 Task: Look for space in Peachtree City, United States from 13th August, 2023 to 17th August, 2023 for 2 adults in price range Rs.10000 to Rs.16000. Place can be entire place with 2 bedrooms having 2 beds and 1 bathroom. Property type can be house, flat, guest house. Amenities needed are: wifi. Booking option can be shelf check-in. Required host language is English.
Action: Mouse moved to (618, 126)
Screenshot: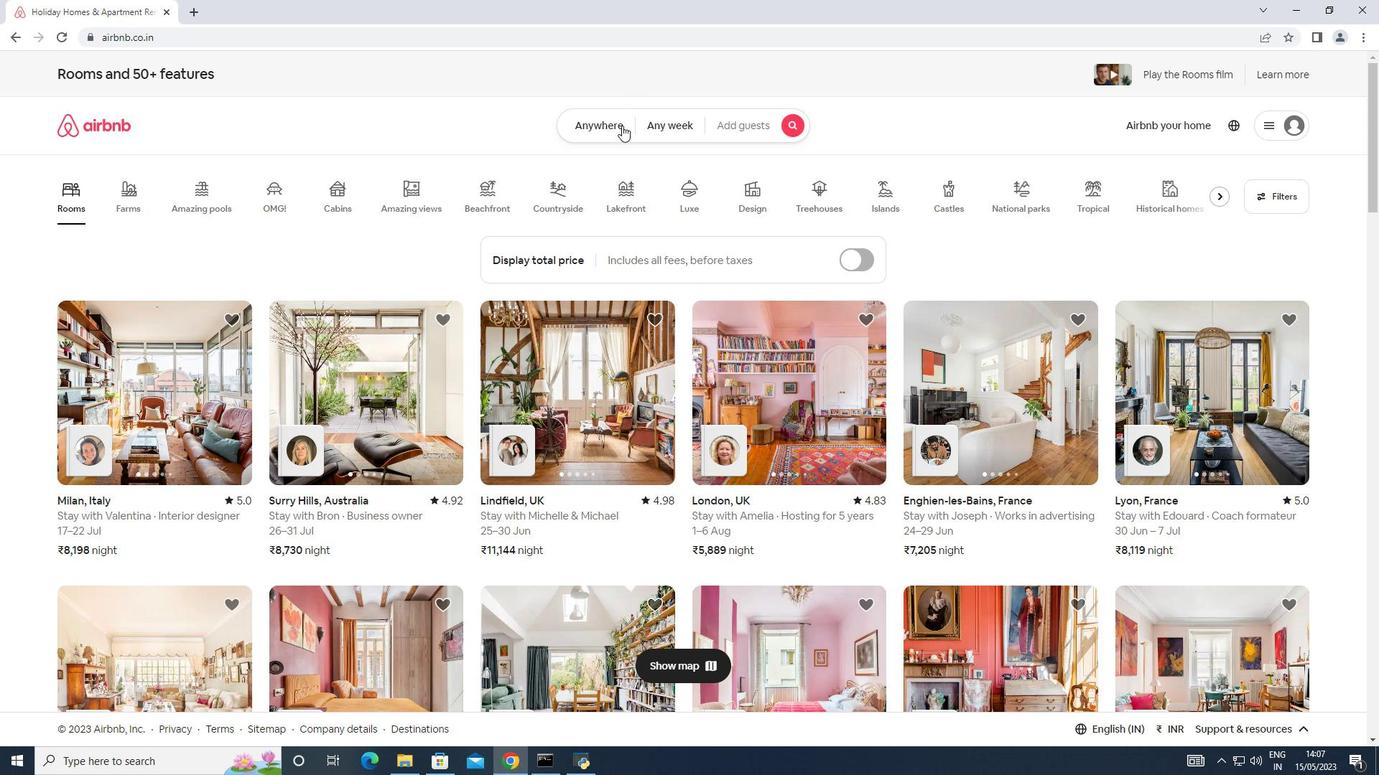 
Action: Mouse pressed left at (618, 126)
Screenshot: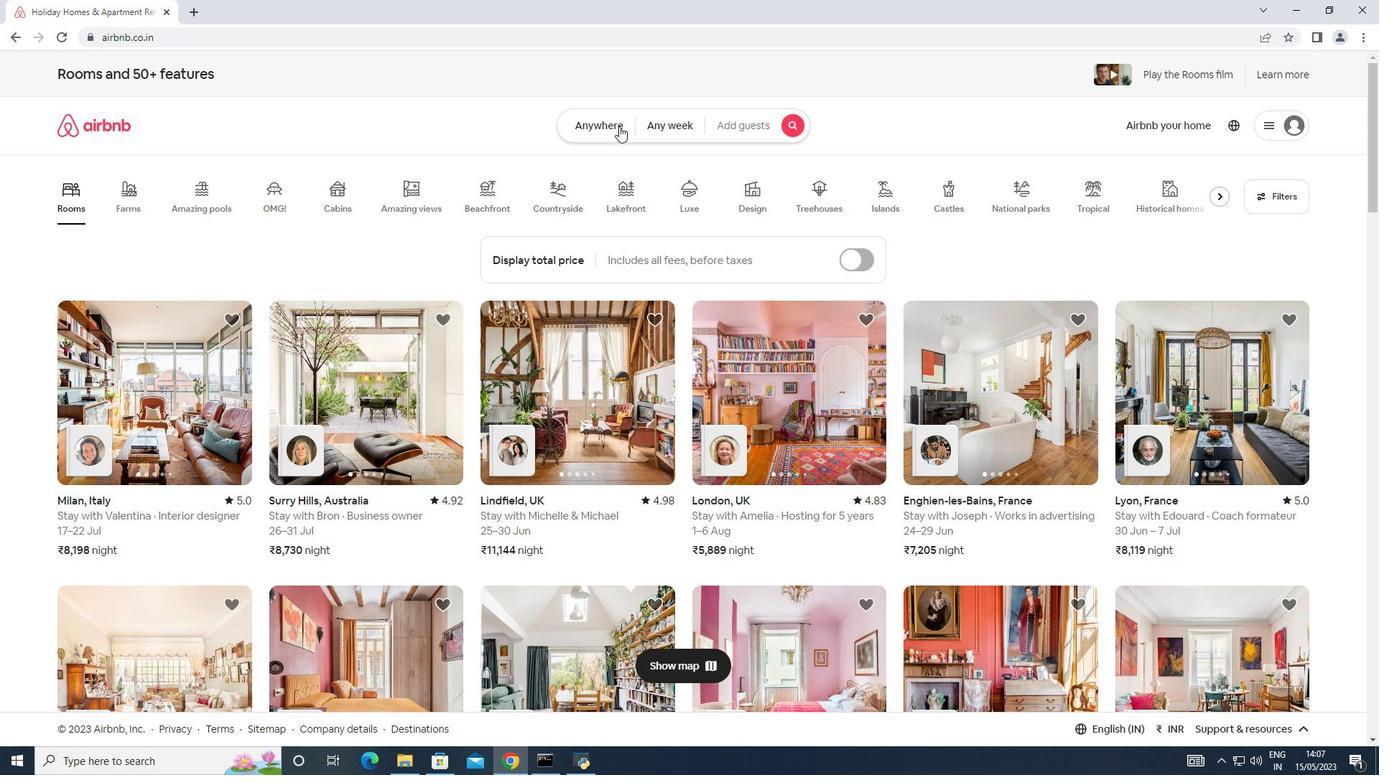 
Action: Mouse moved to (583, 178)
Screenshot: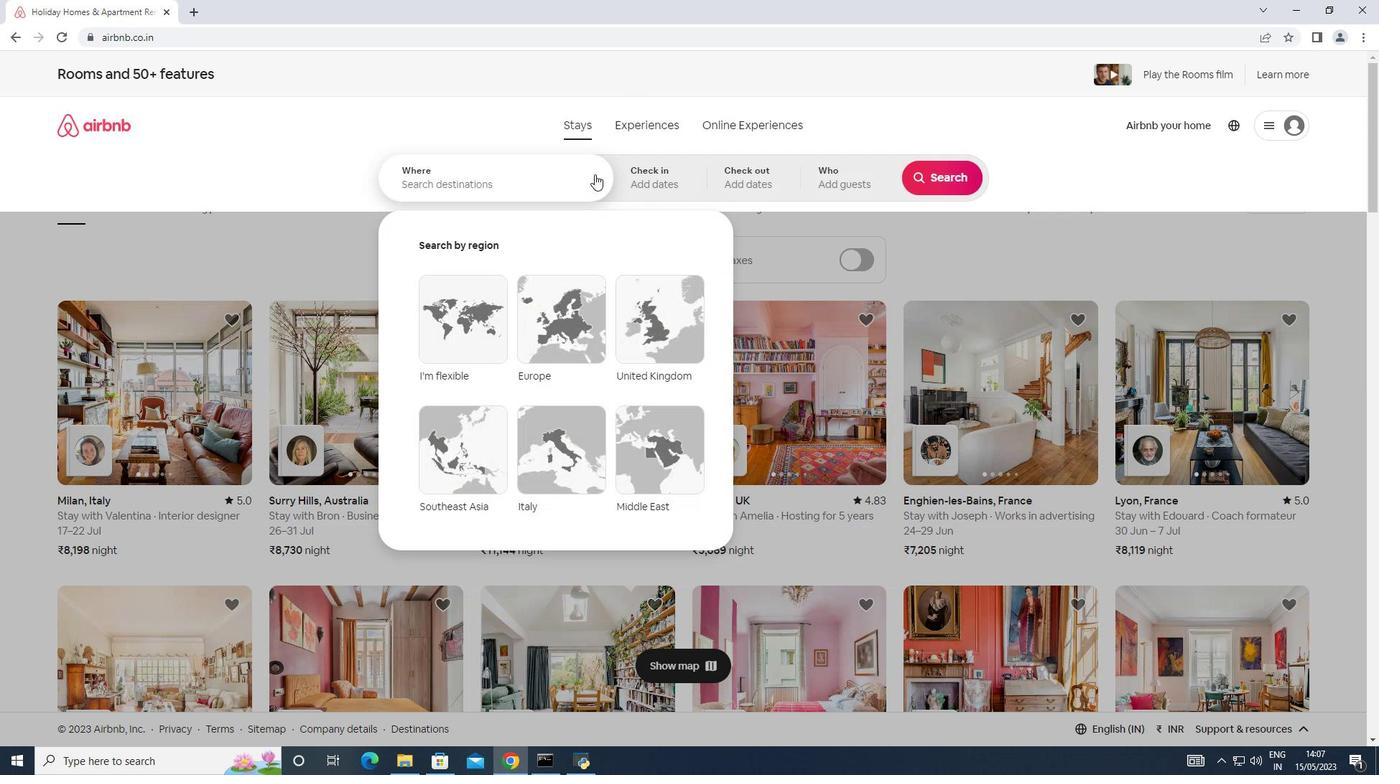 
Action: Mouse pressed left at (583, 178)
Screenshot: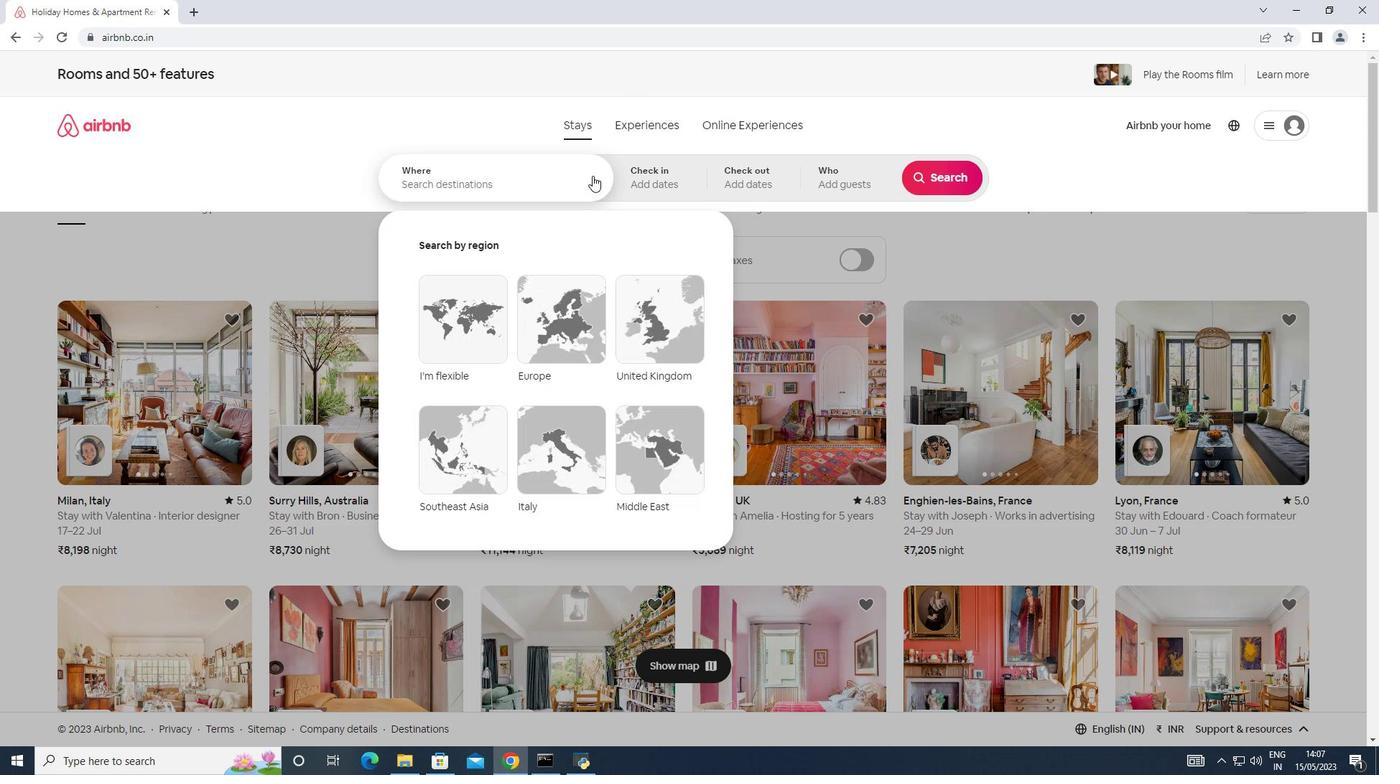 
Action: Key pressed <Key.shift><Key.shift><Key.shift><Key.shift><Key.shift><Key.shift_r>Peachtree<Key.space><Key.shift><Key.shift><Key.shift><Key.shift><Key.shift><Key.shift><Key.shift>City,<Key.shift_r>United<Key.space><Key.shift>States
Screenshot: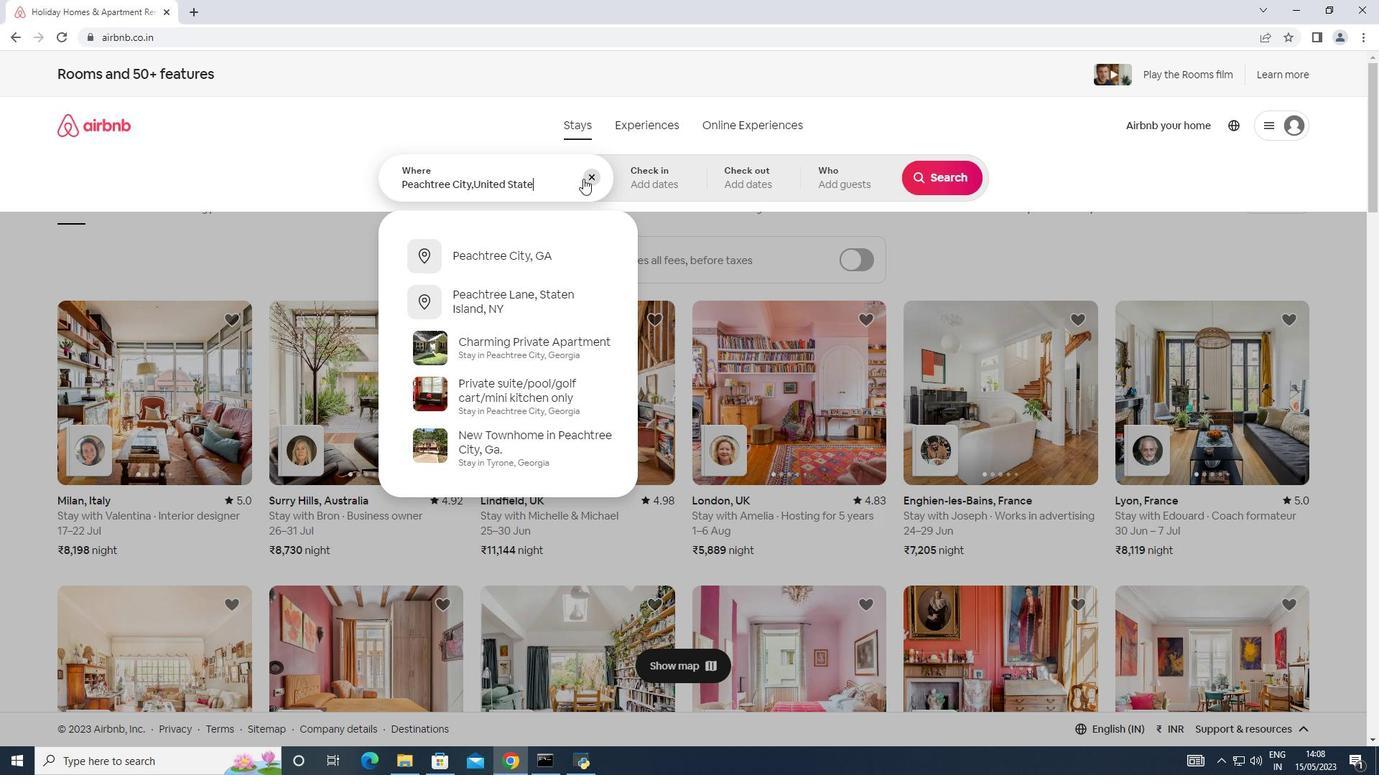 
Action: Mouse moved to (657, 183)
Screenshot: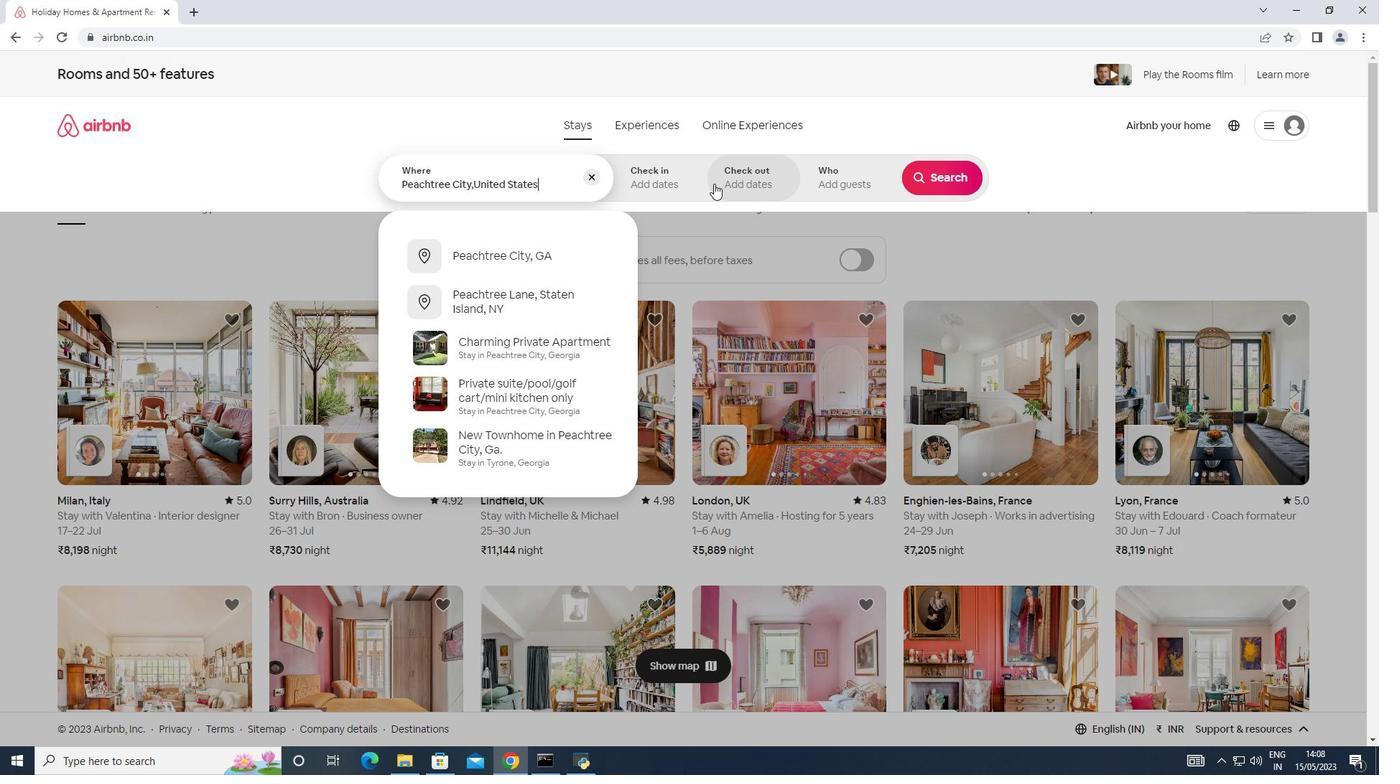 
Action: Mouse pressed left at (657, 183)
Screenshot: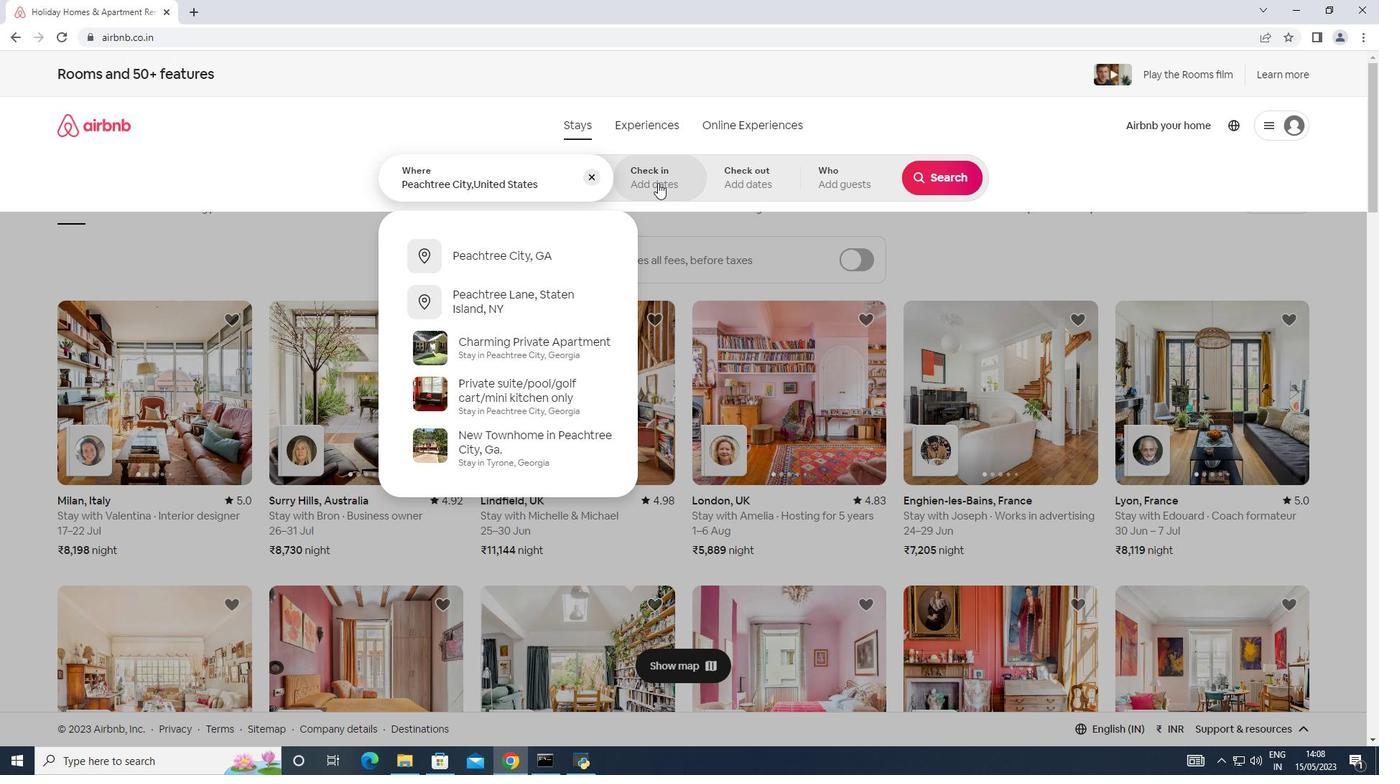 
Action: Mouse moved to (947, 290)
Screenshot: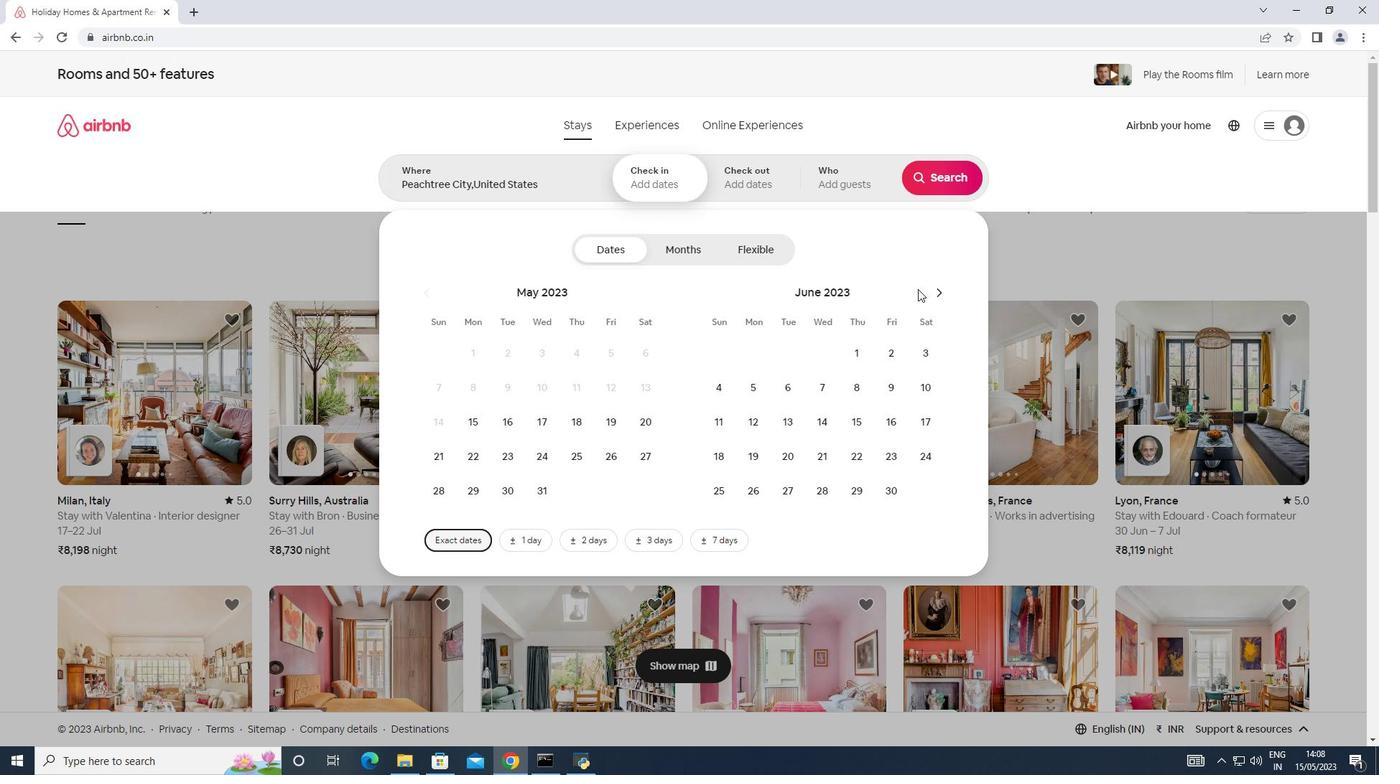 
Action: Mouse pressed left at (947, 290)
Screenshot: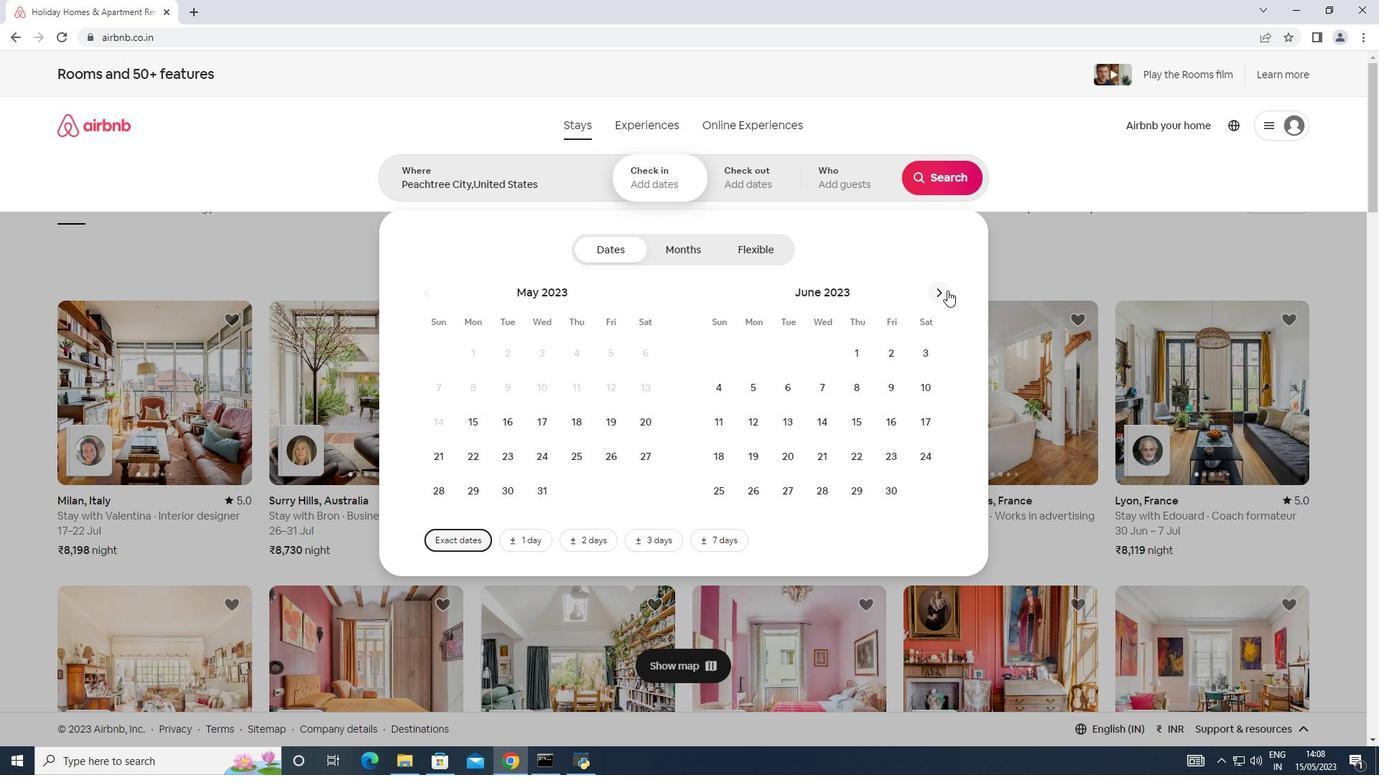 
Action: Mouse pressed left at (947, 290)
Screenshot: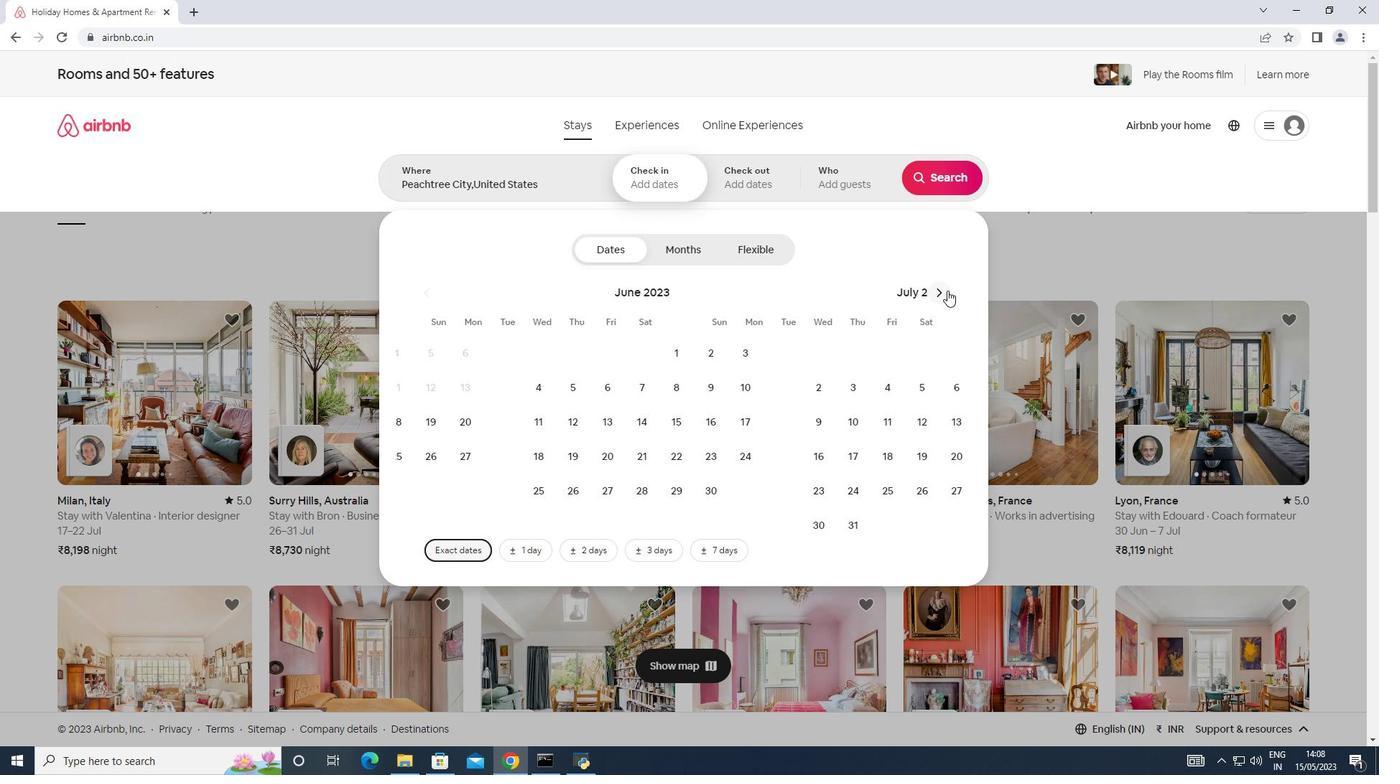 
Action: Mouse moved to (714, 417)
Screenshot: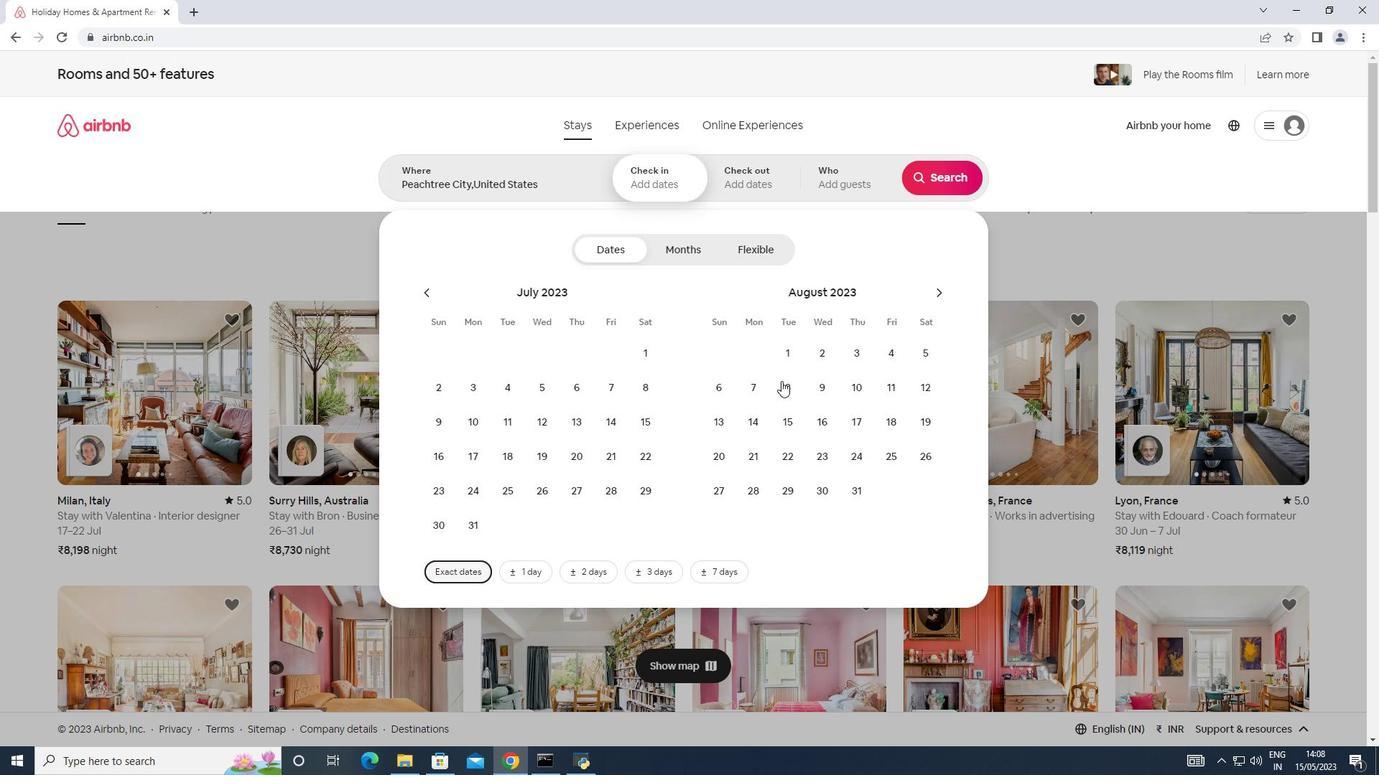 
Action: Mouse pressed left at (714, 417)
Screenshot: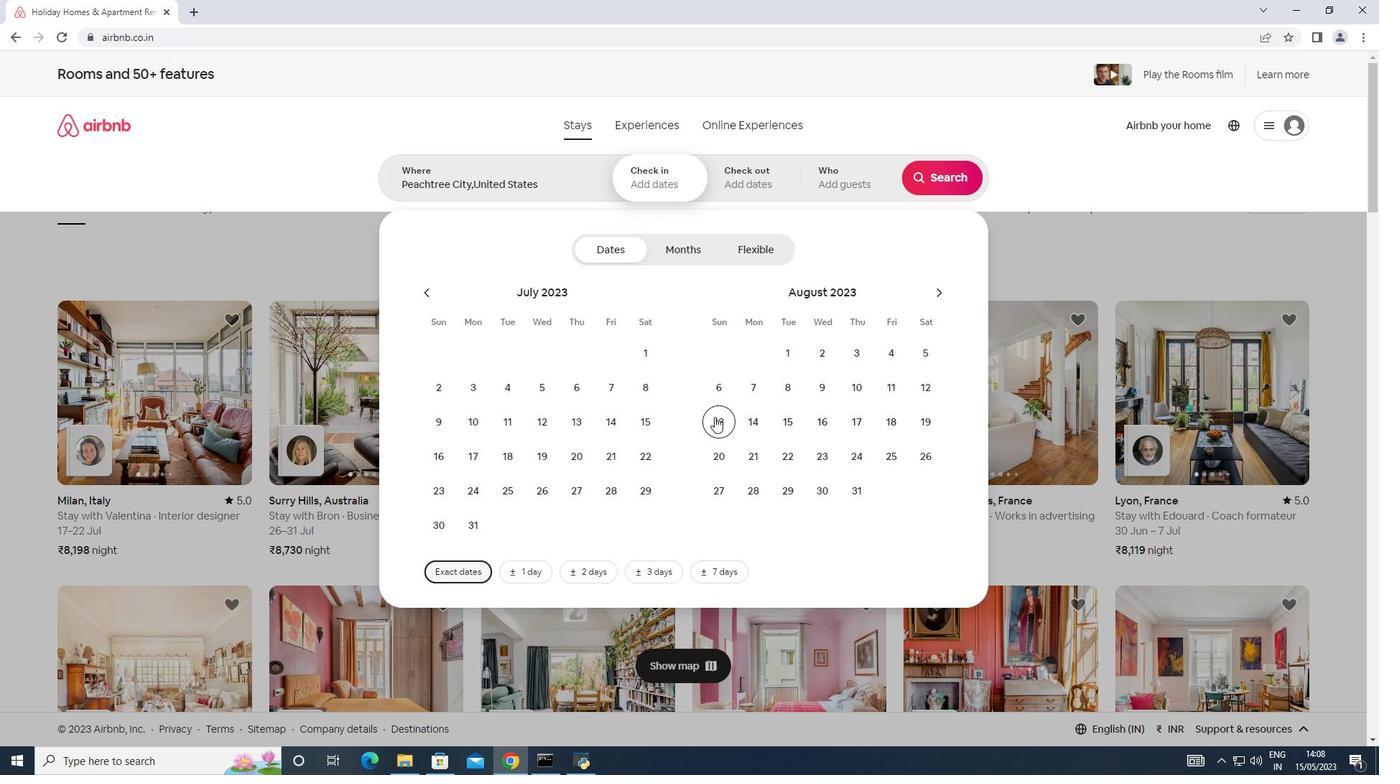 
Action: Mouse moved to (849, 425)
Screenshot: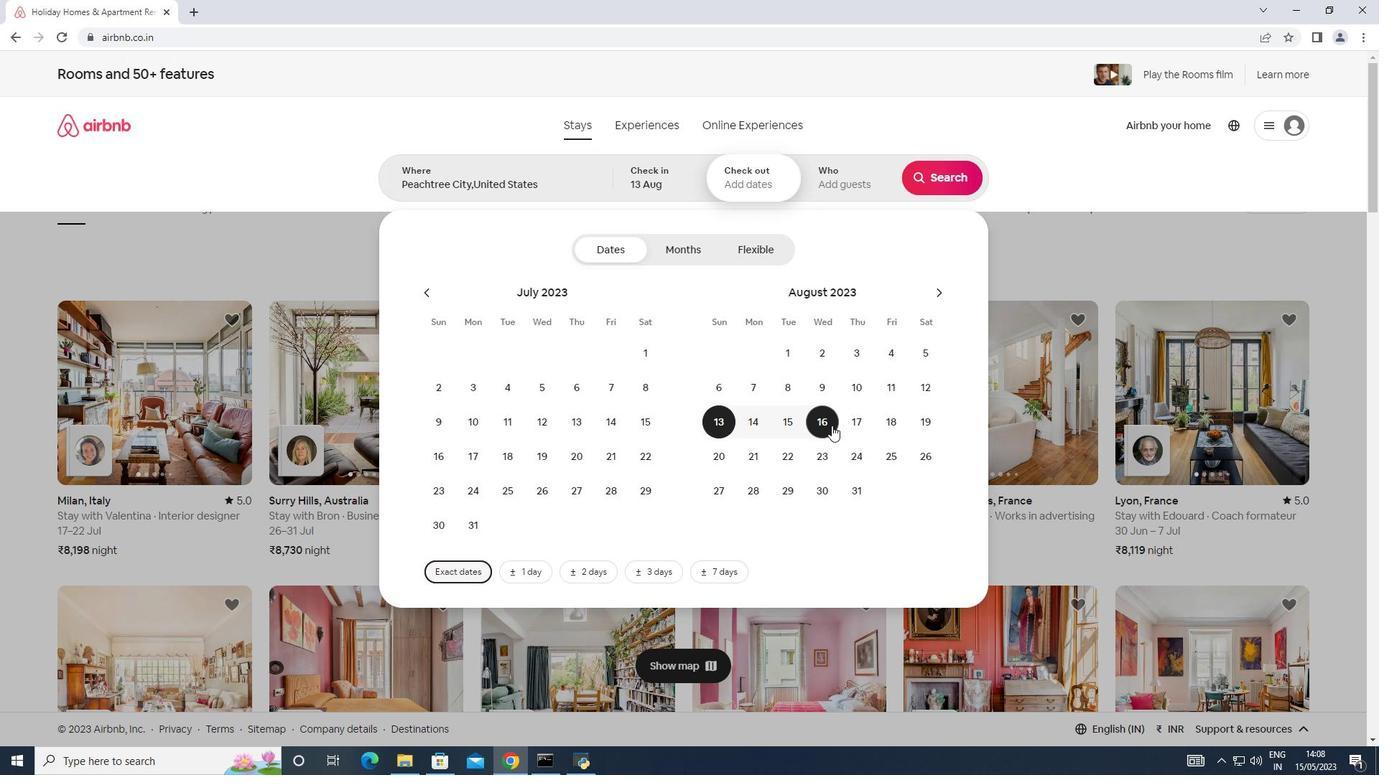 
Action: Mouse pressed left at (849, 425)
Screenshot: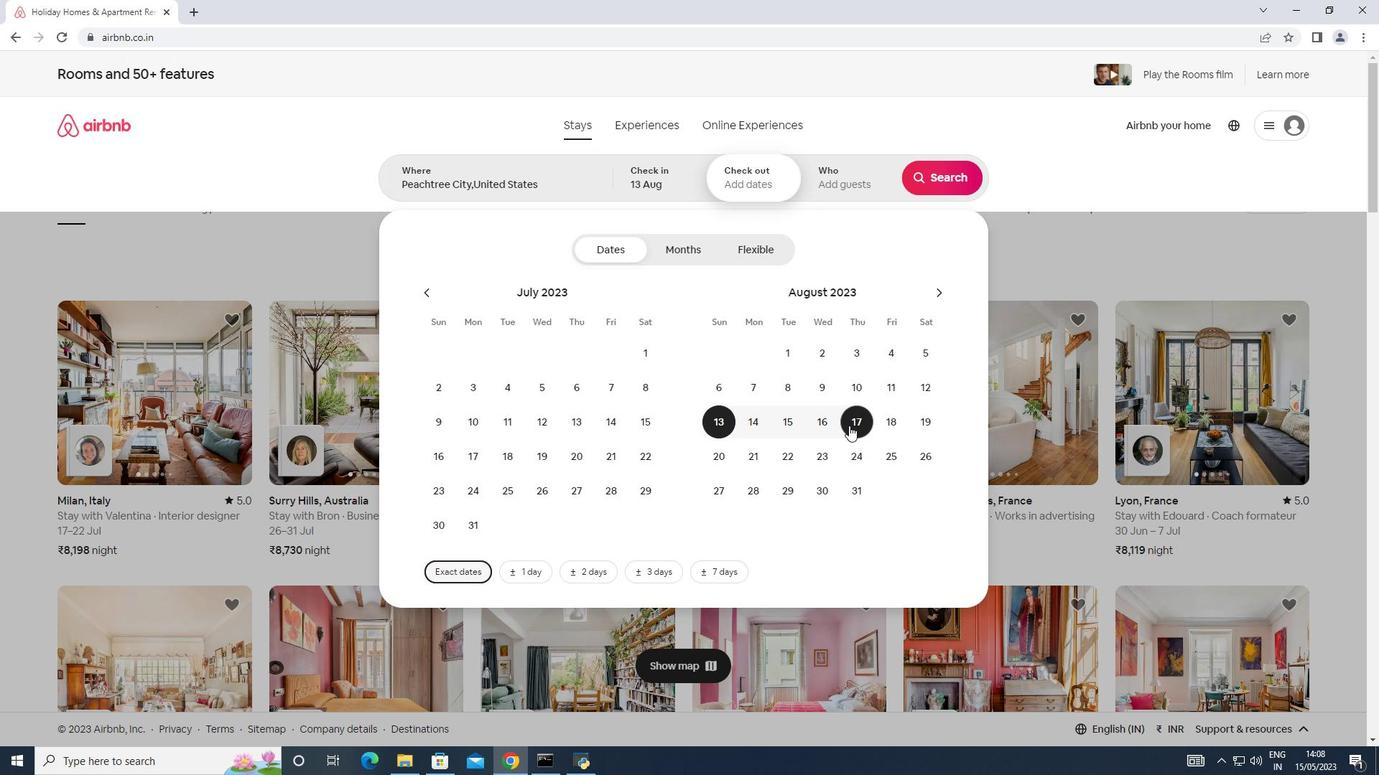 
Action: Mouse moved to (872, 170)
Screenshot: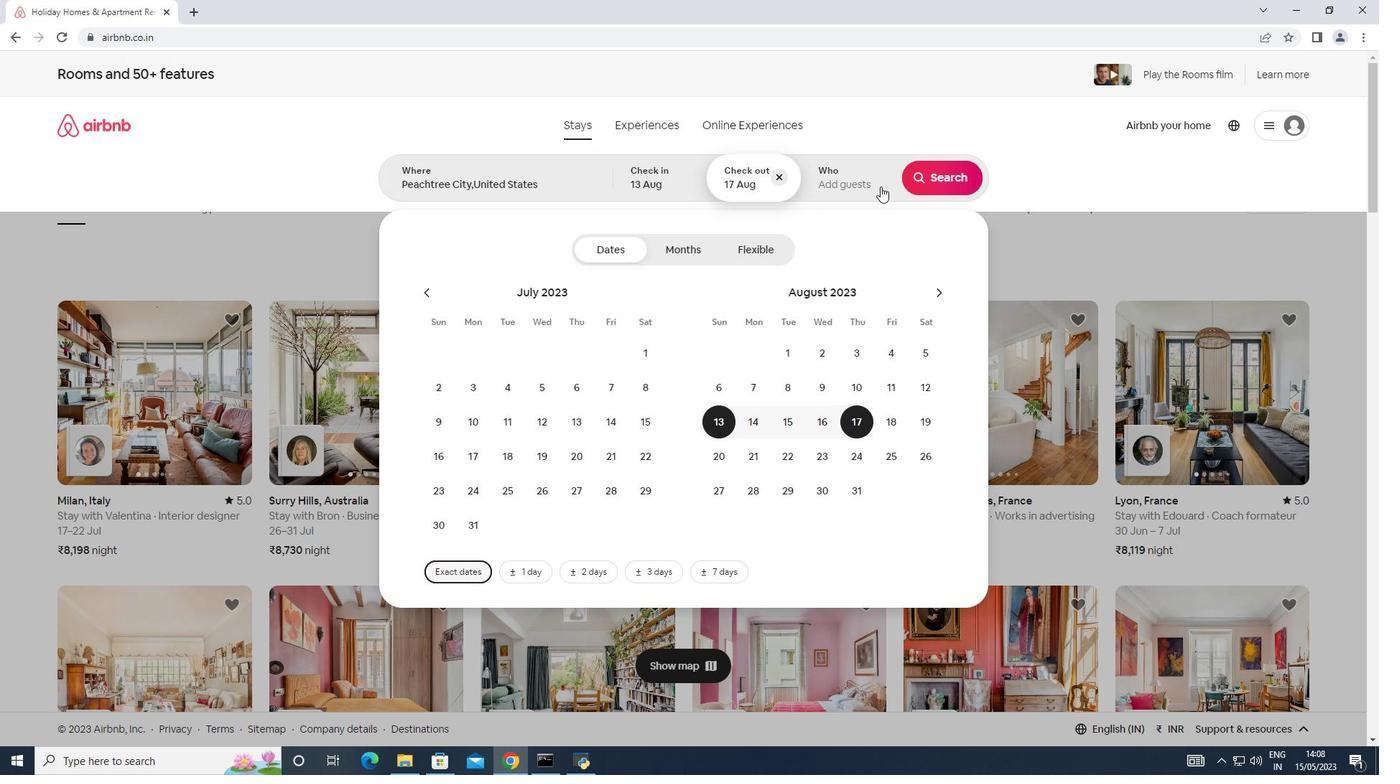 
Action: Mouse pressed left at (872, 170)
Screenshot: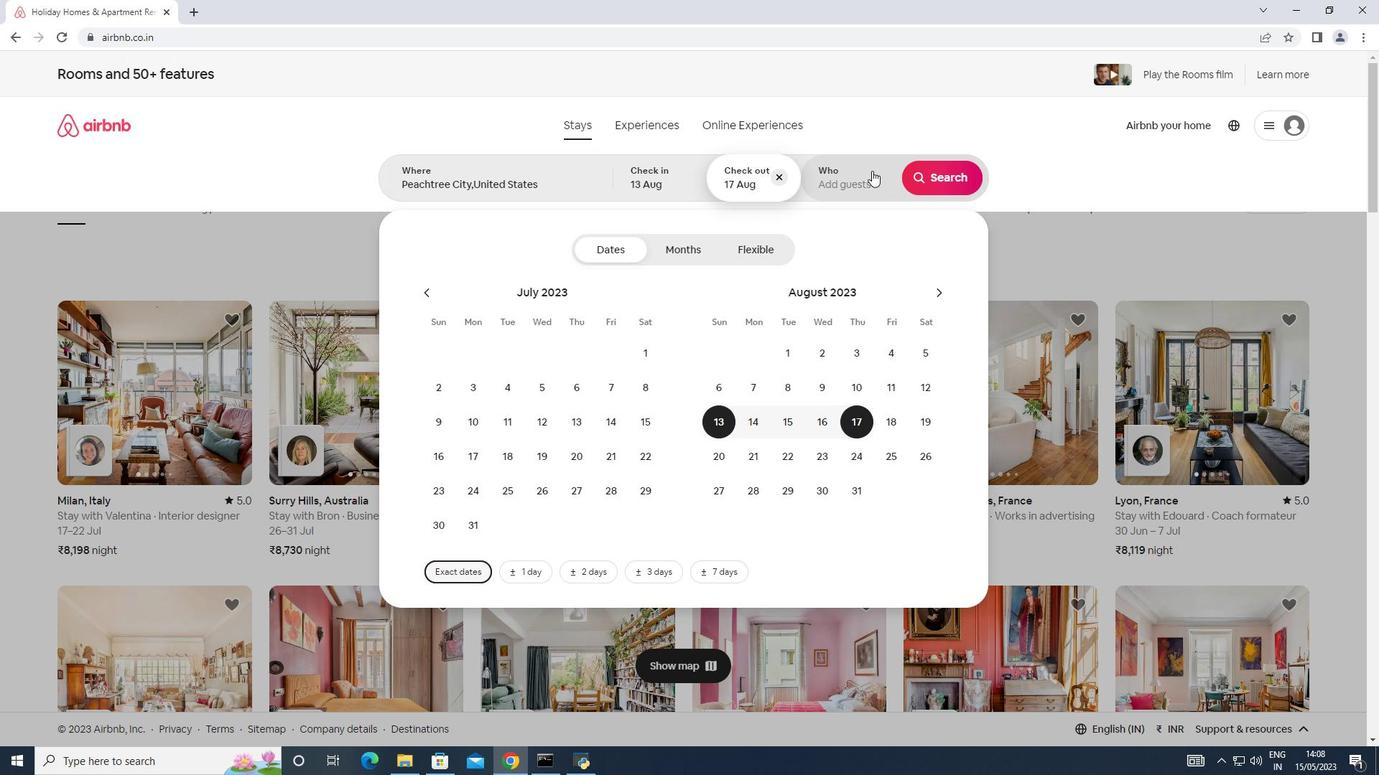
Action: Mouse moved to (944, 260)
Screenshot: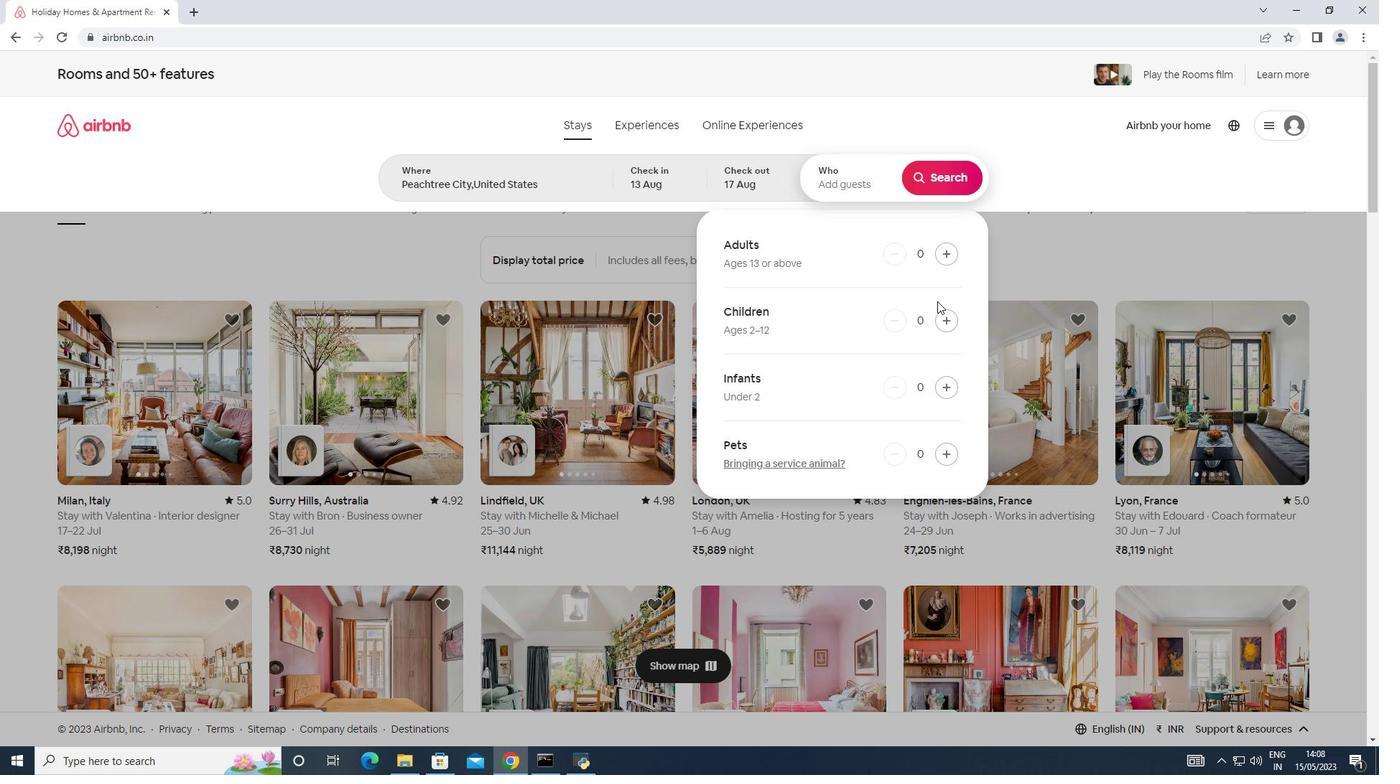 
Action: Mouse pressed left at (944, 260)
Screenshot: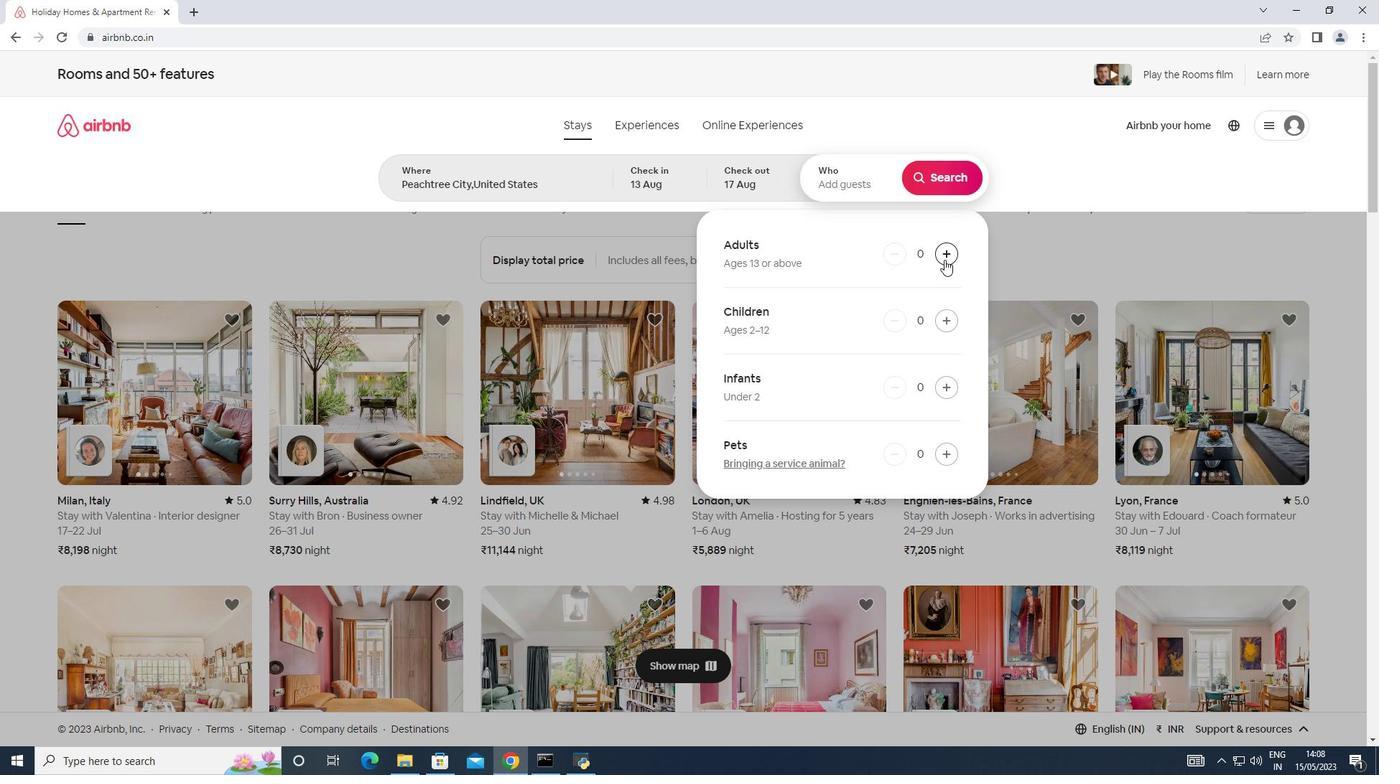 
Action: Mouse pressed left at (944, 260)
Screenshot: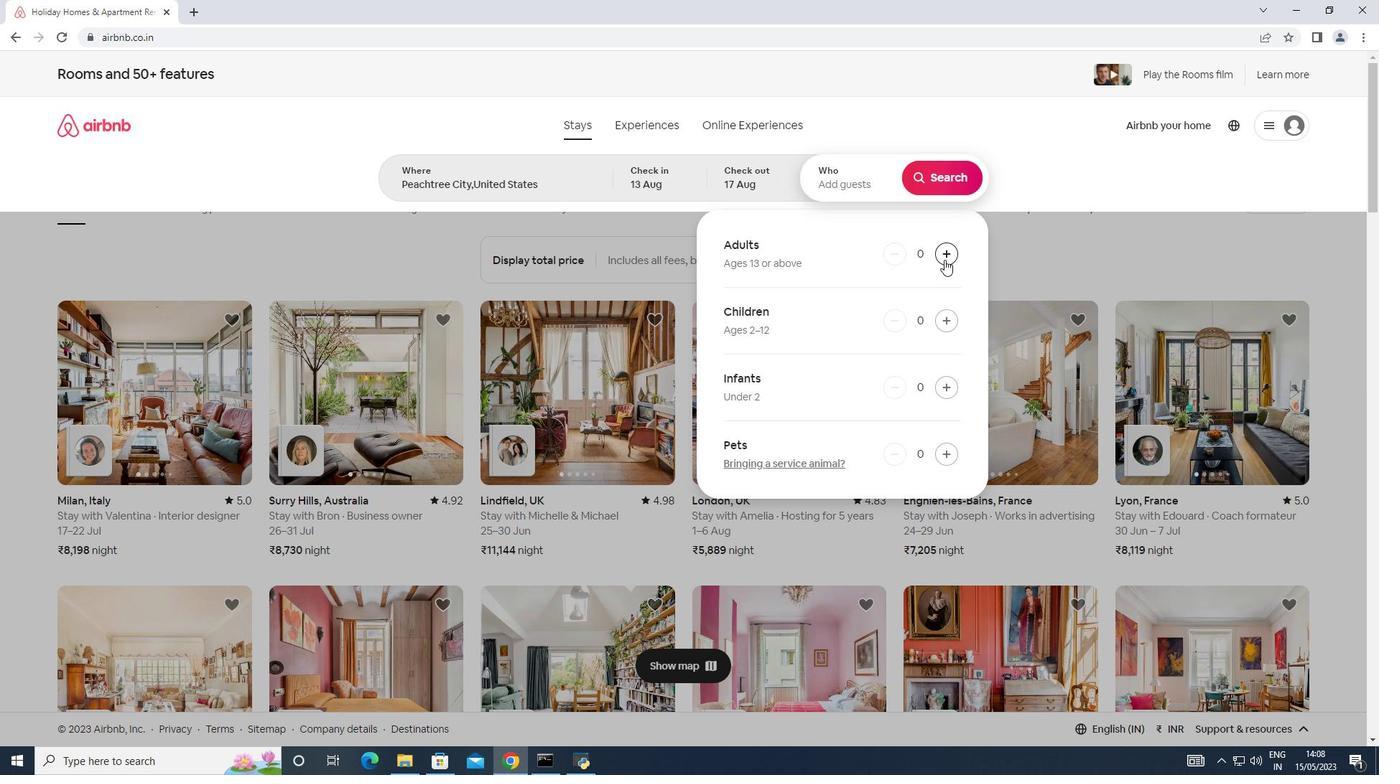 
Action: Mouse moved to (960, 182)
Screenshot: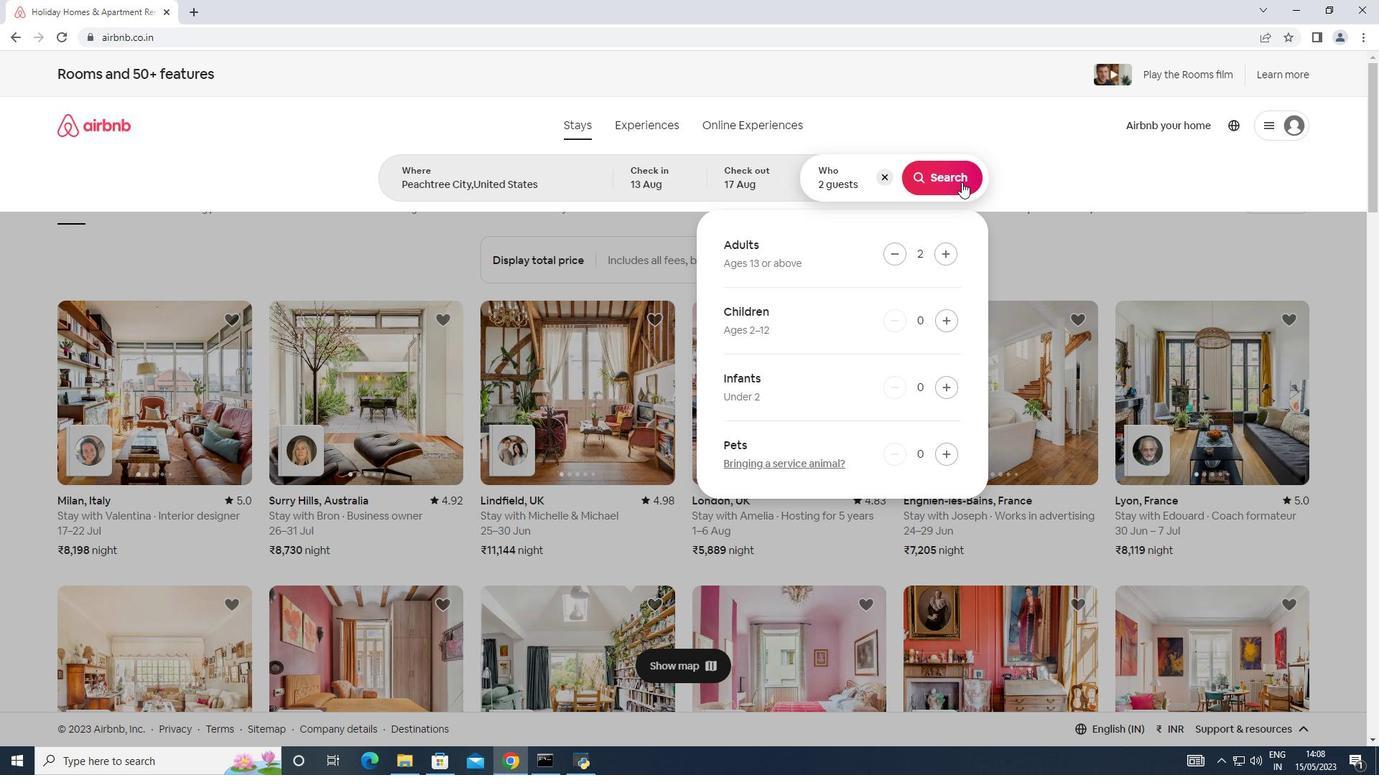 
Action: Mouse pressed left at (960, 182)
Screenshot: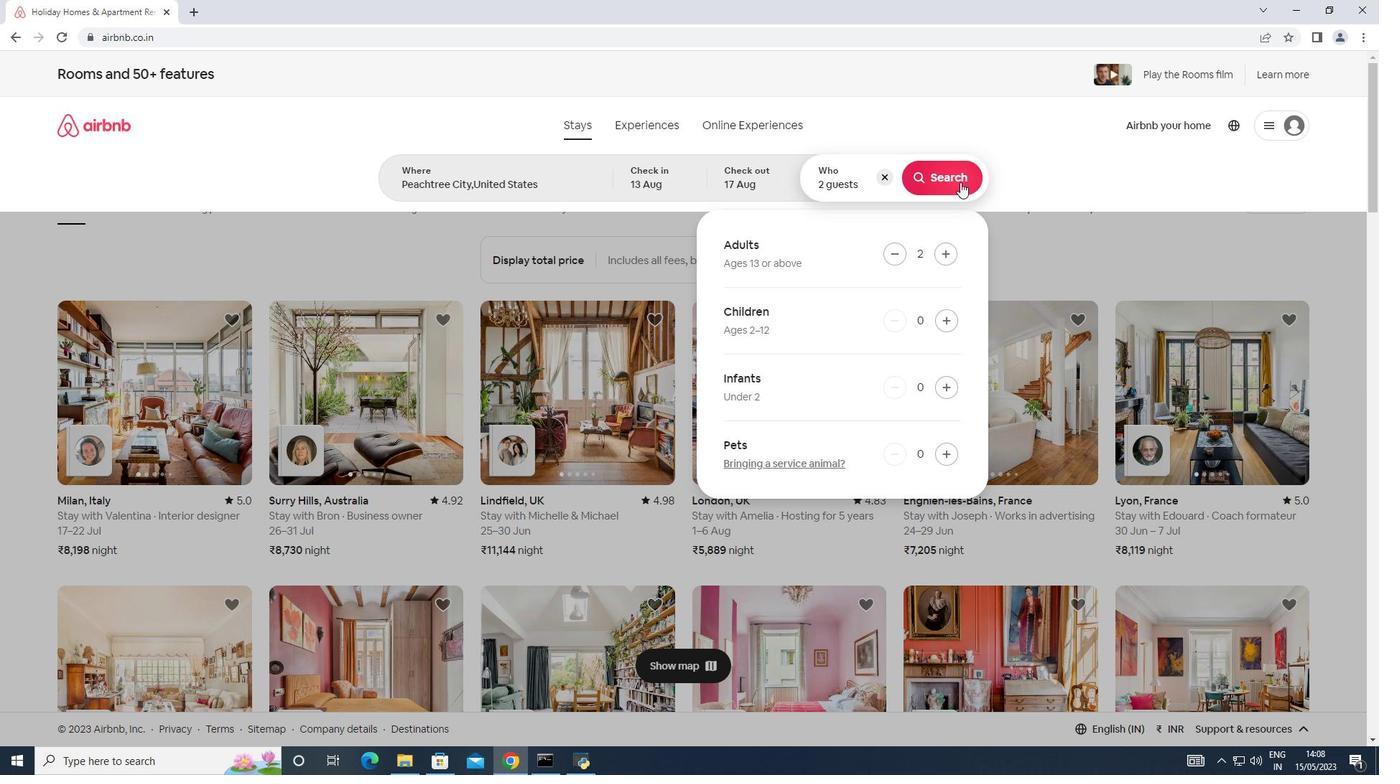 
Action: Mouse moved to (1328, 146)
Screenshot: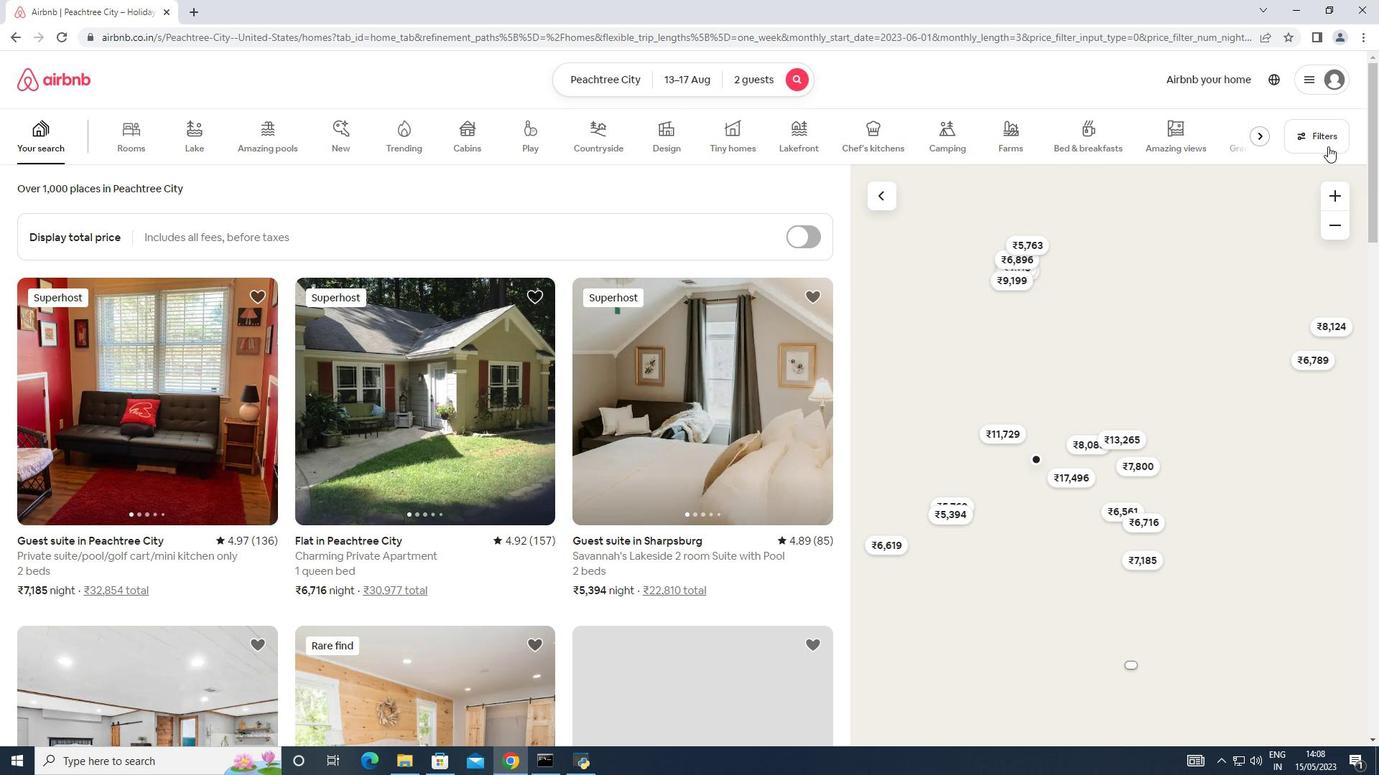 
Action: Mouse pressed left at (1328, 146)
Screenshot: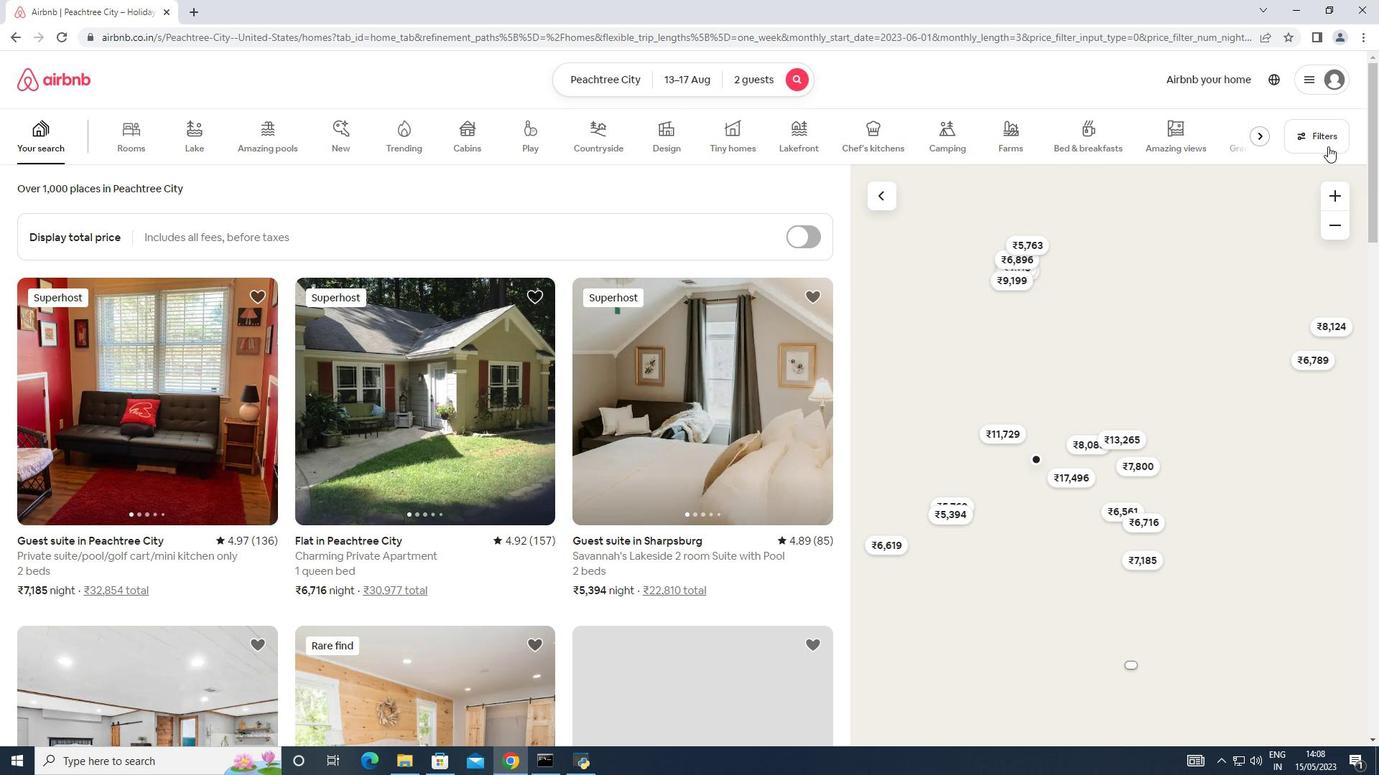
Action: Mouse moved to (513, 495)
Screenshot: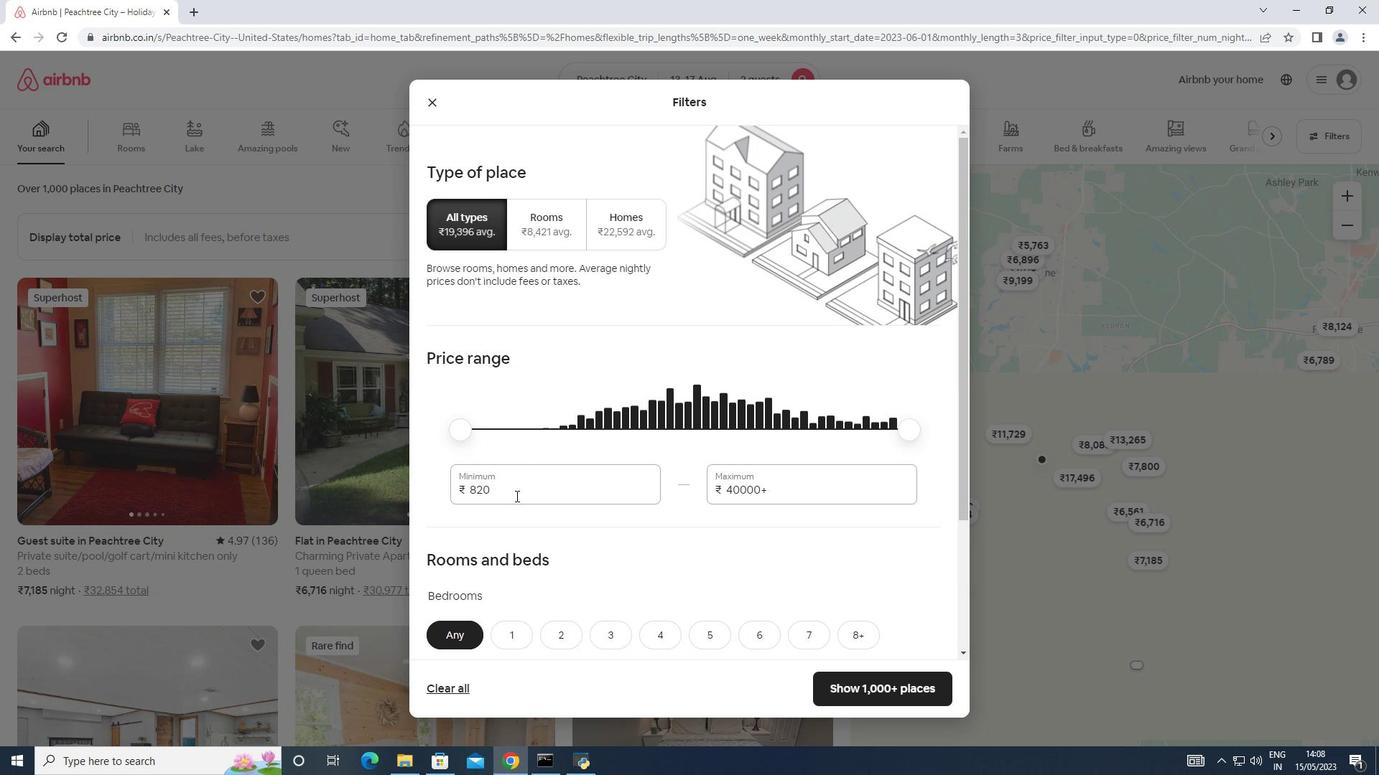 
Action: Mouse pressed left at (513, 495)
Screenshot: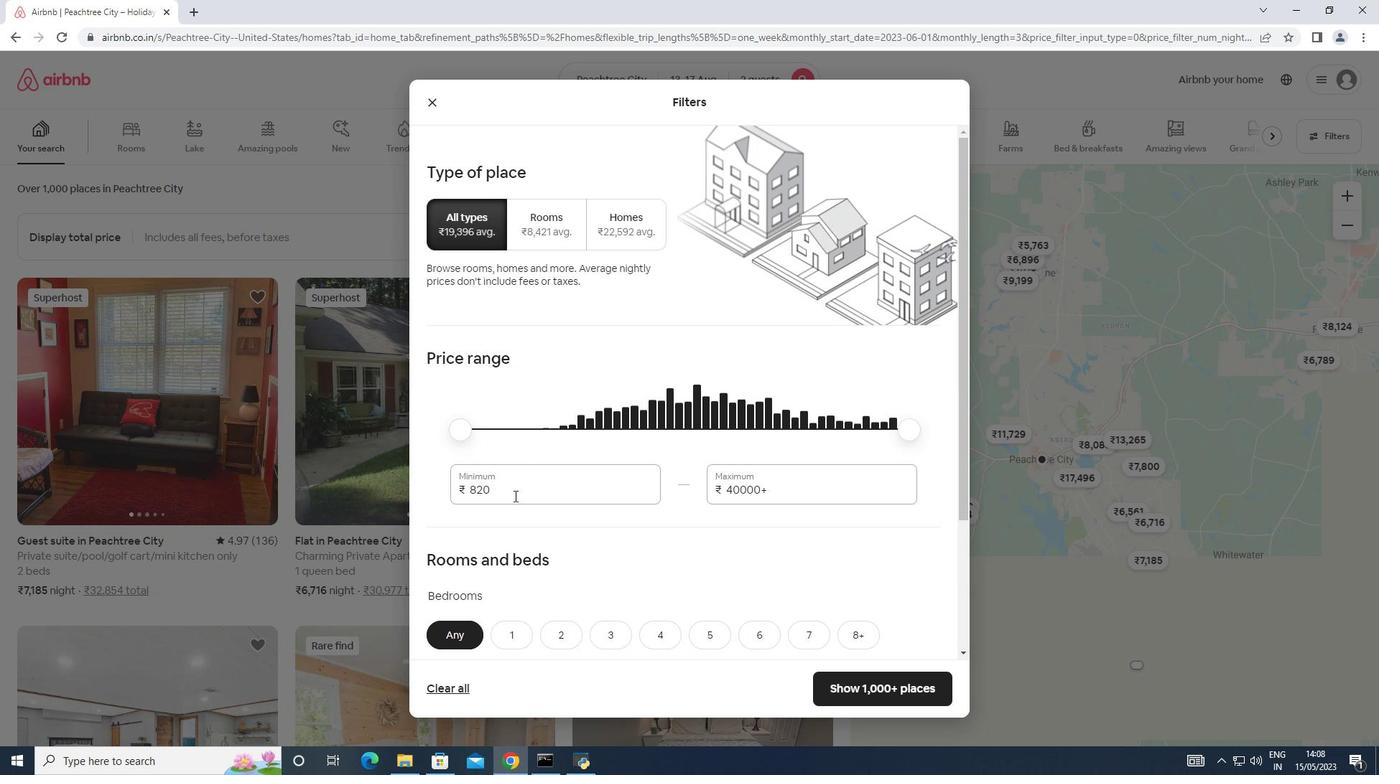
Action: Mouse moved to (456, 489)
Screenshot: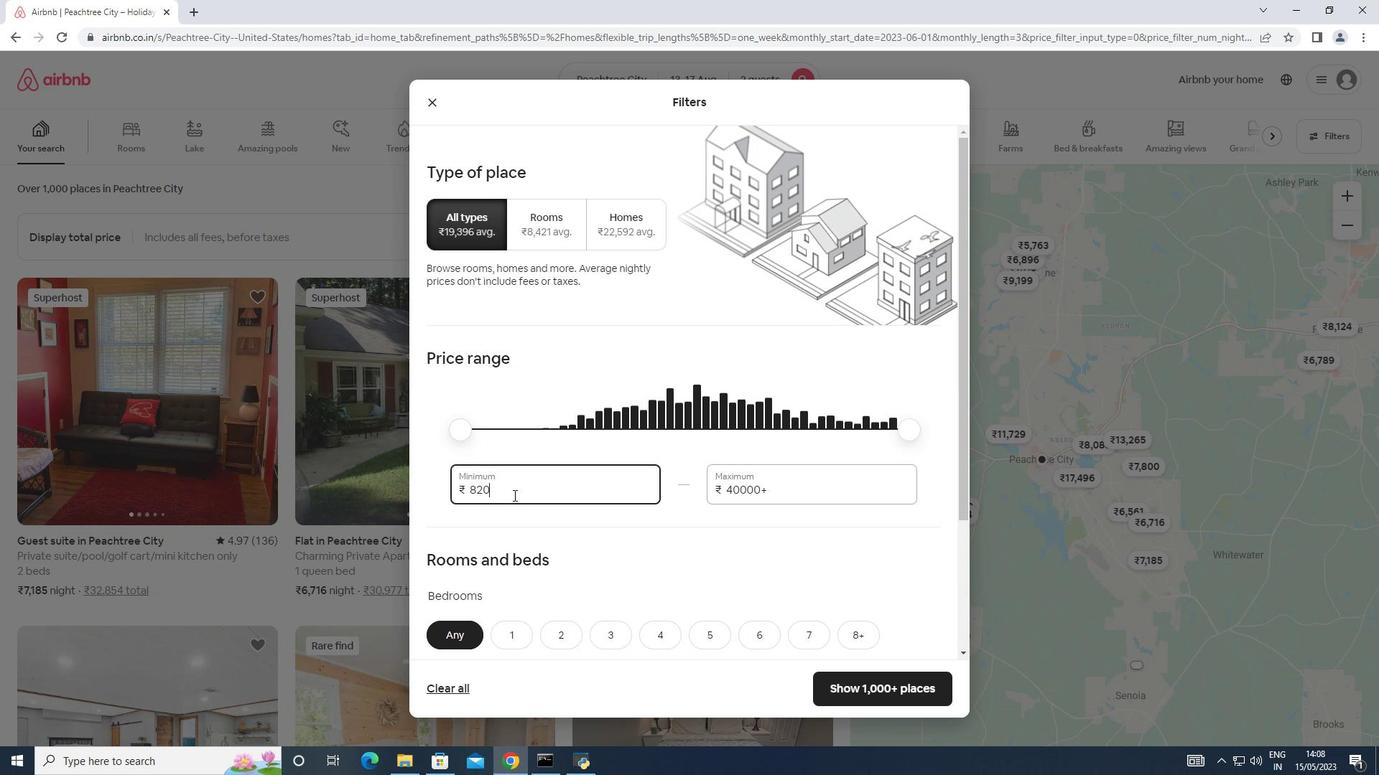 
Action: Key pressed 10000
Screenshot: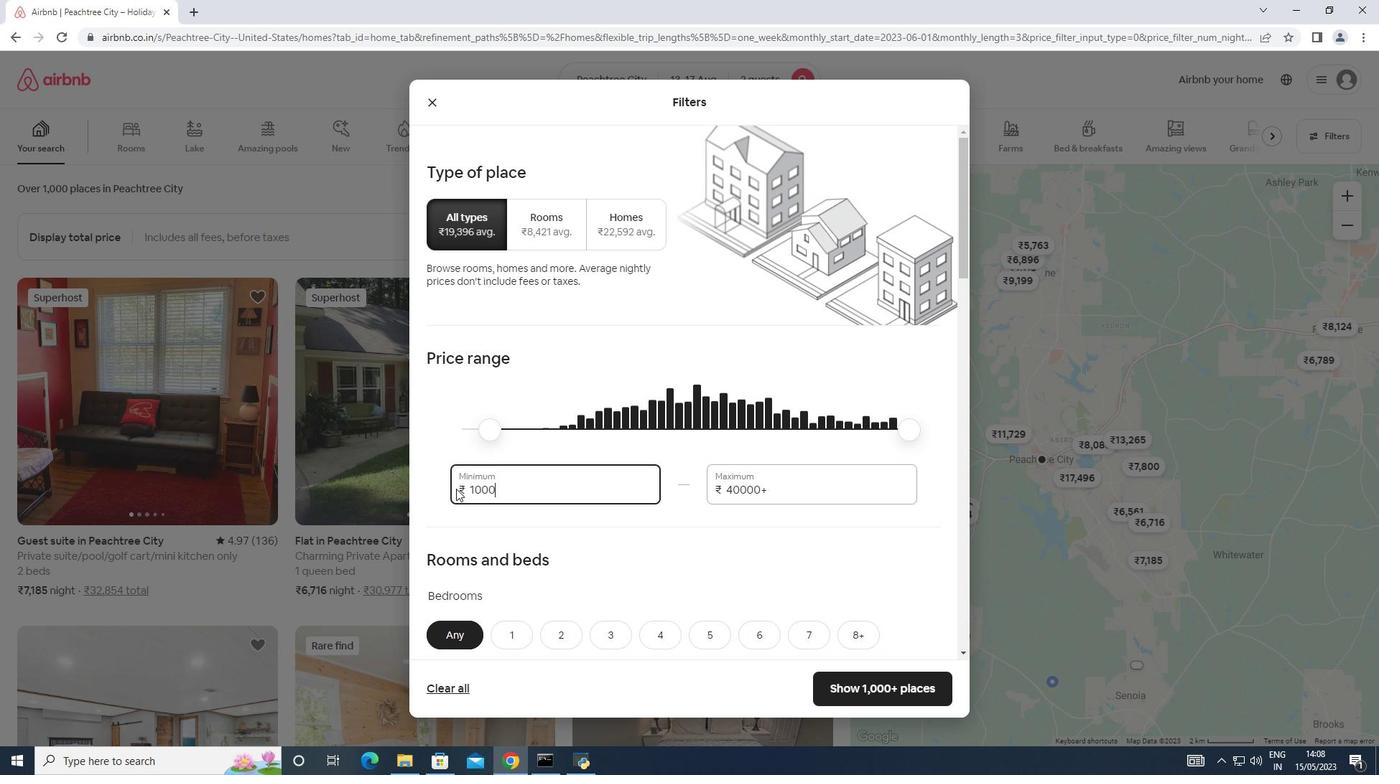 
Action: Mouse moved to (768, 494)
Screenshot: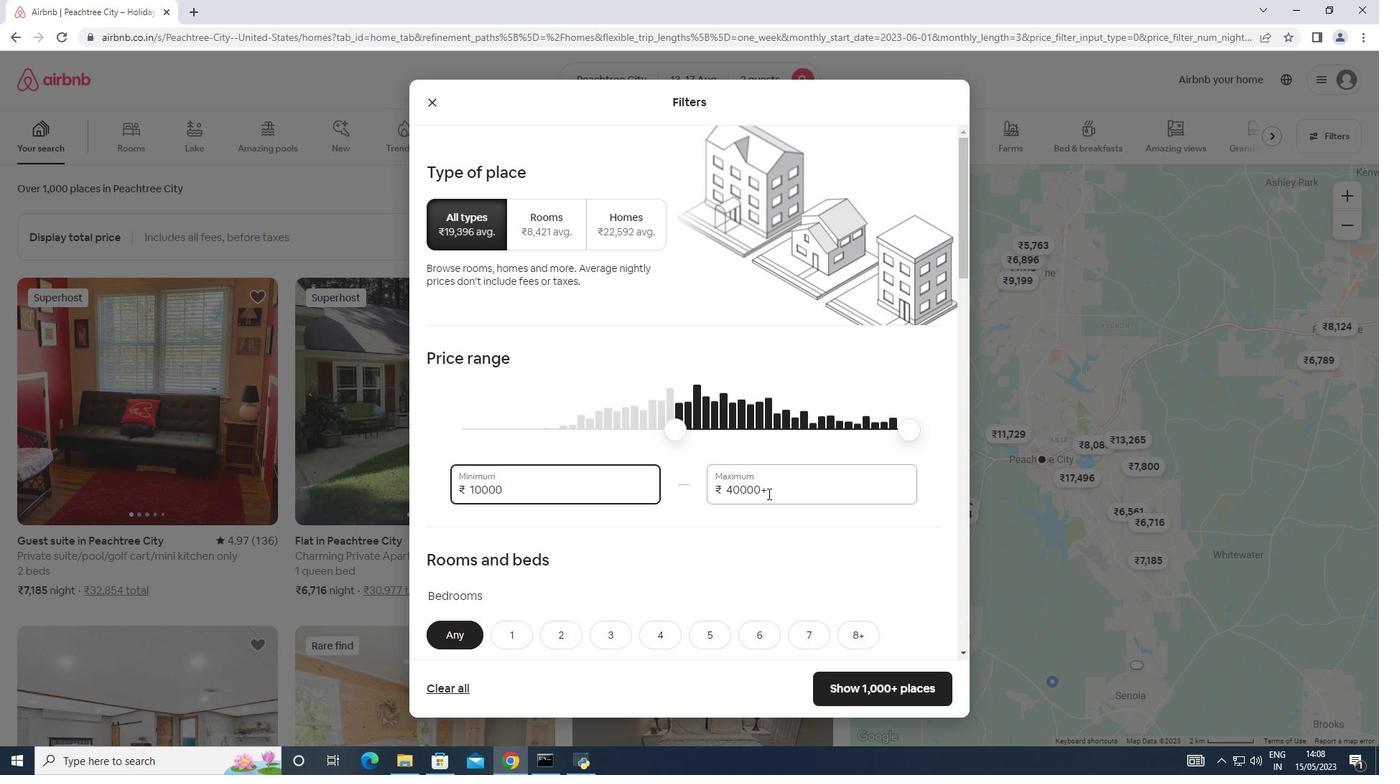 
Action: Mouse pressed left at (768, 494)
Screenshot: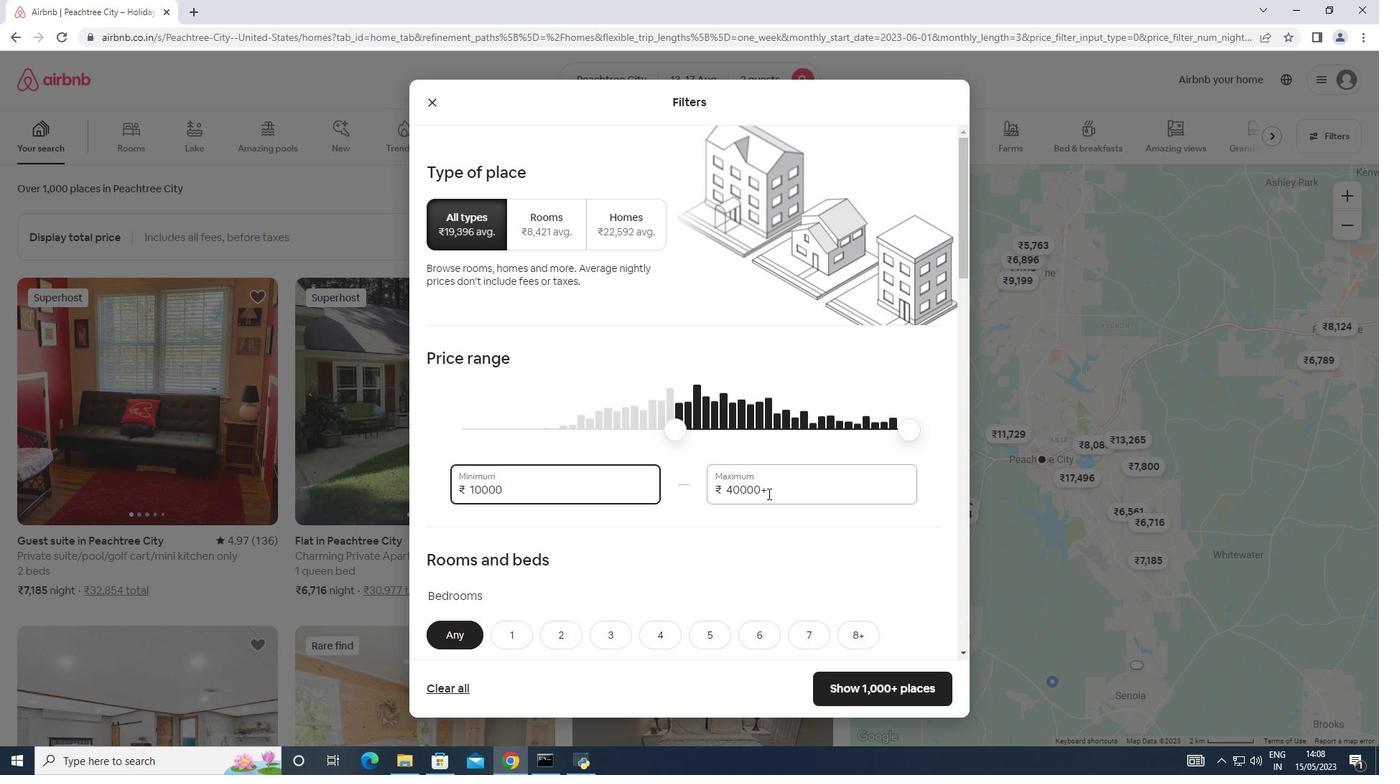 
Action: Mouse moved to (708, 481)
Screenshot: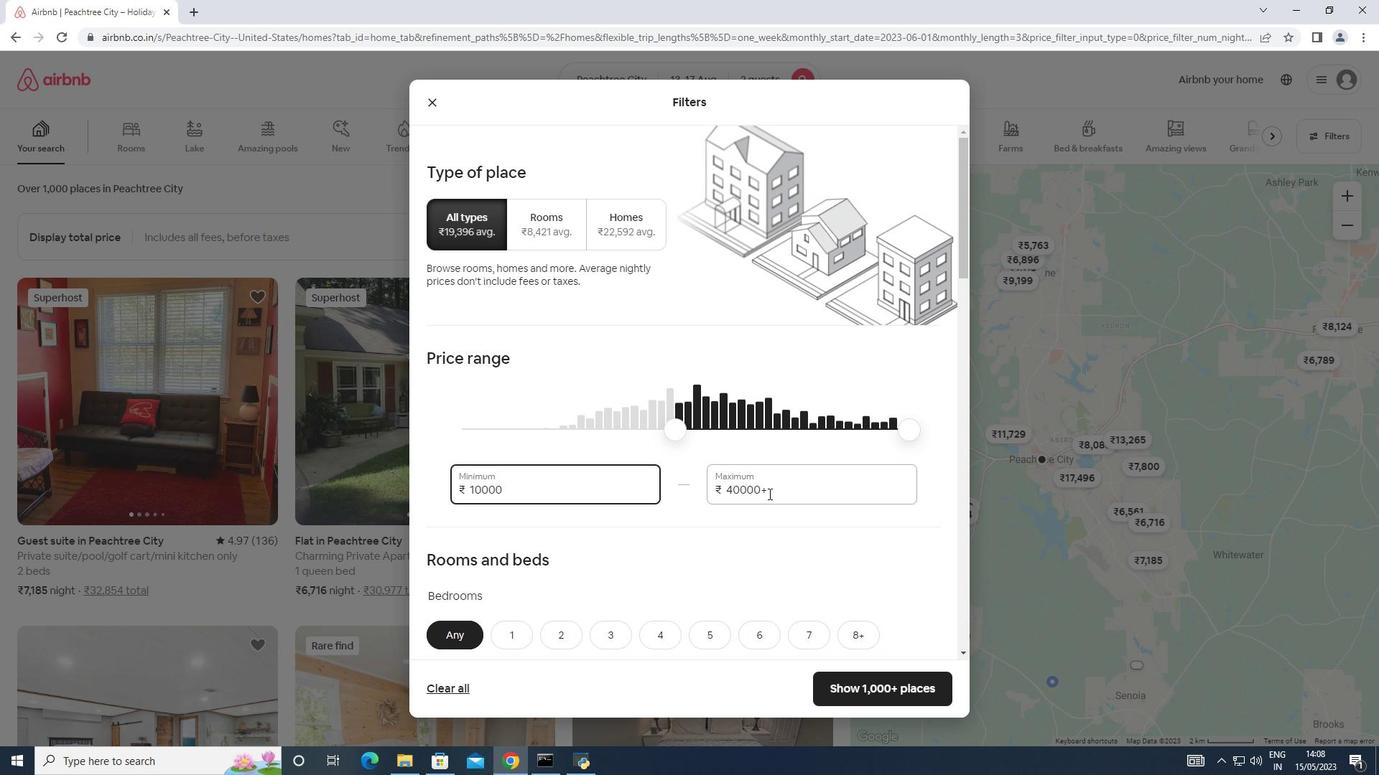 
Action: Key pressed 16000
Screenshot: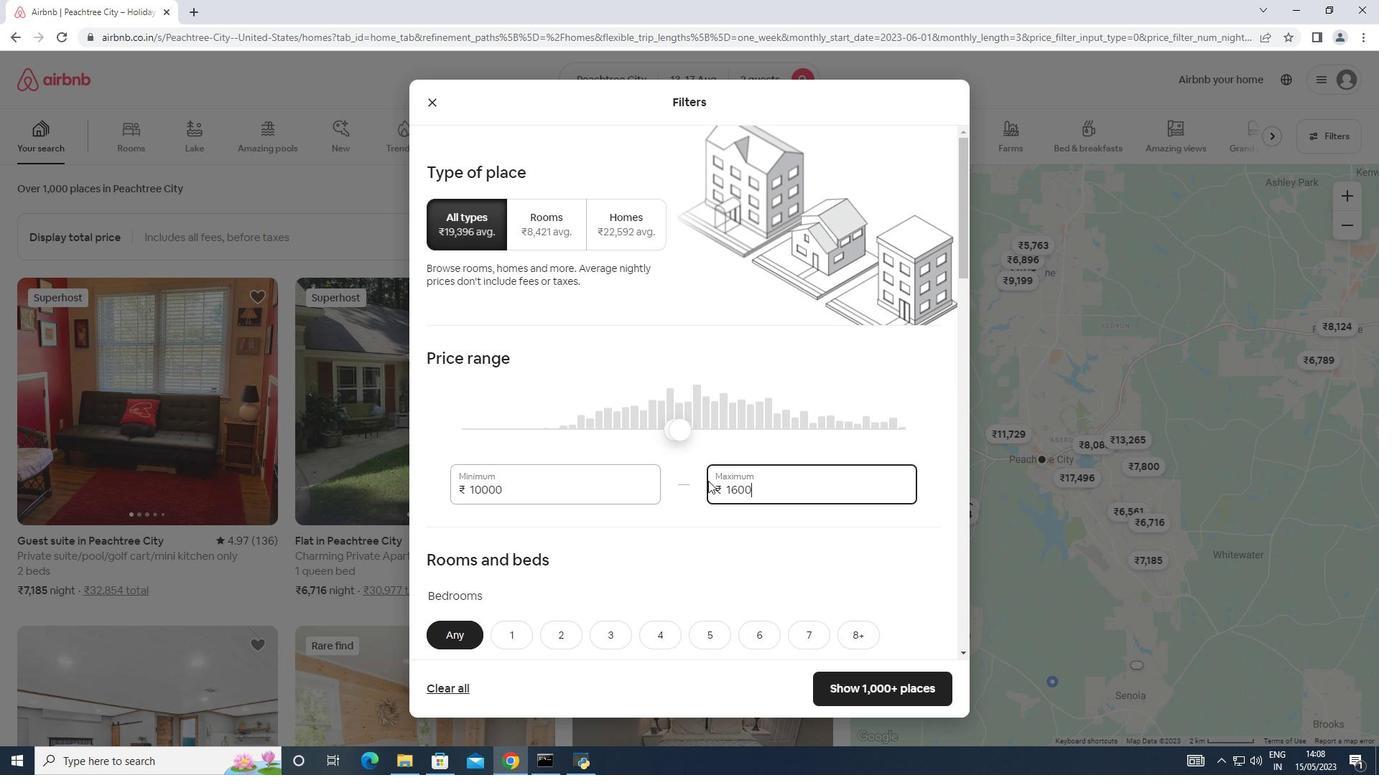 
Action: Mouse moved to (732, 494)
Screenshot: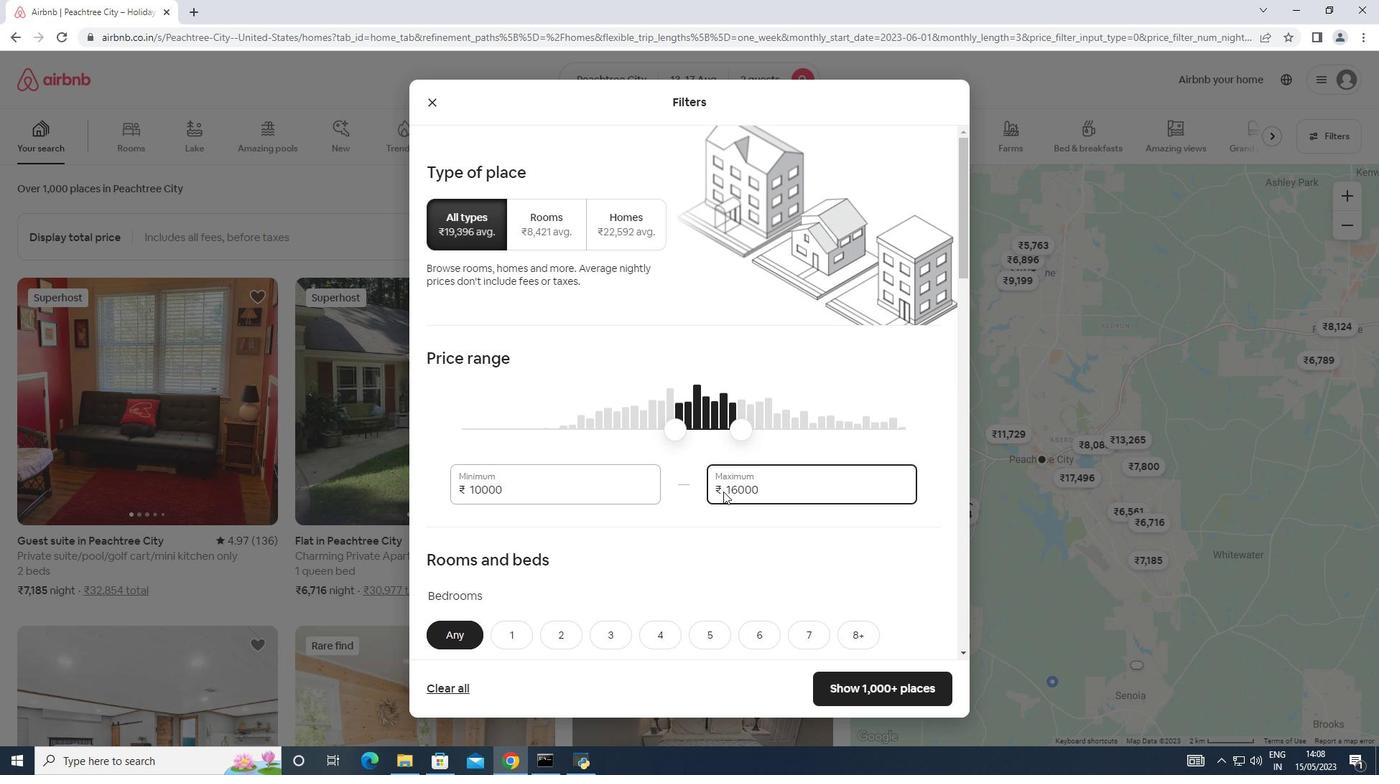 
Action: Mouse scrolled (732, 494) with delta (0, 0)
Screenshot: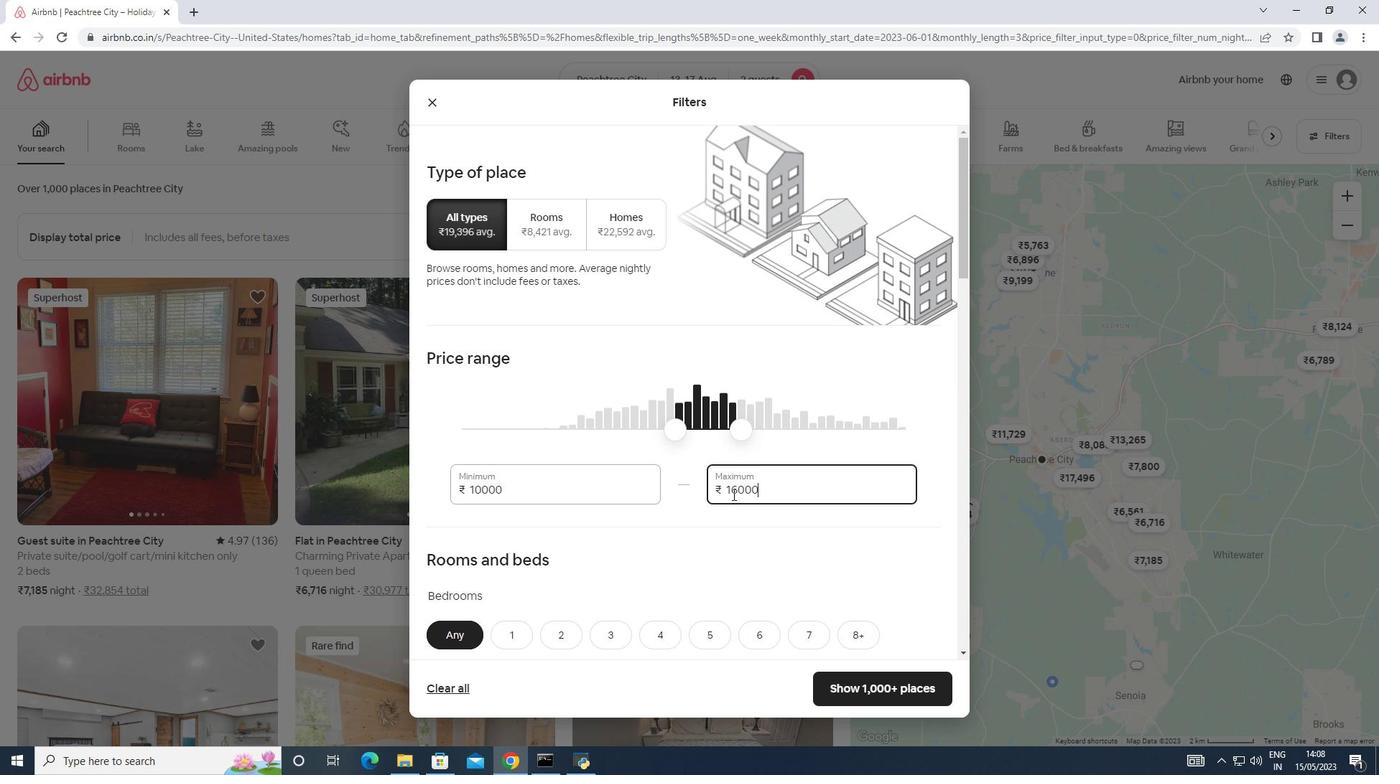 
Action: Mouse moved to (734, 494)
Screenshot: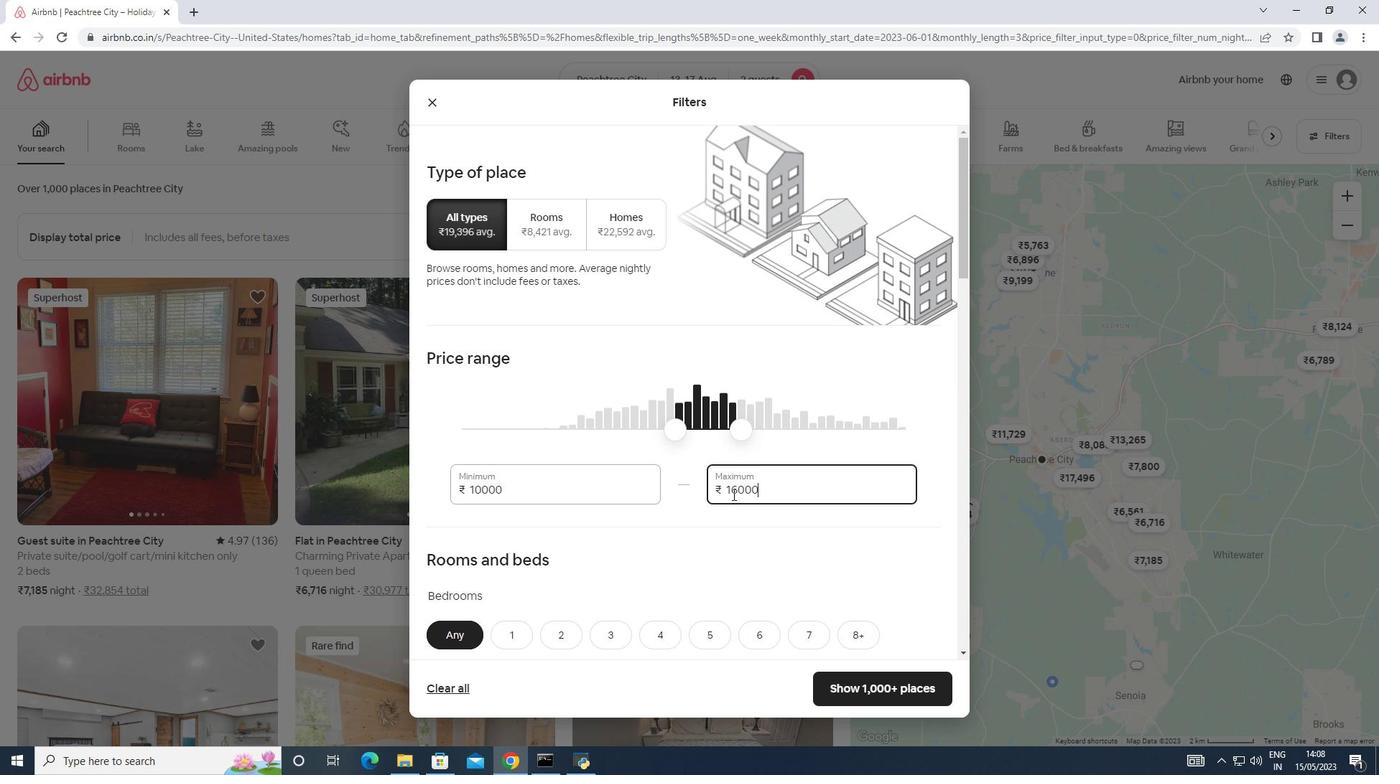 
Action: Mouse scrolled (734, 494) with delta (0, 0)
Screenshot: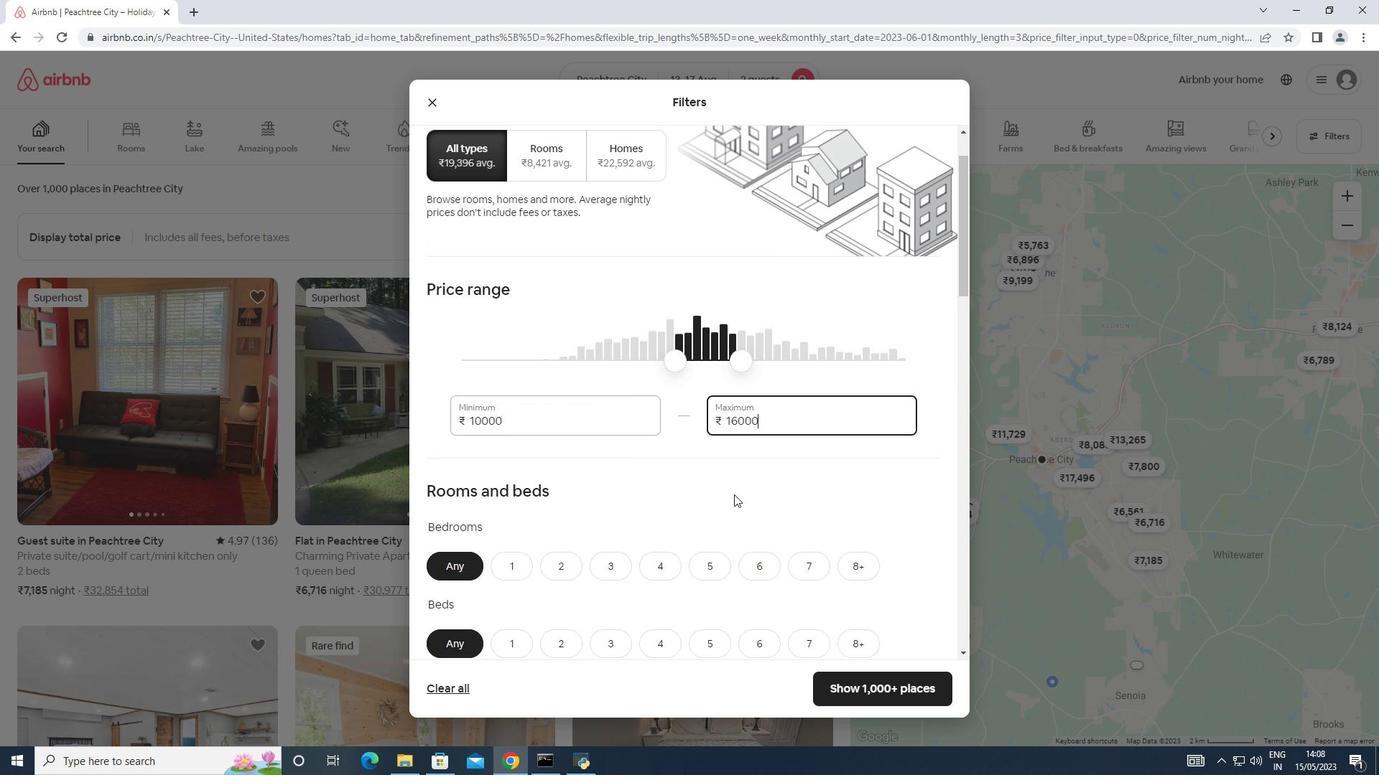 
Action: Mouse scrolled (734, 494) with delta (0, 0)
Screenshot: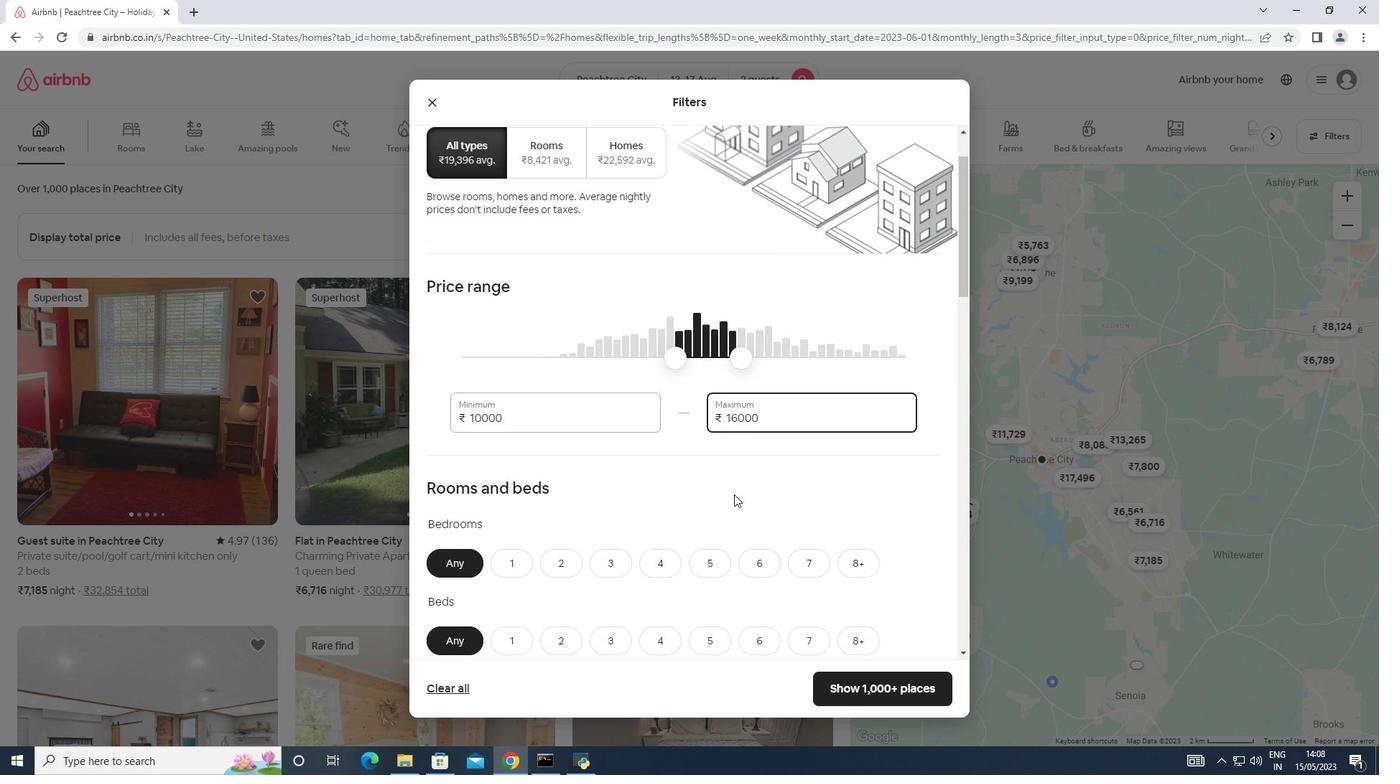 
Action: Mouse scrolled (734, 494) with delta (0, 0)
Screenshot: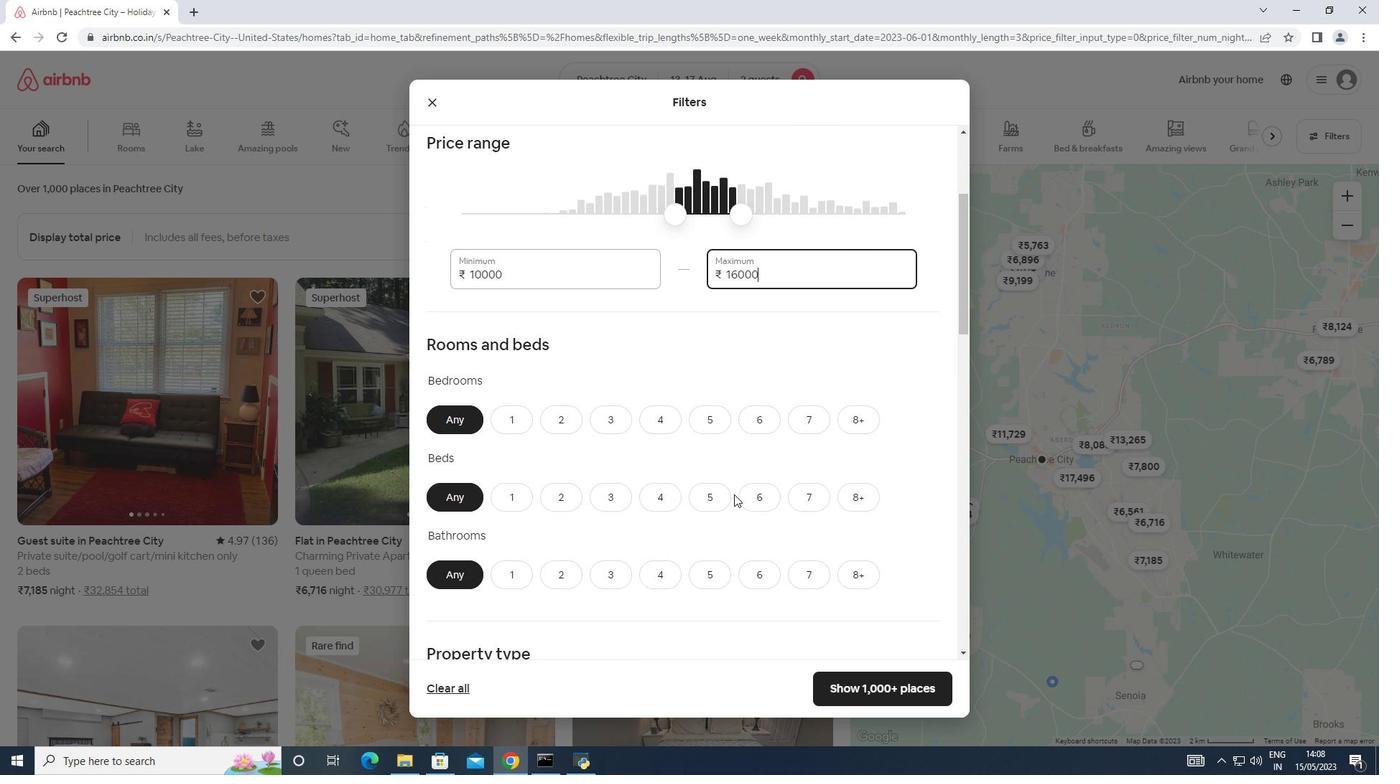 
Action: Mouse moved to (566, 339)
Screenshot: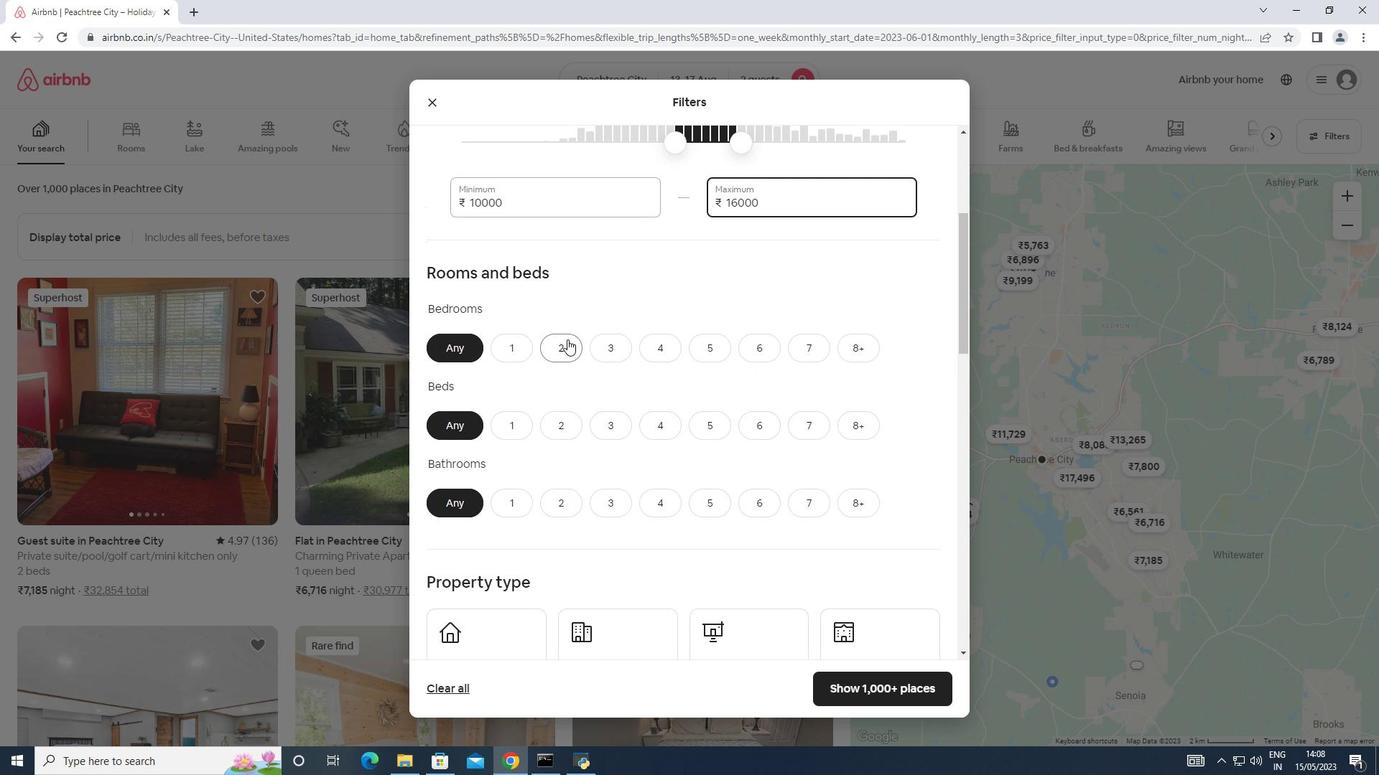 
Action: Mouse pressed left at (566, 339)
Screenshot: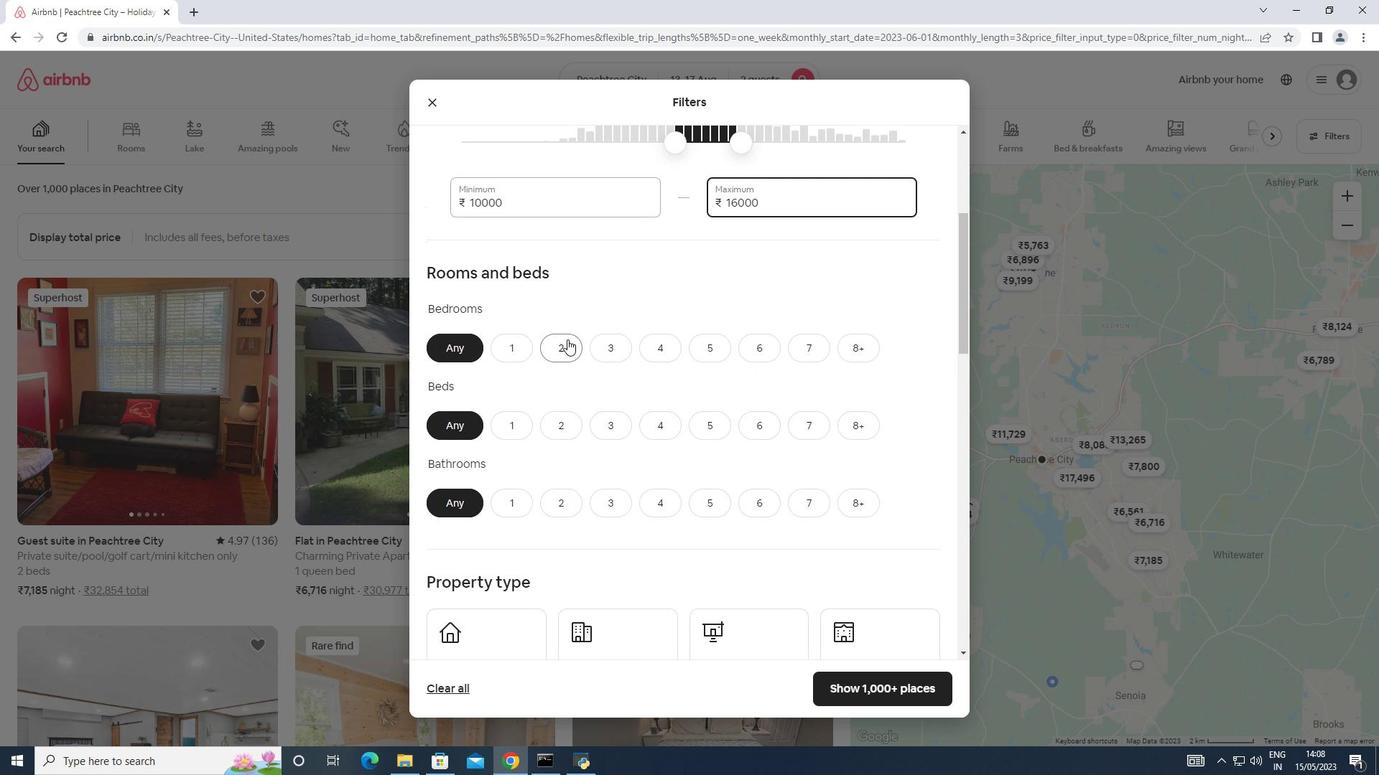 
Action: Mouse moved to (561, 431)
Screenshot: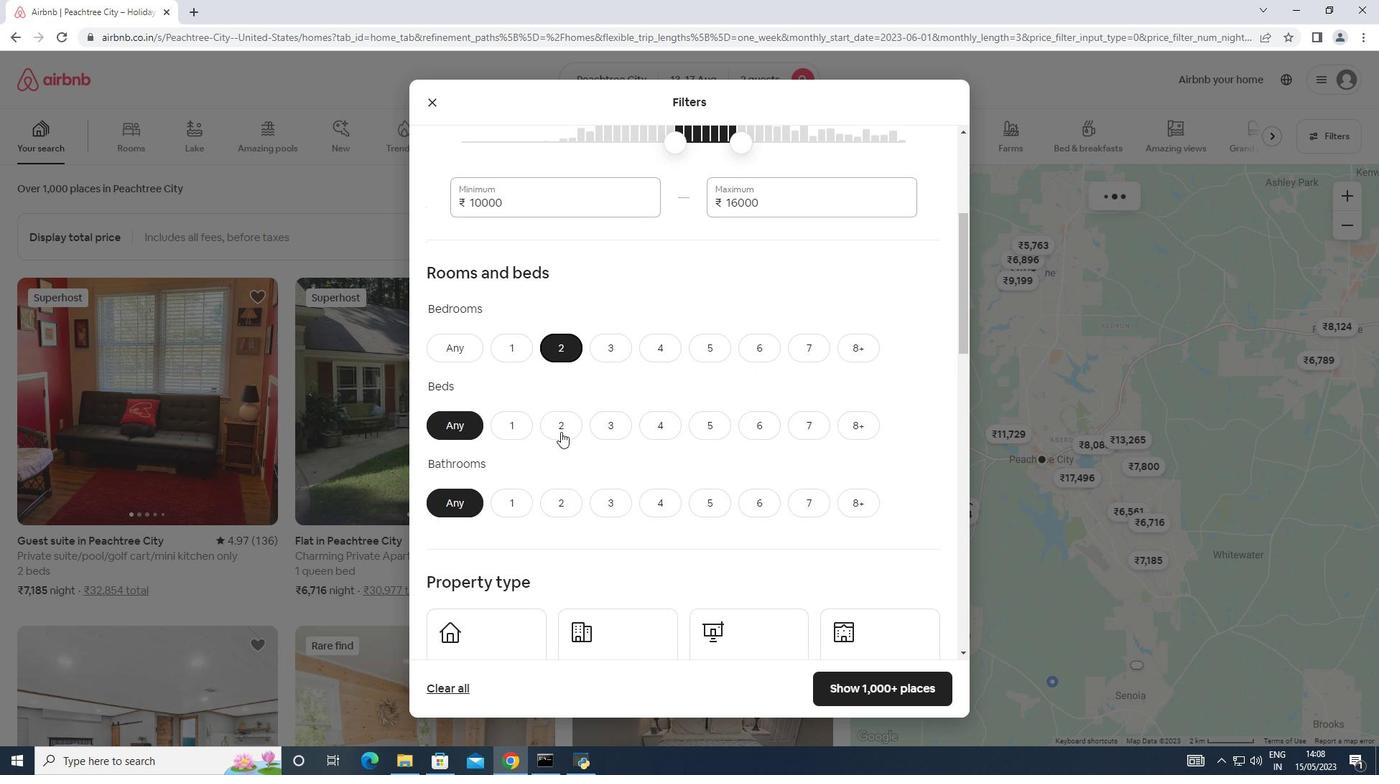 
Action: Mouse pressed left at (561, 431)
Screenshot: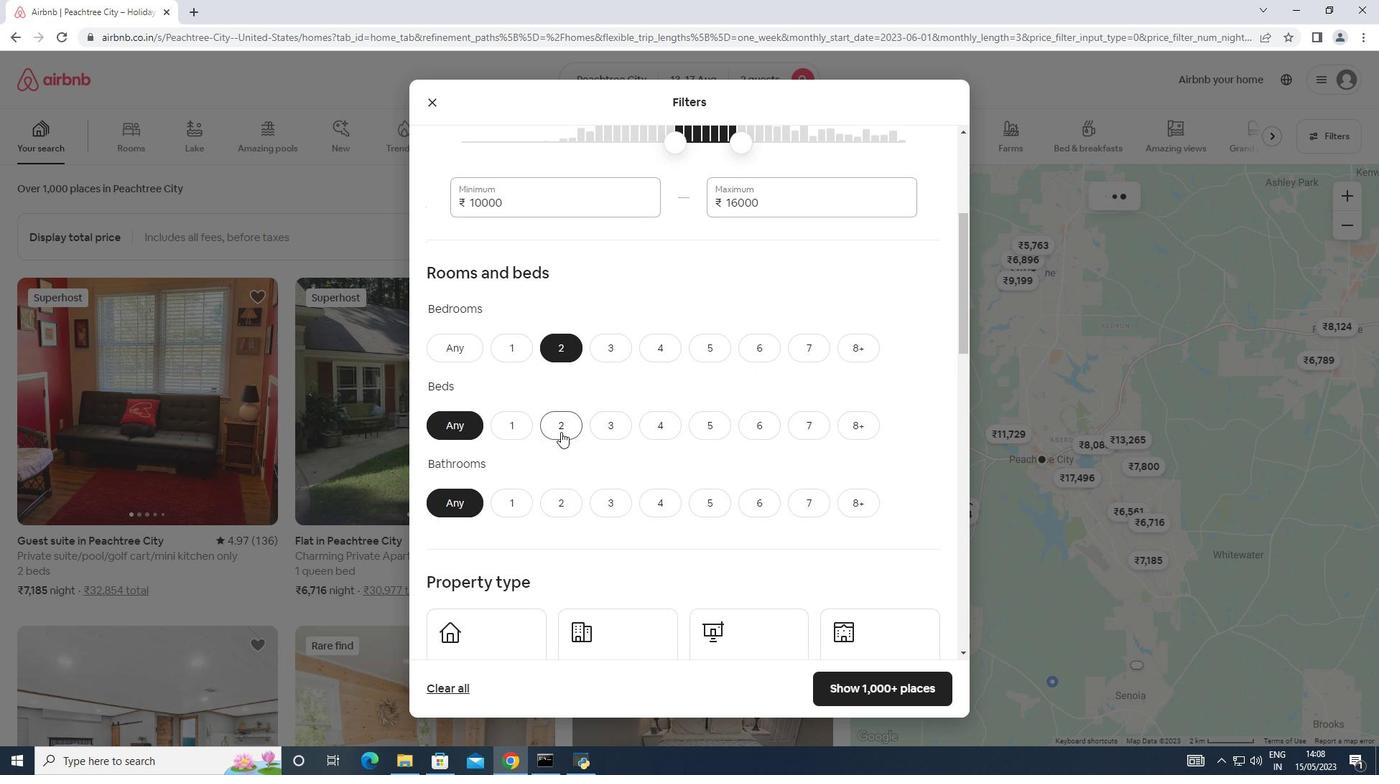 
Action: Mouse moved to (501, 496)
Screenshot: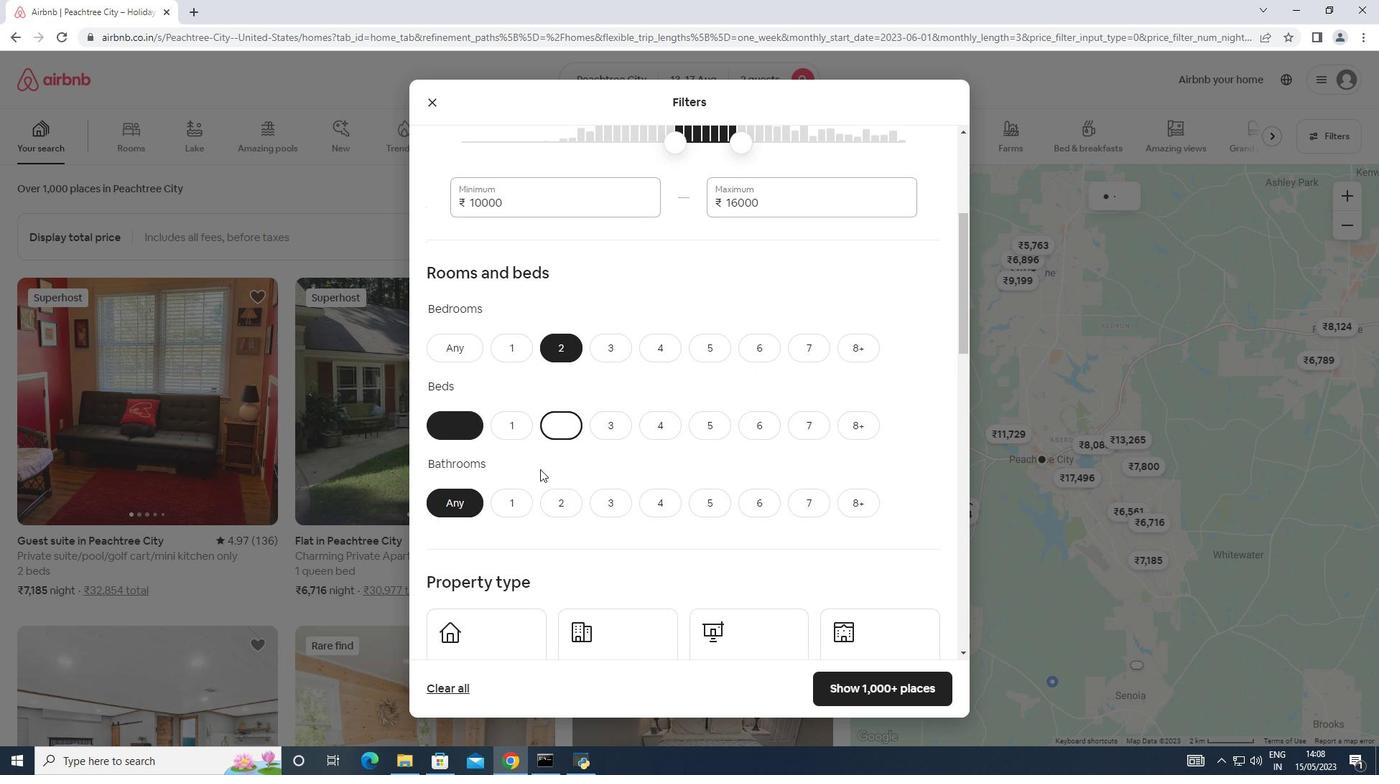 
Action: Mouse pressed left at (501, 496)
Screenshot: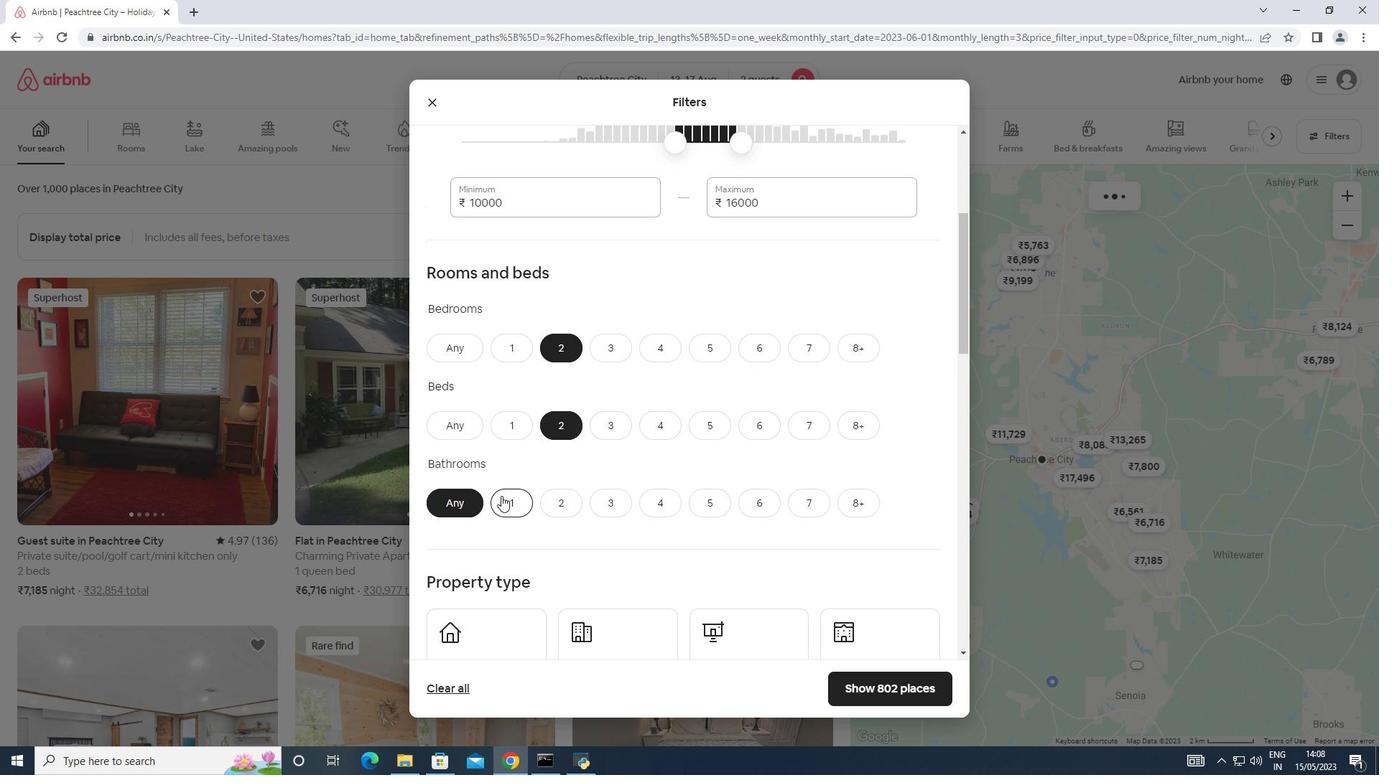 
Action: Mouse moved to (581, 467)
Screenshot: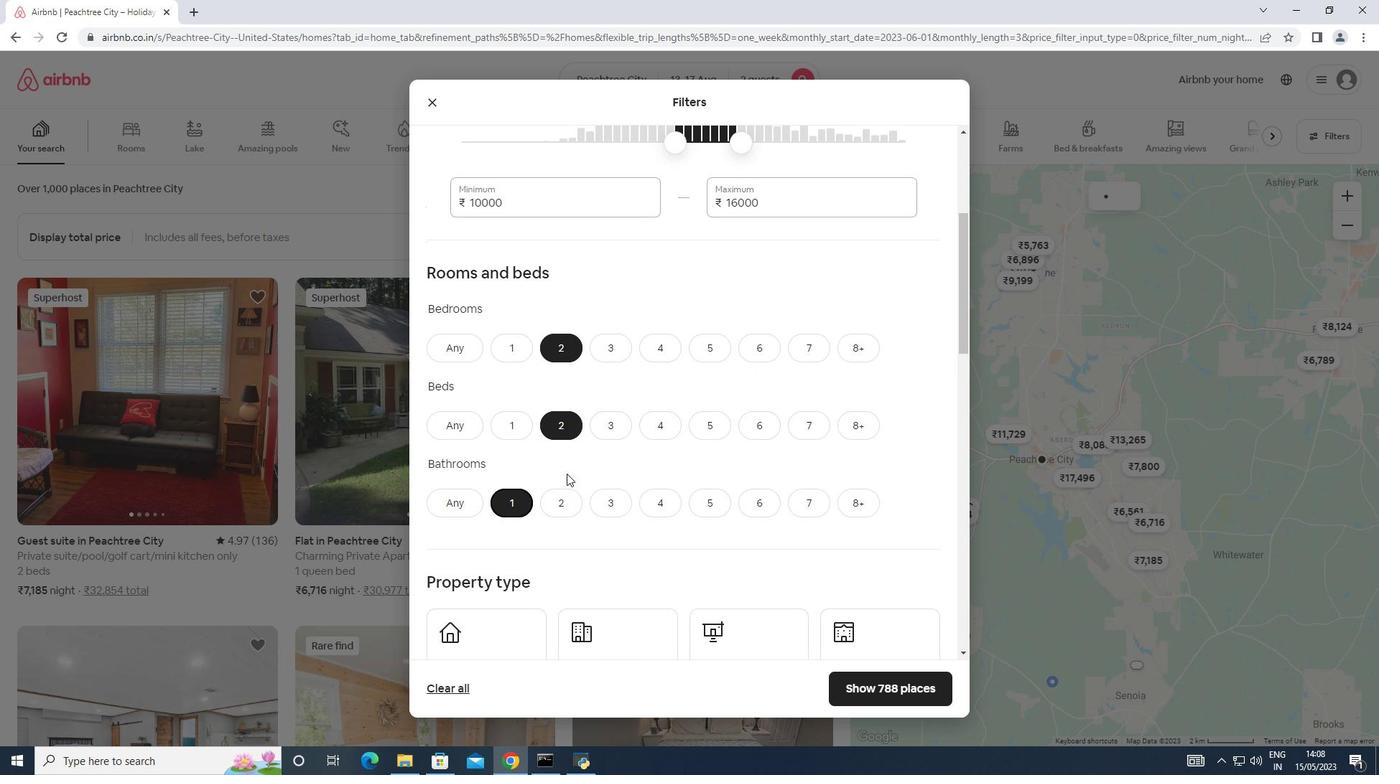 
Action: Mouse scrolled (581, 466) with delta (0, 0)
Screenshot: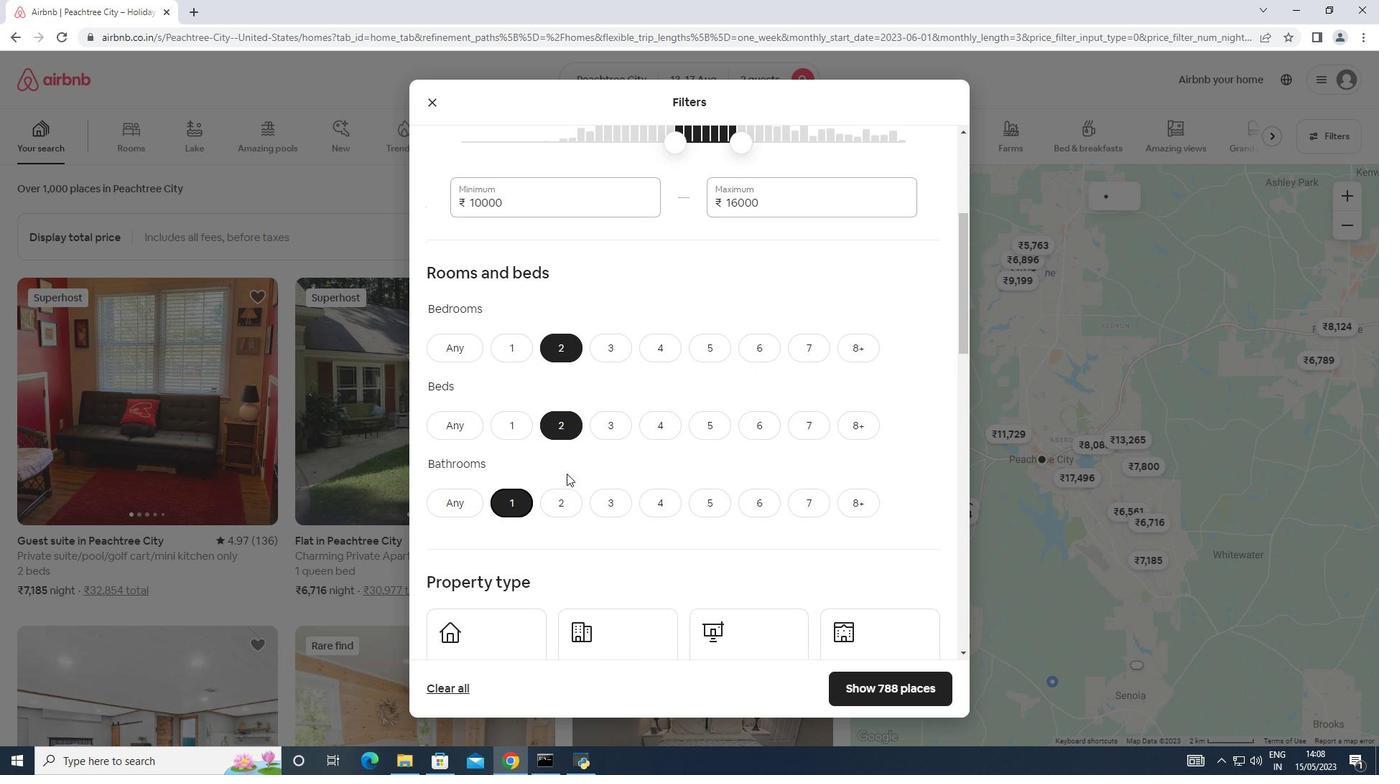 
Action: Mouse scrolled (581, 466) with delta (0, 0)
Screenshot: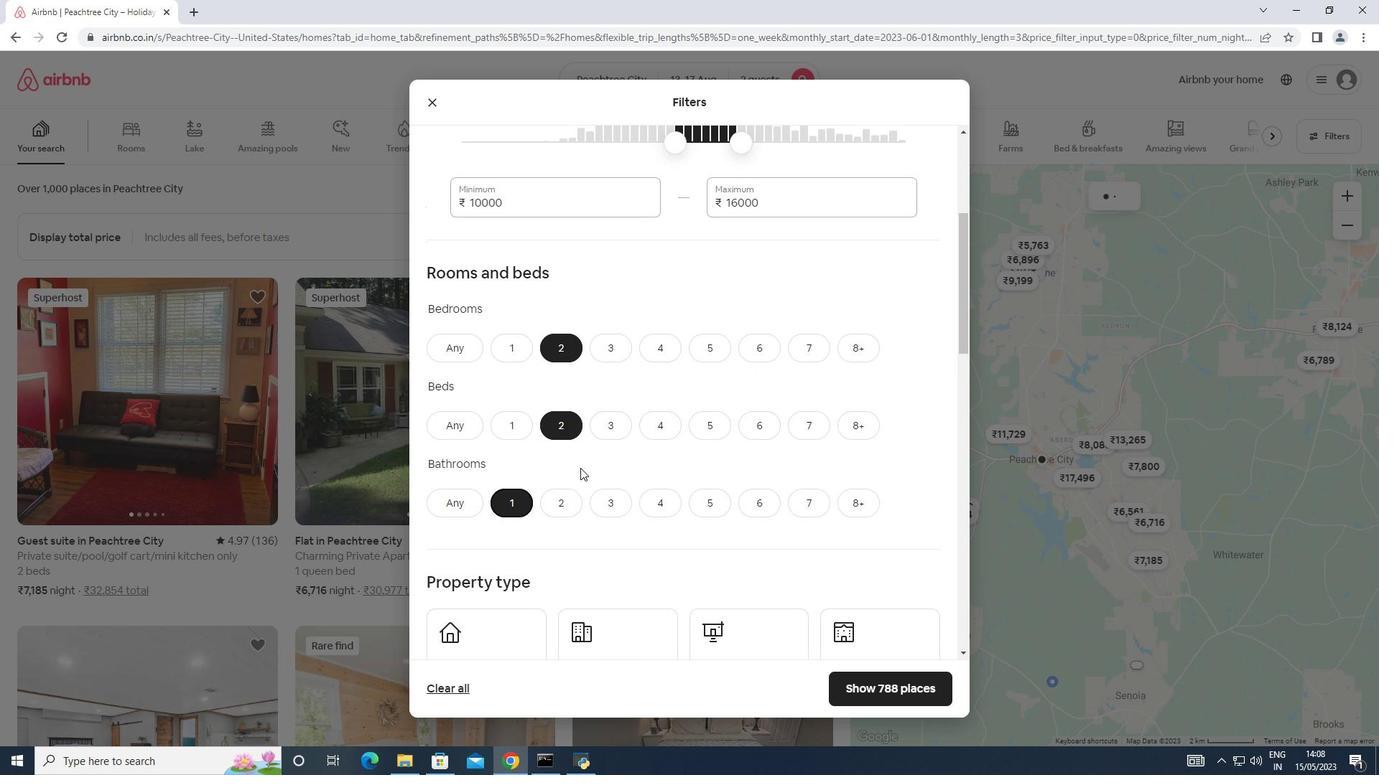 
Action: Mouse scrolled (581, 466) with delta (0, 0)
Screenshot: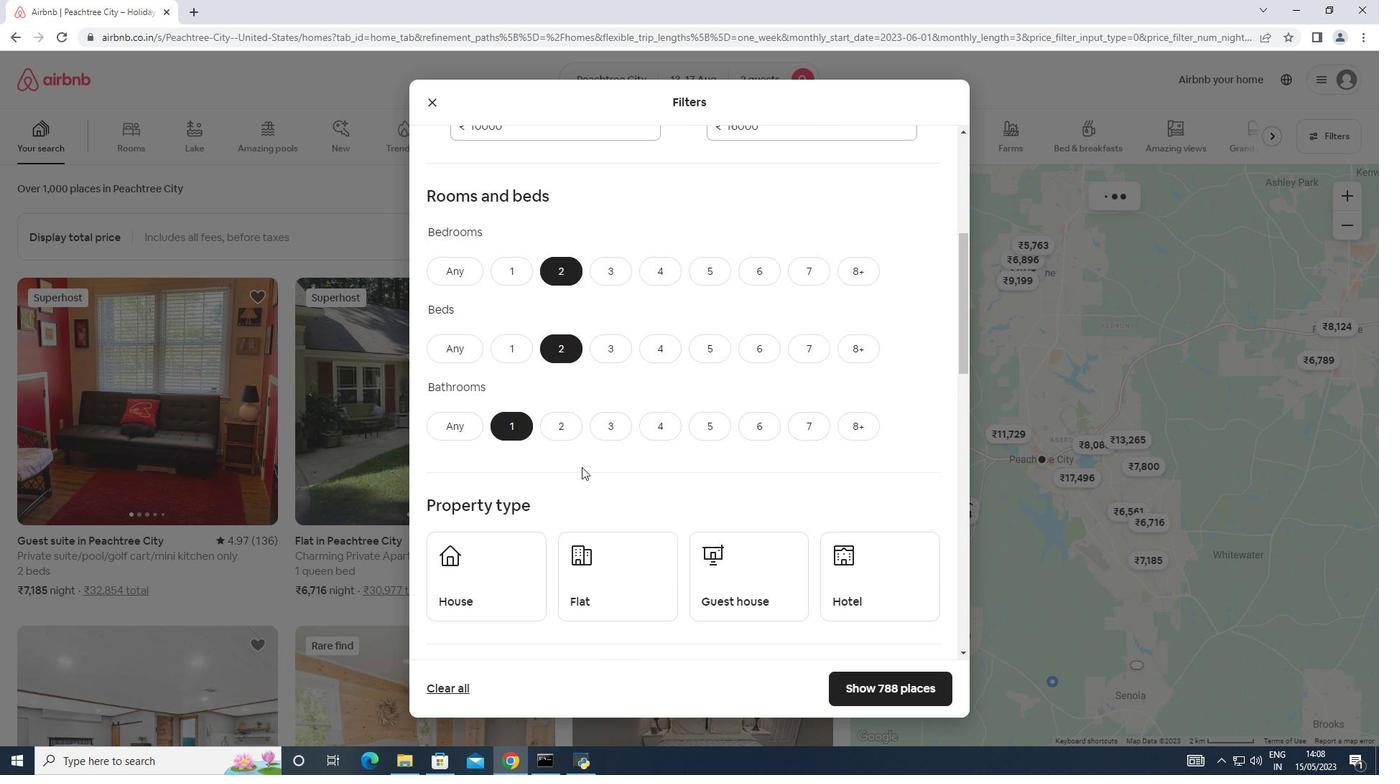
Action: Mouse scrolled (581, 466) with delta (0, 0)
Screenshot: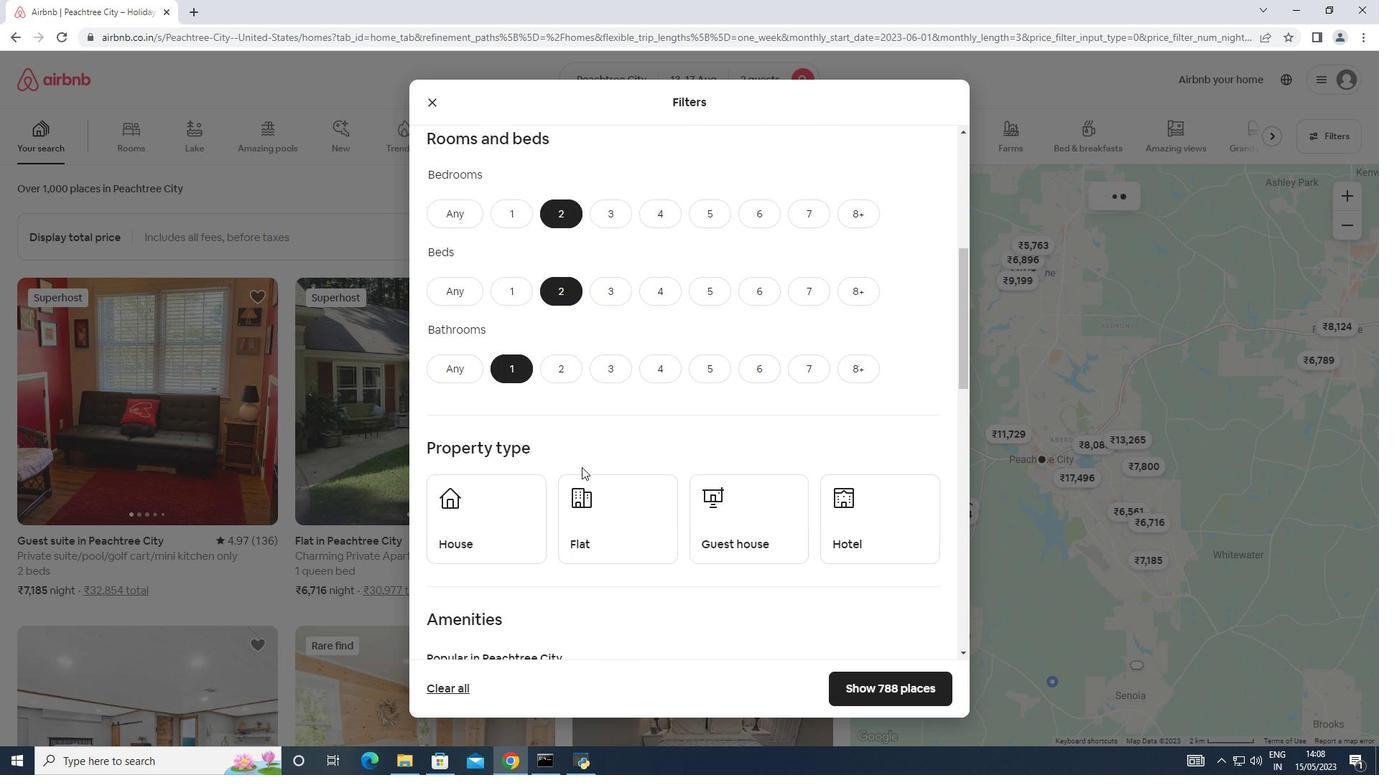 
Action: Mouse moved to (491, 384)
Screenshot: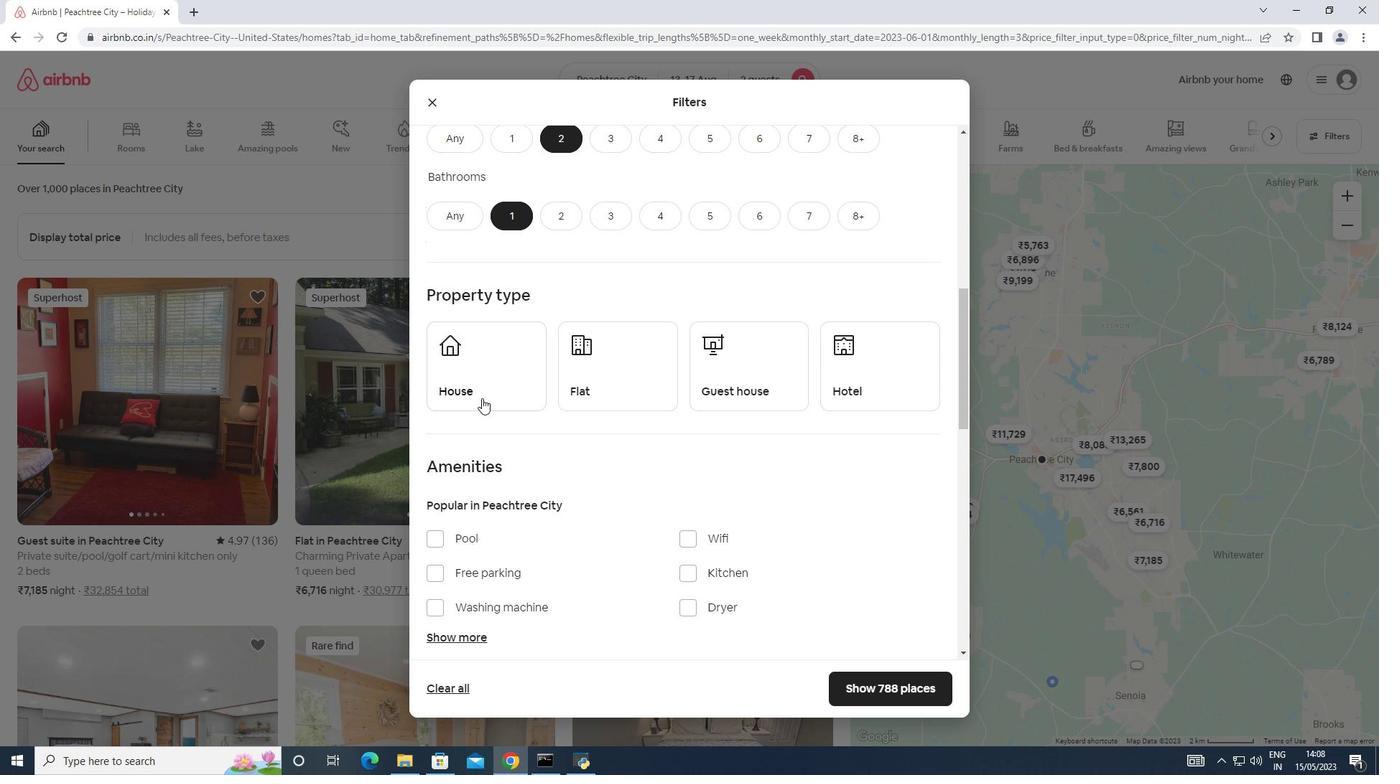 
Action: Mouse pressed left at (491, 384)
Screenshot: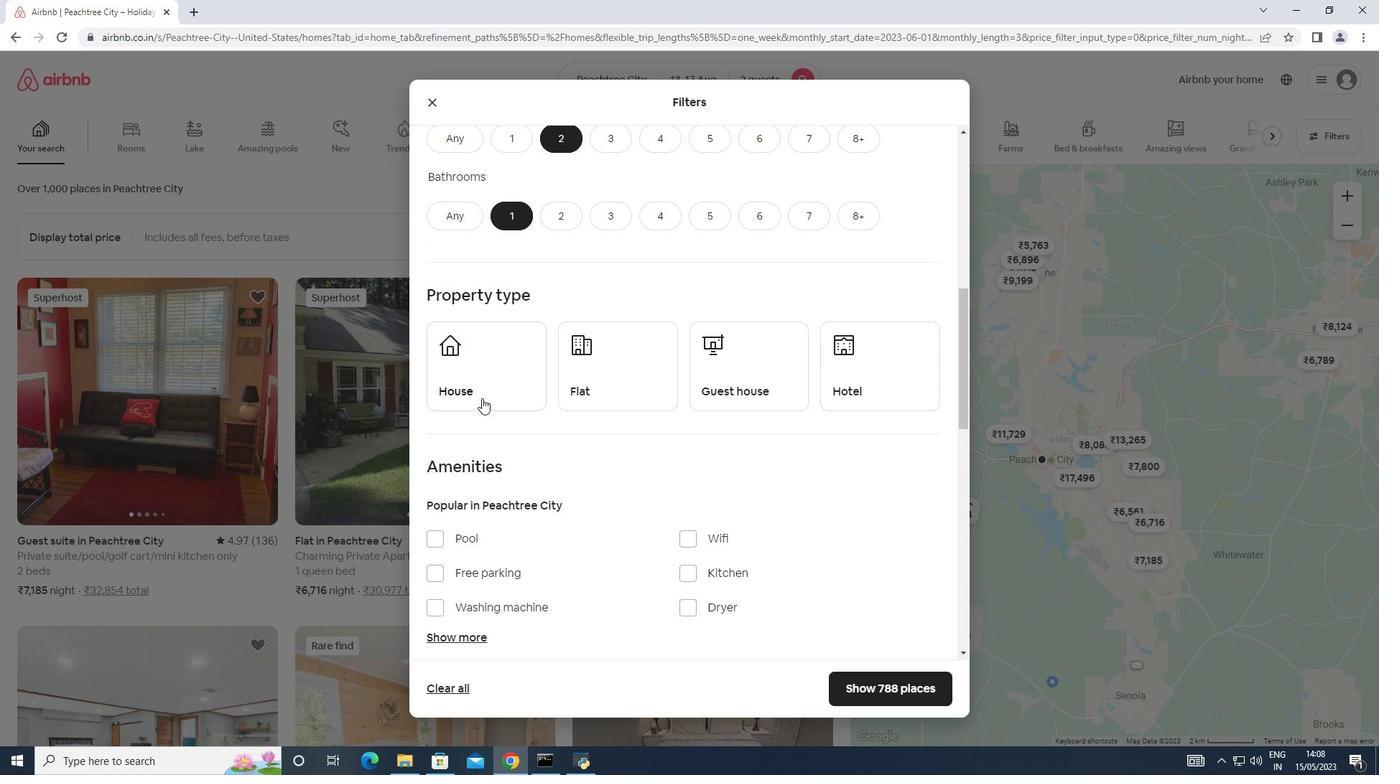 
Action: Mouse moved to (579, 383)
Screenshot: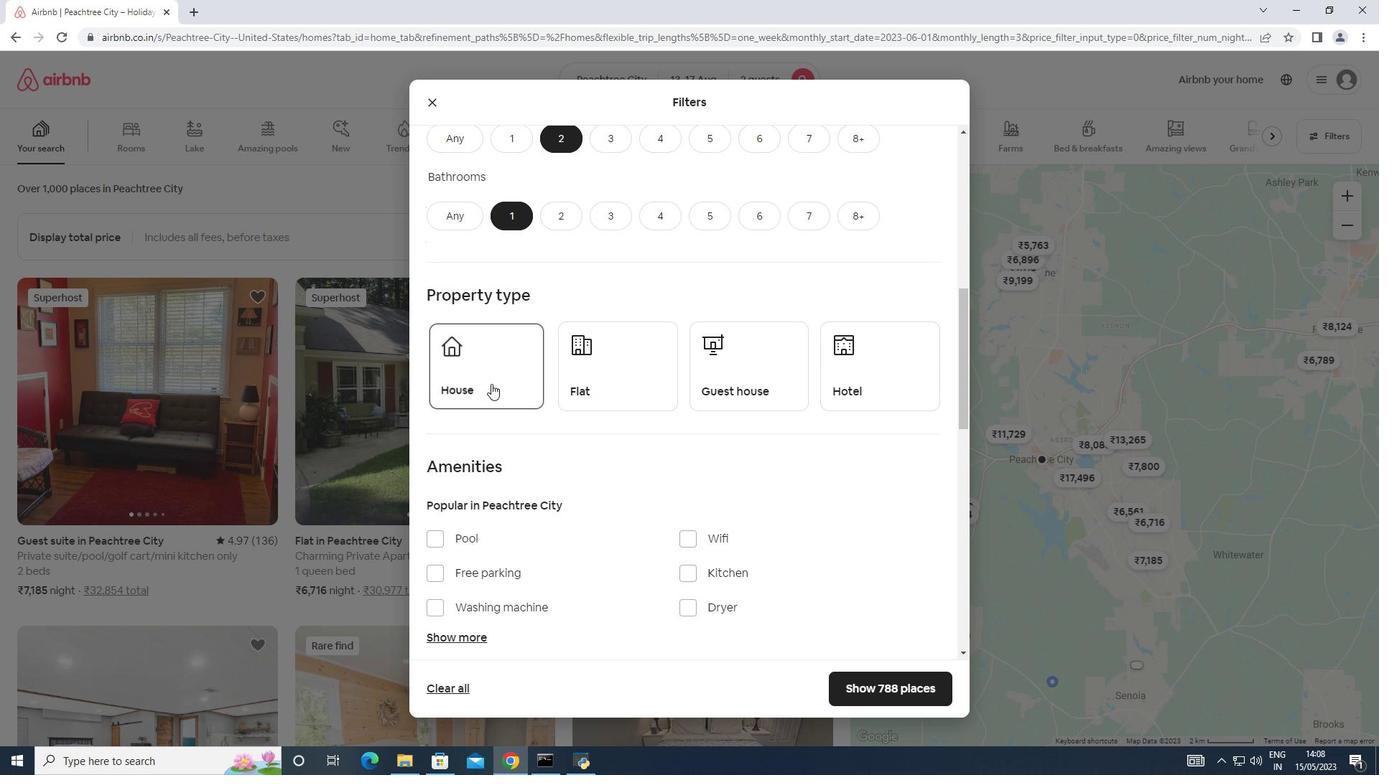 
Action: Mouse pressed left at (579, 383)
Screenshot: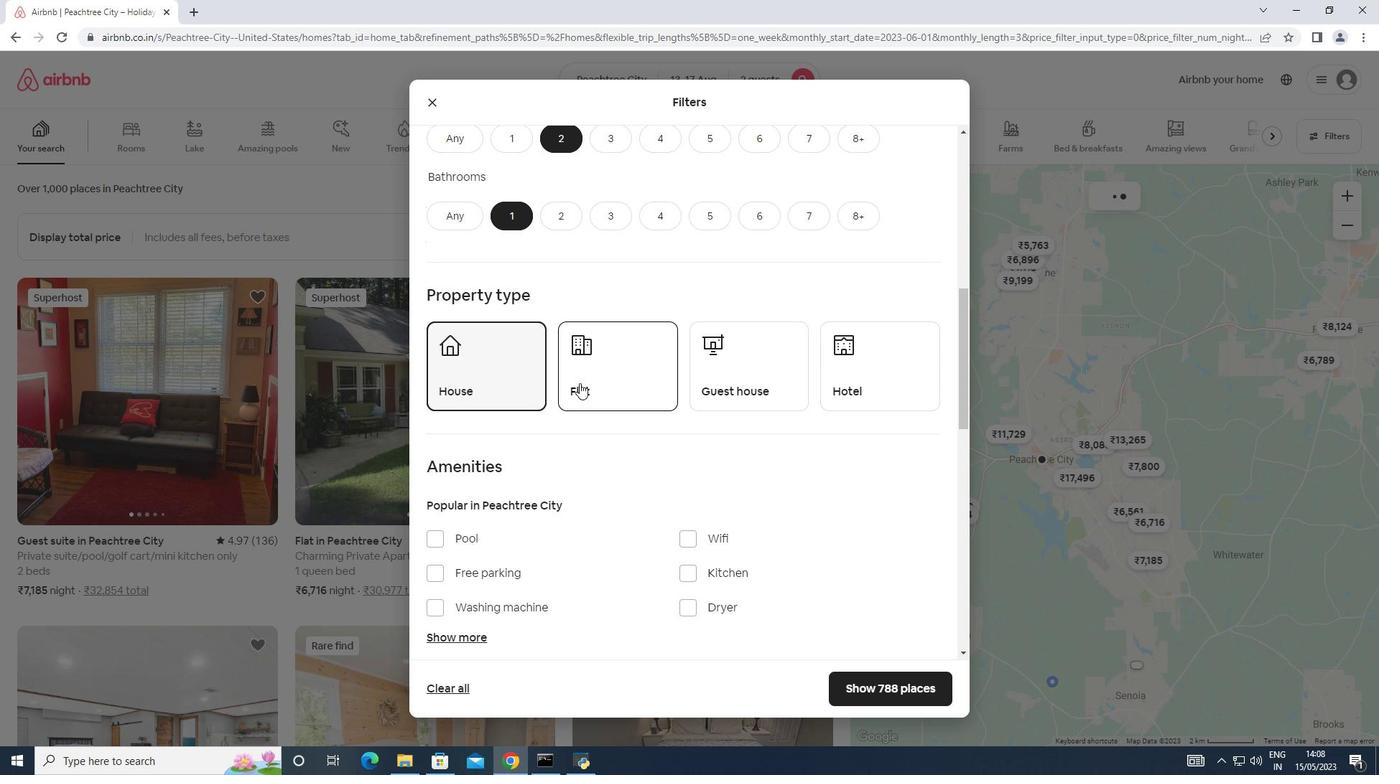 
Action: Mouse moved to (758, 392)
Screenshot: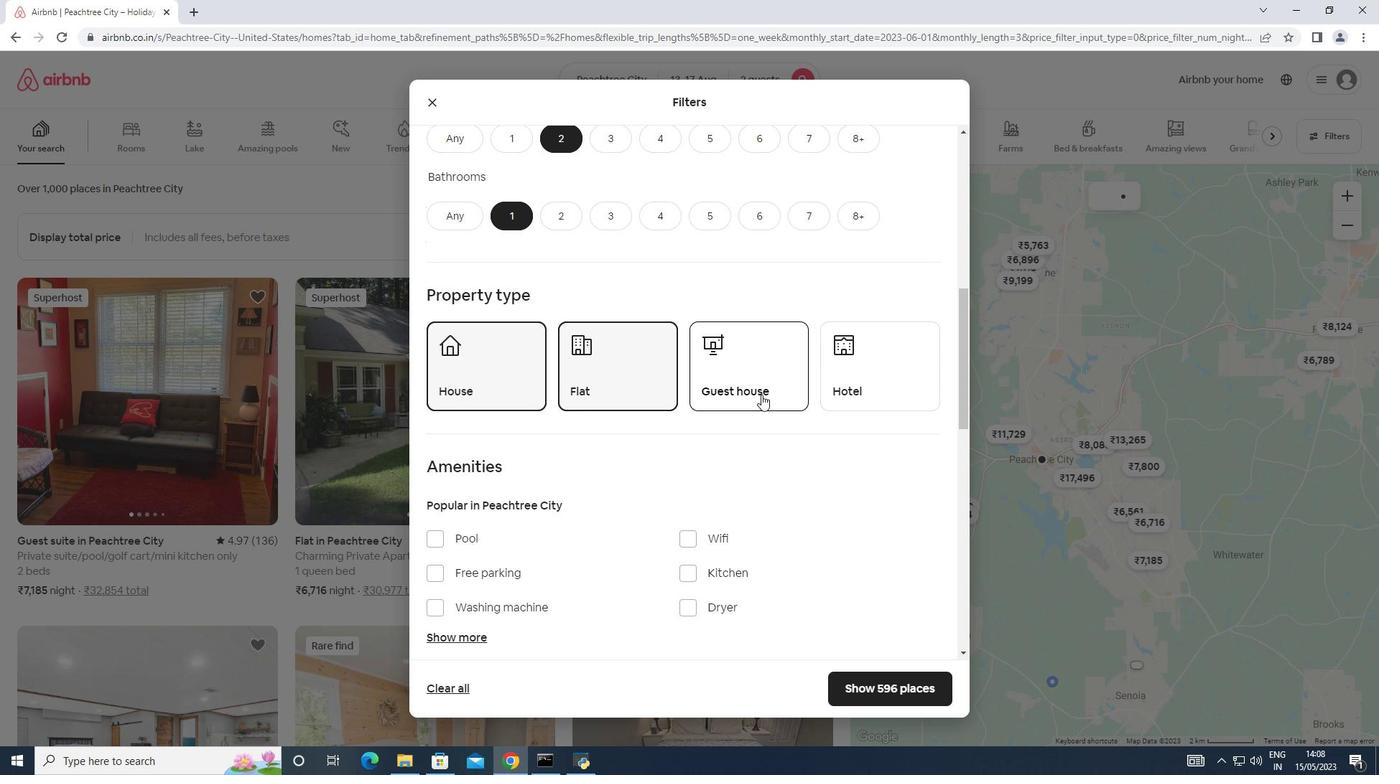 
Action: Mouse pressed left at (758, 392)
Screenshot: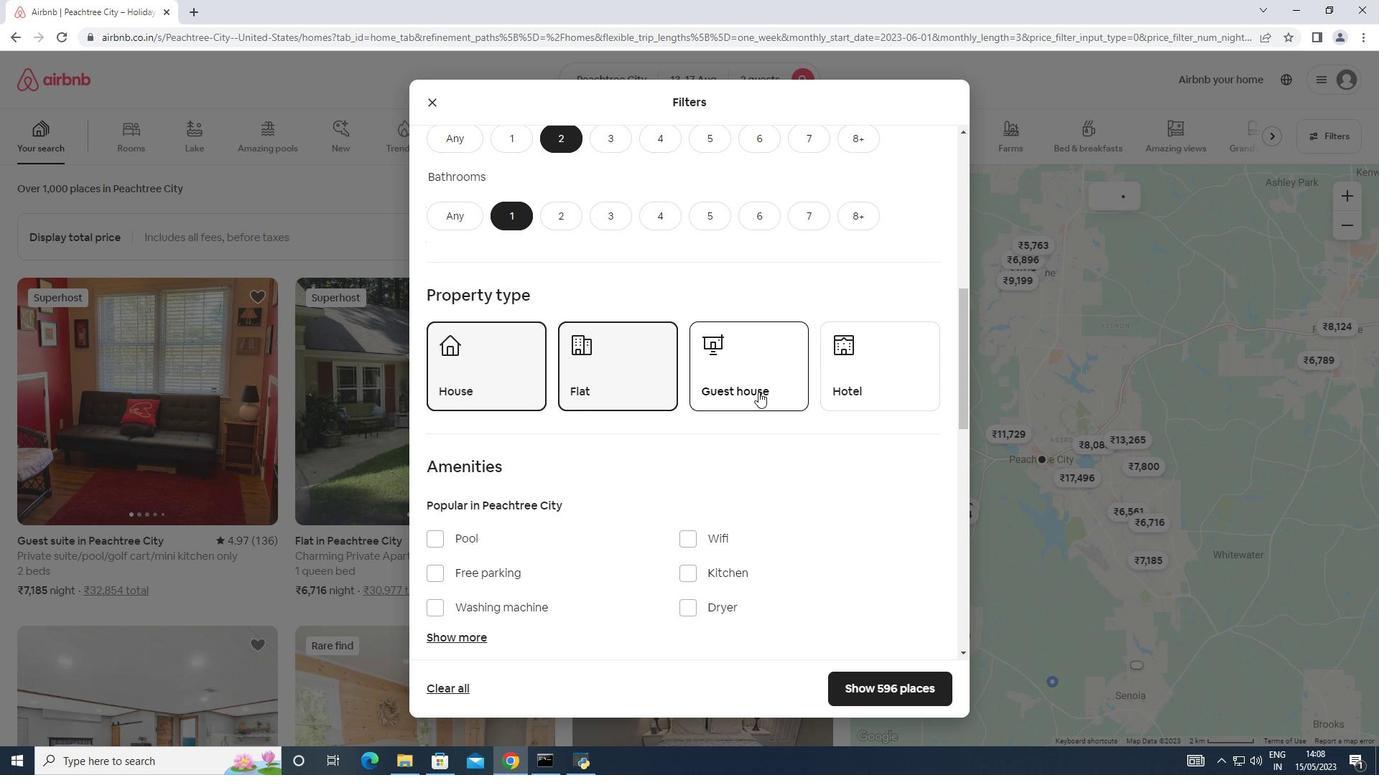 
Action: Mouse scrolled (758, 391) with delta (0, 0)
Screenshot: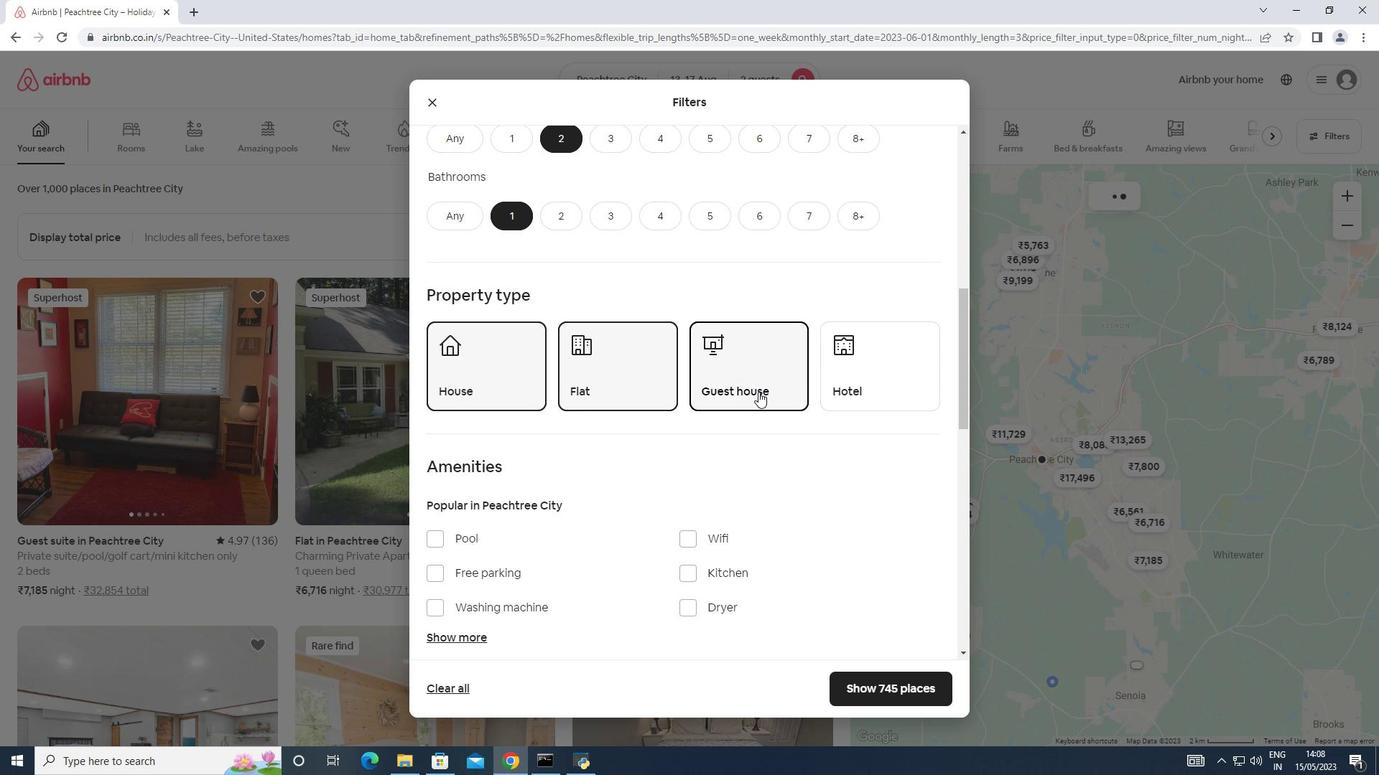 
Action: Mouse scrolled (758, 391) with delta (0, 0)
Screenshot: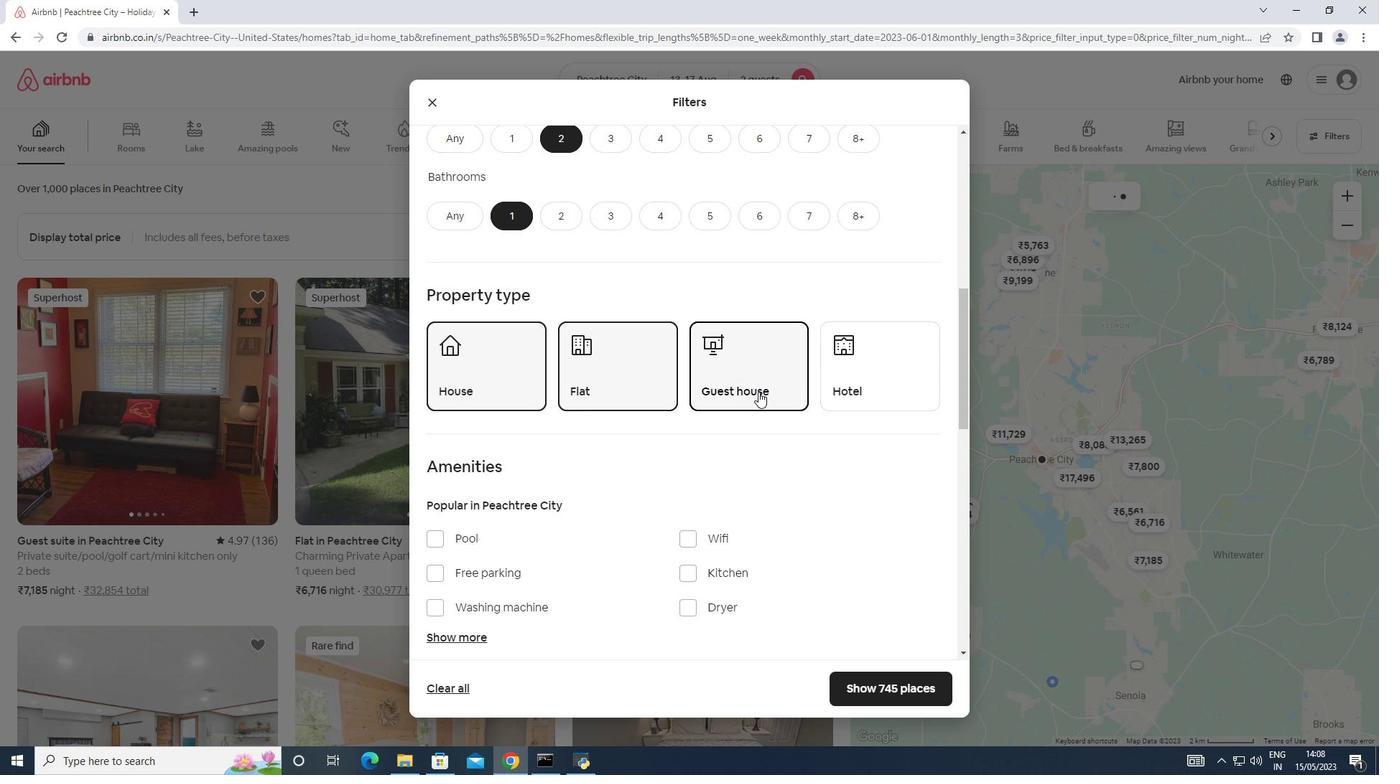 
Action: Mouse scrolled (758, 391) with delta (0, 0)
Screenshot: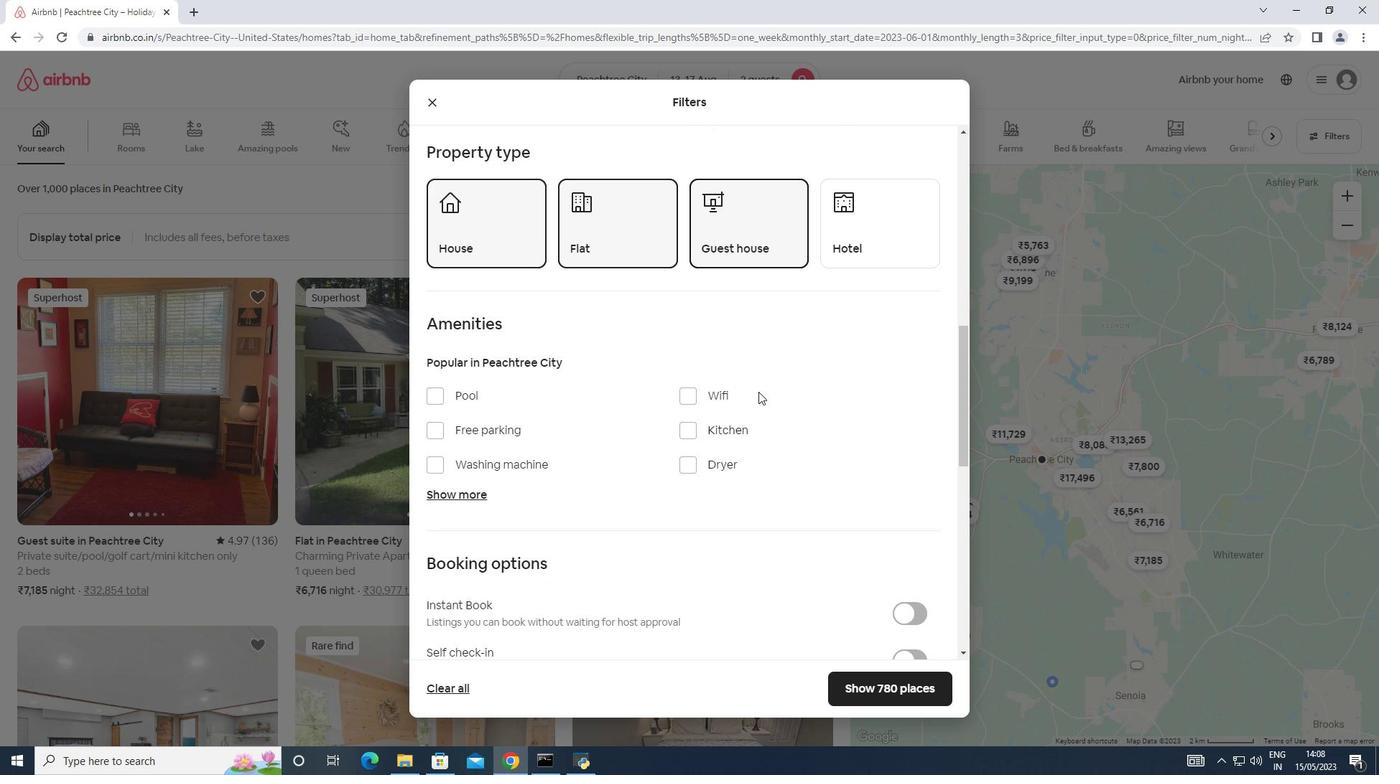 
Action: Mouse moved to (691, 319)
Screenshot: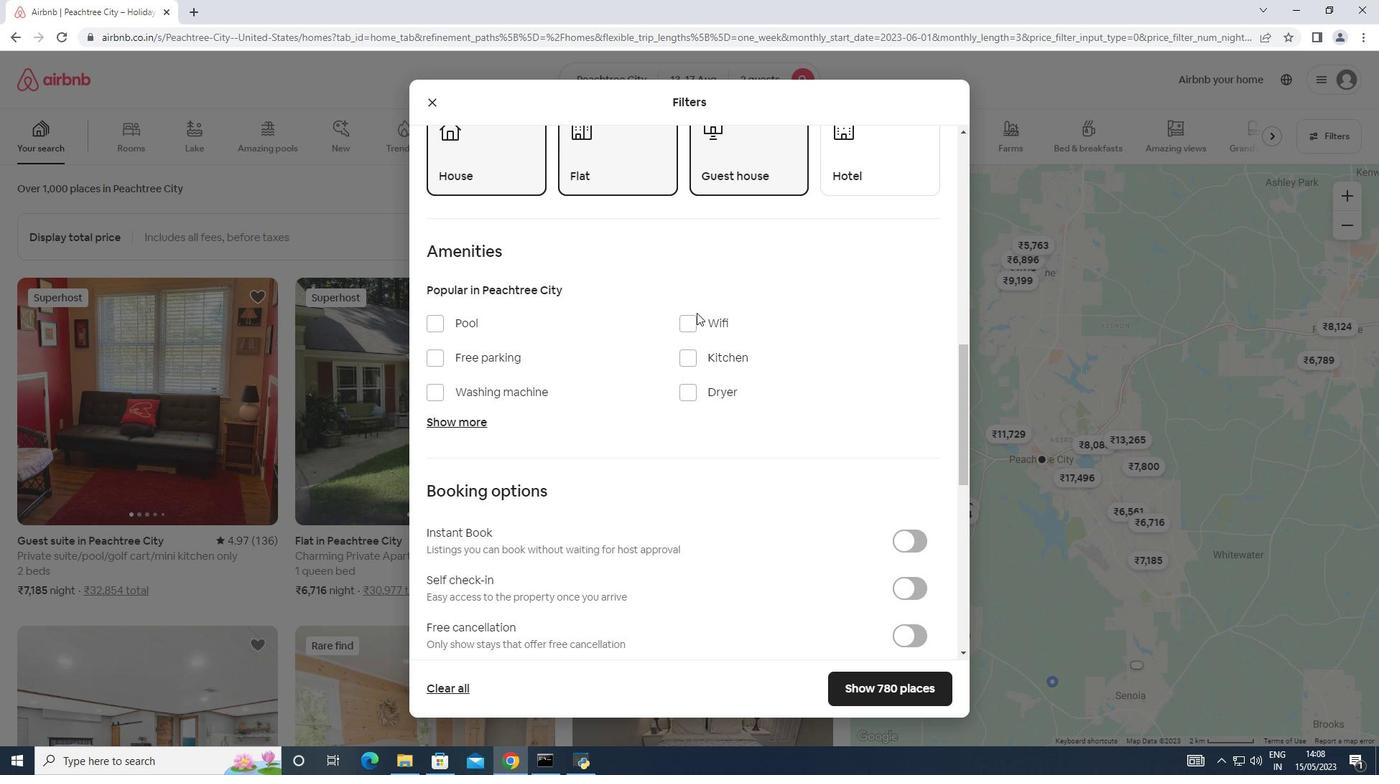 
Action: Mouse pressed left at (691, 319)
Screenshot: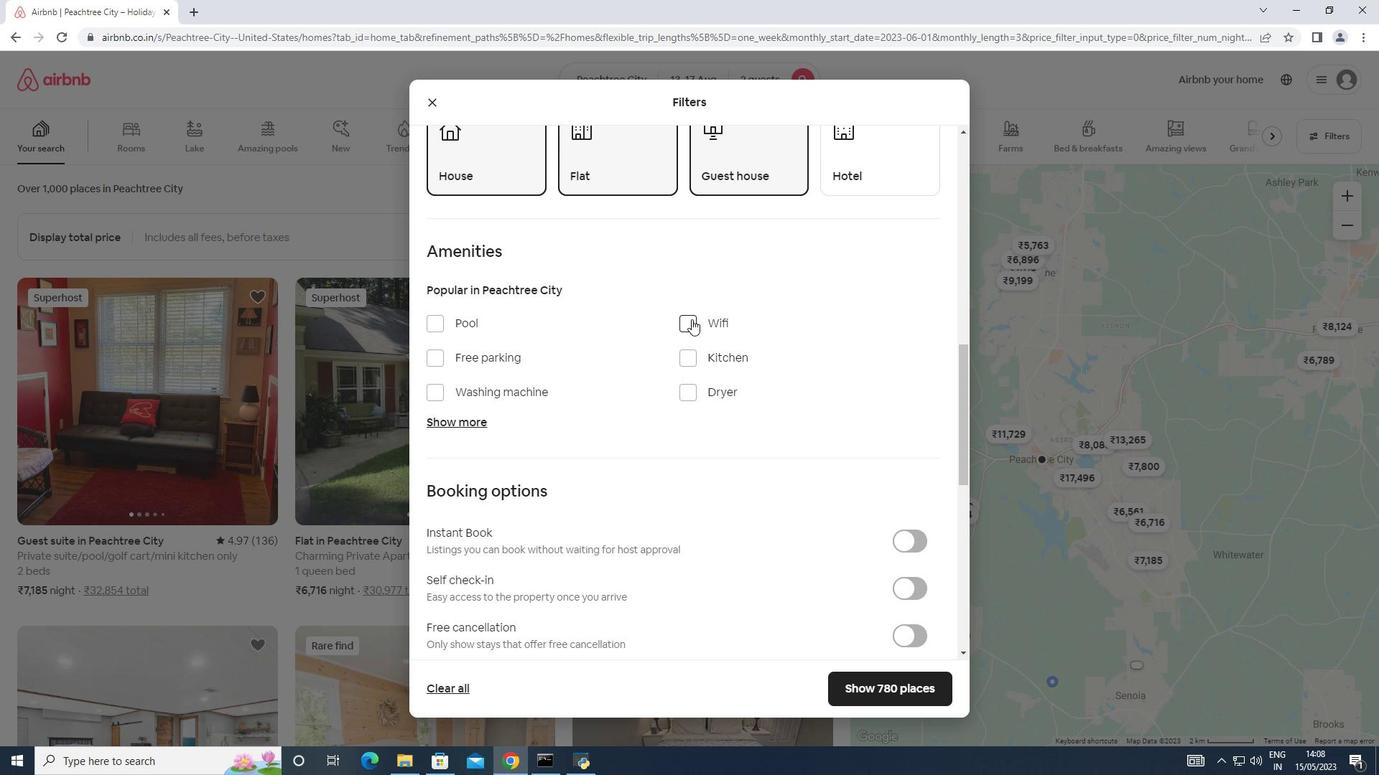 
Action: Mouse moved to (510, 448)
Screenshot: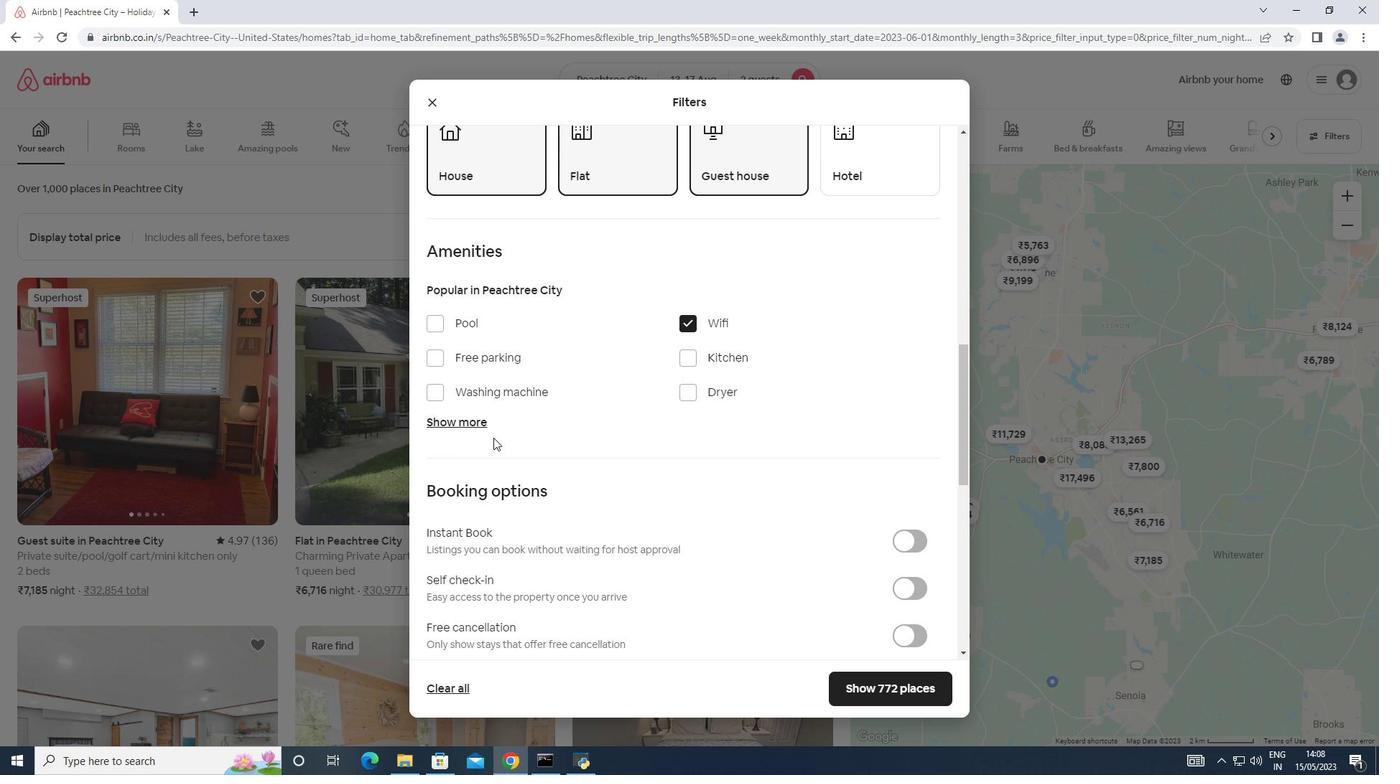 
Action: Mouse scrolled (510, 447) with delta (0, 0)
Screenshot: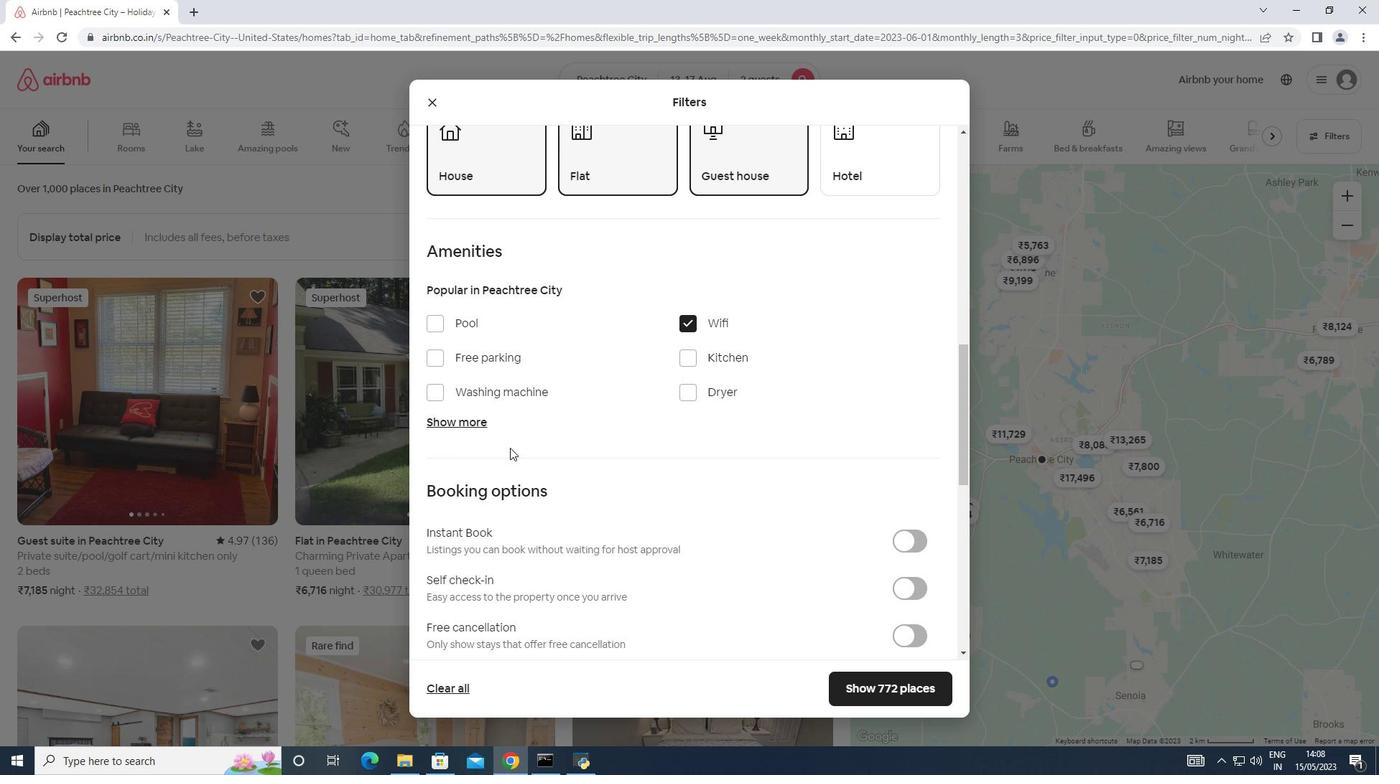 
Action: Mouse scrolled (510, 447) with delta (0, 0)
Screenshot: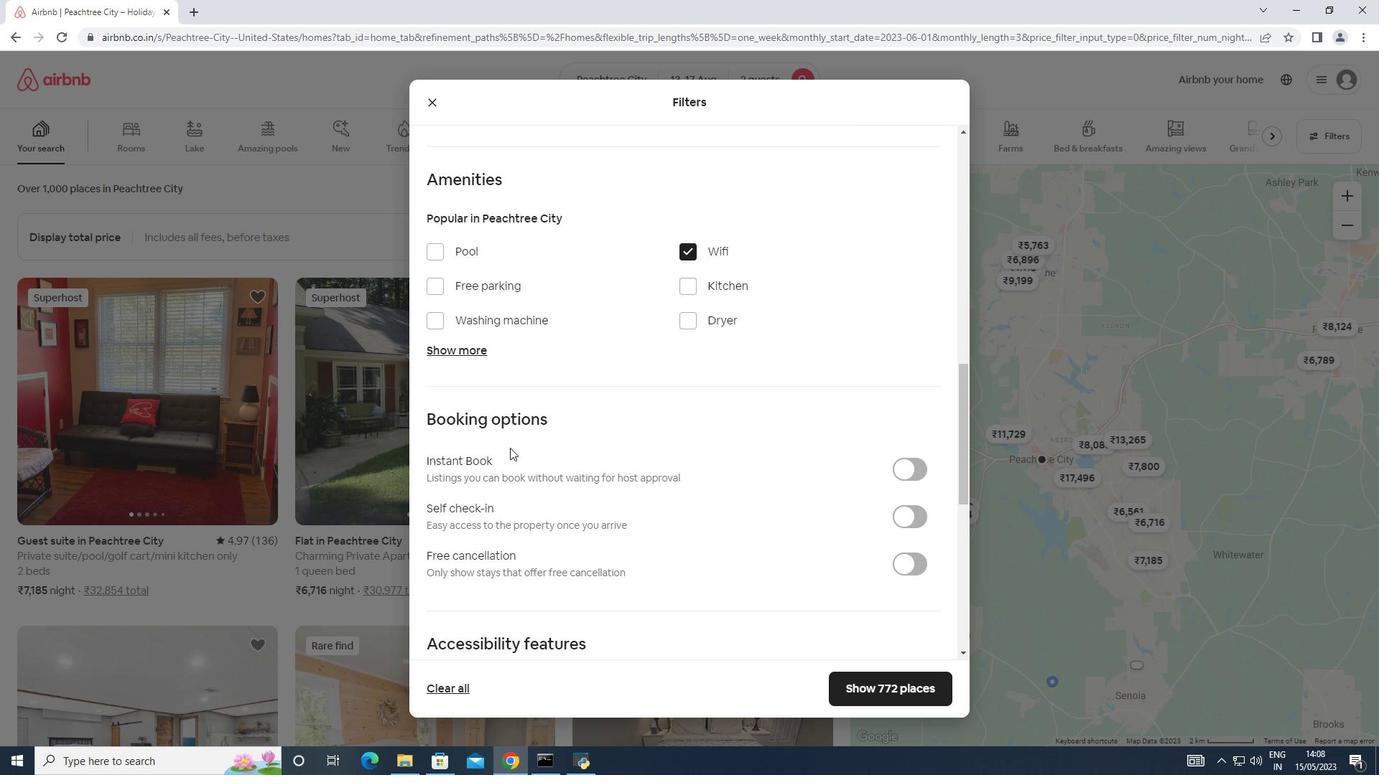 
Action: Mouse moved to (908, 446)
Screenshot: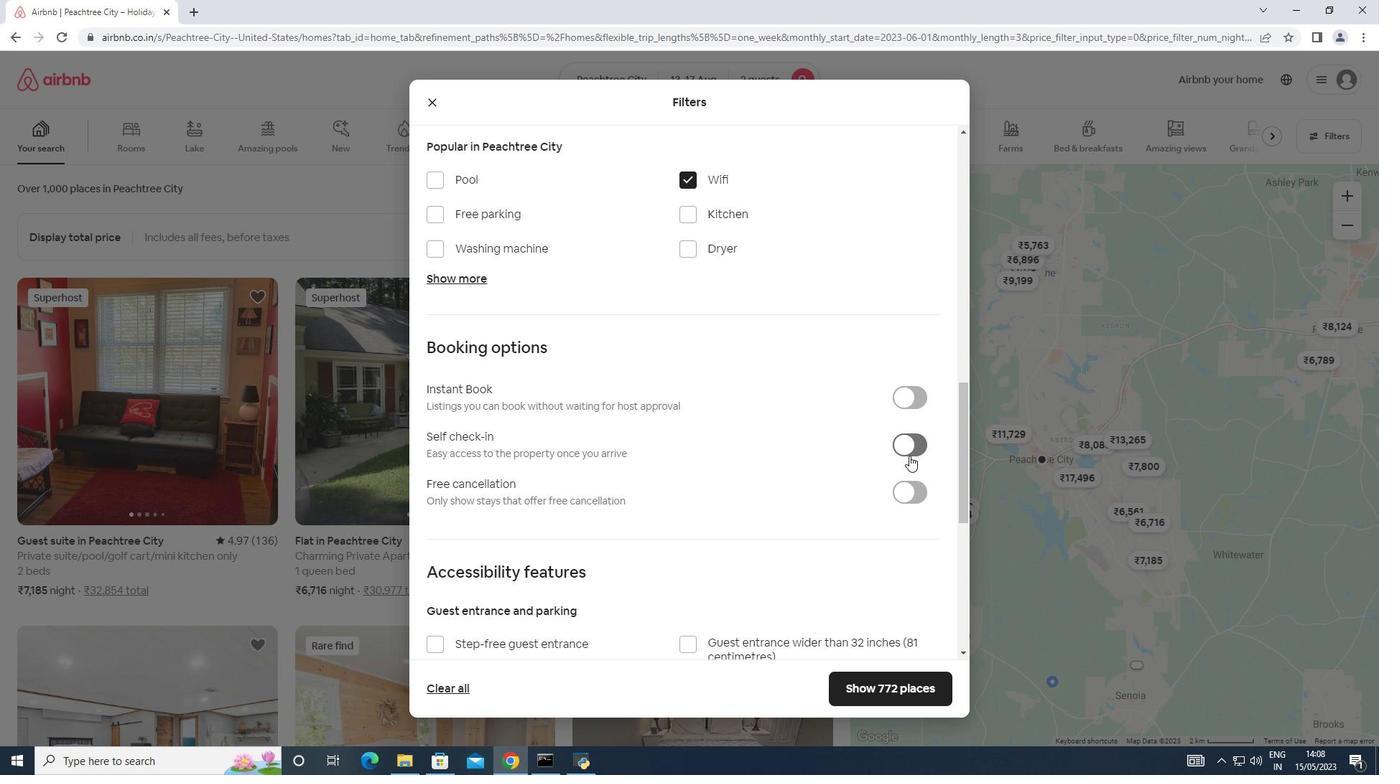
Action: Mouse pressed left at (908, 446)
Screenshot: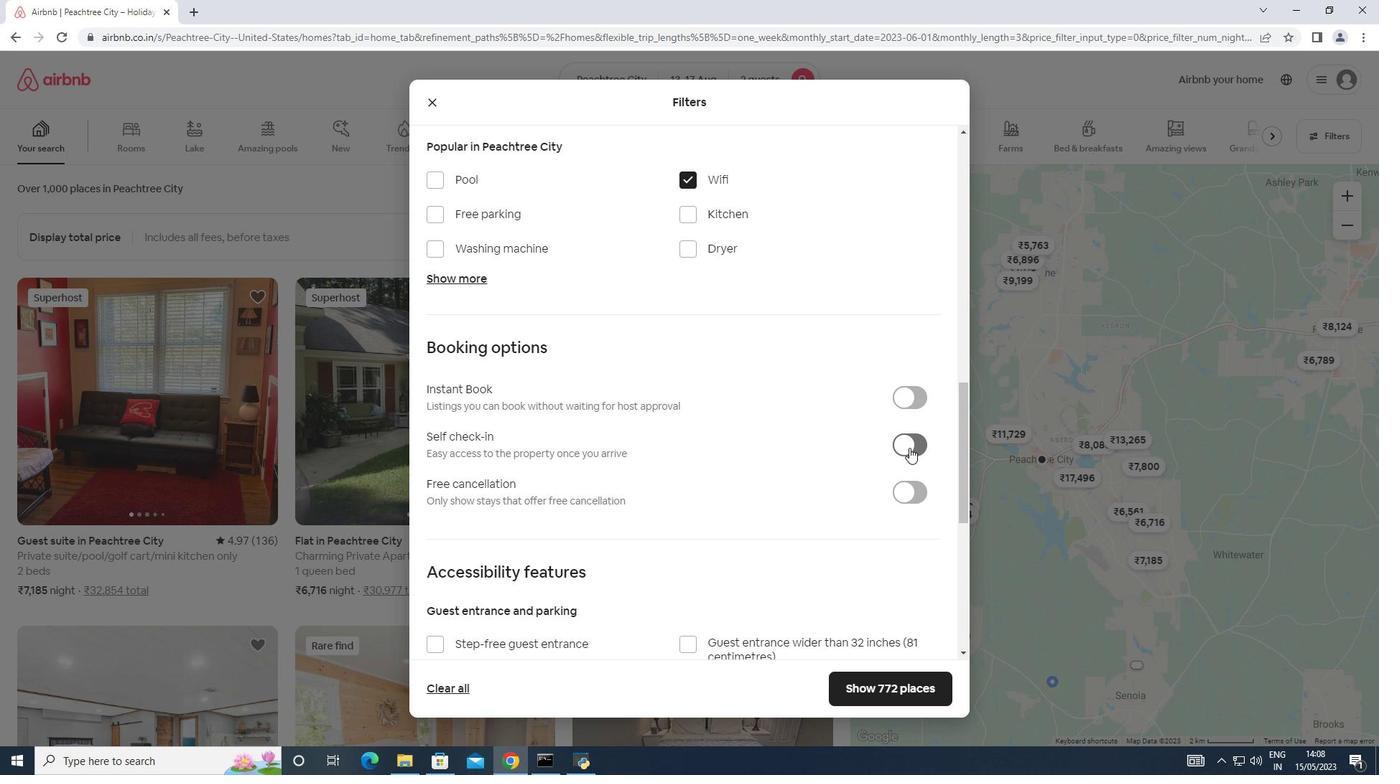 
Action: Mouse moved to (558, 483)
Screenshot: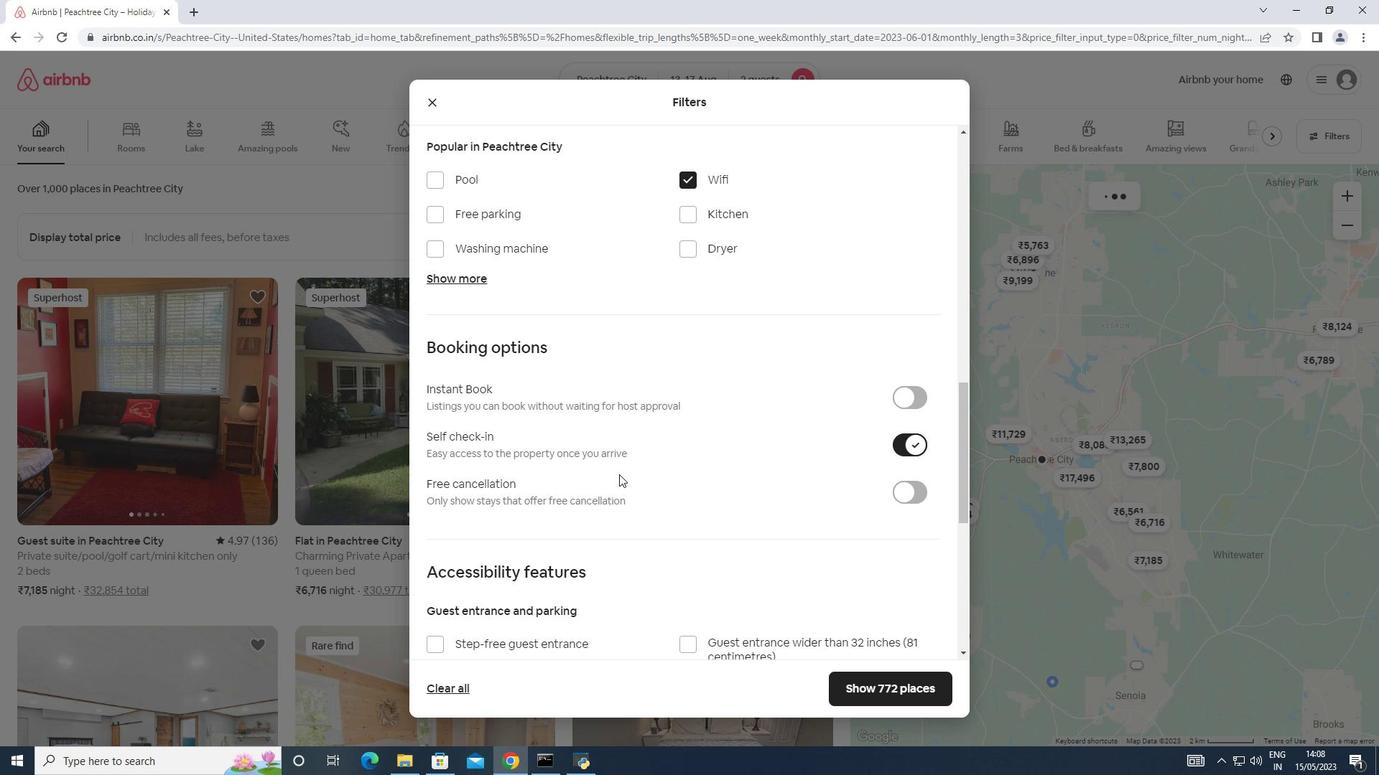 
Action: Mouse scrolled (558, 482) with delta (0, 0)
Screenshot: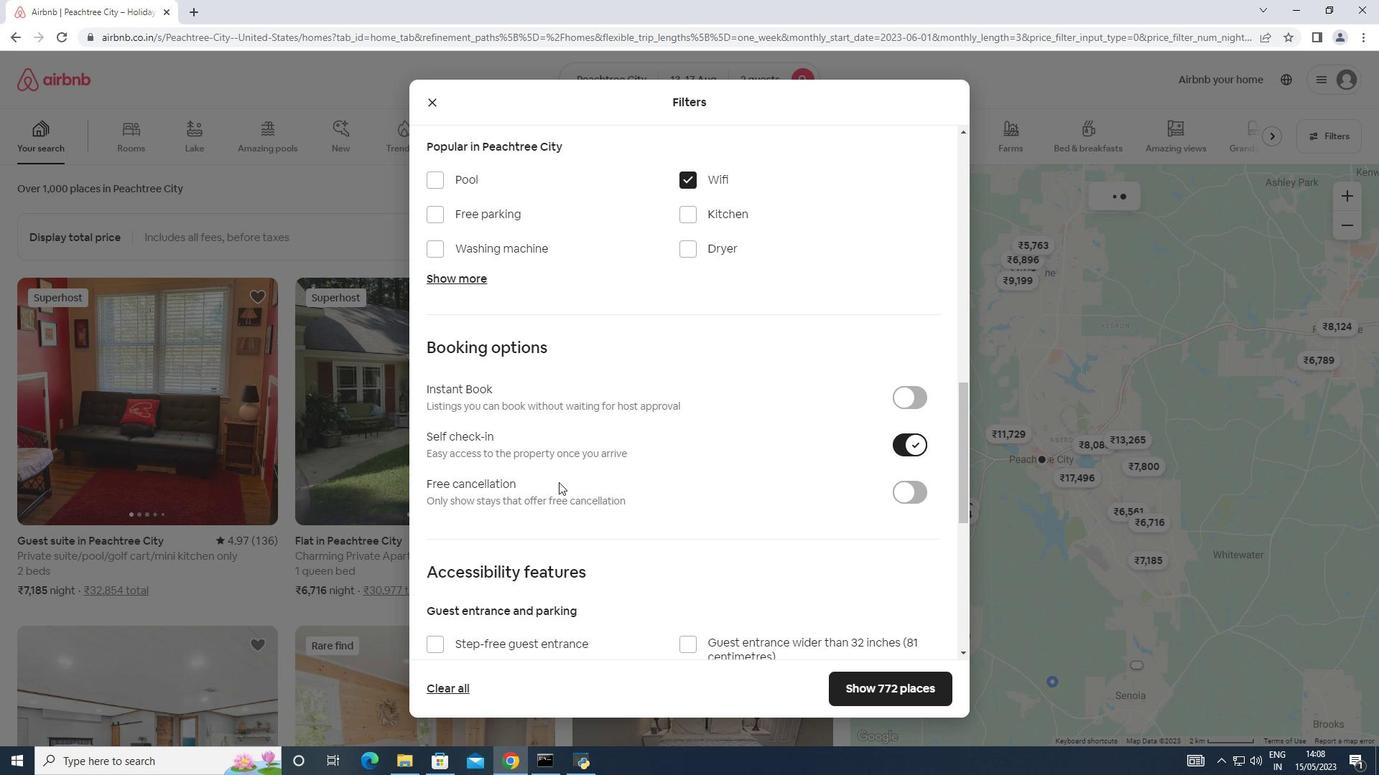 
Action: Mouse scrolled (558, 482) with delta (0, 0)
Screenshot: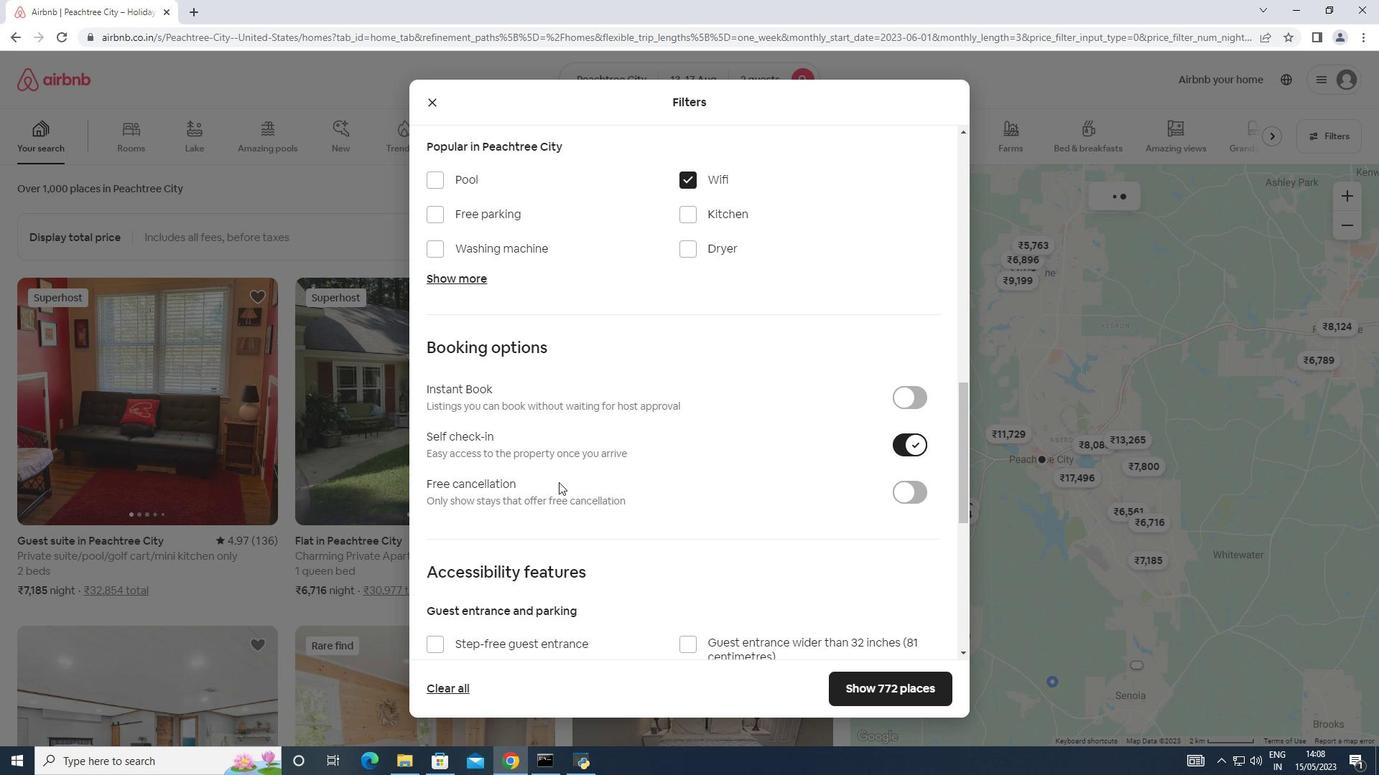 
Action: Mouse scrolled (558, 482) with delta (0, 0)
Screenshot: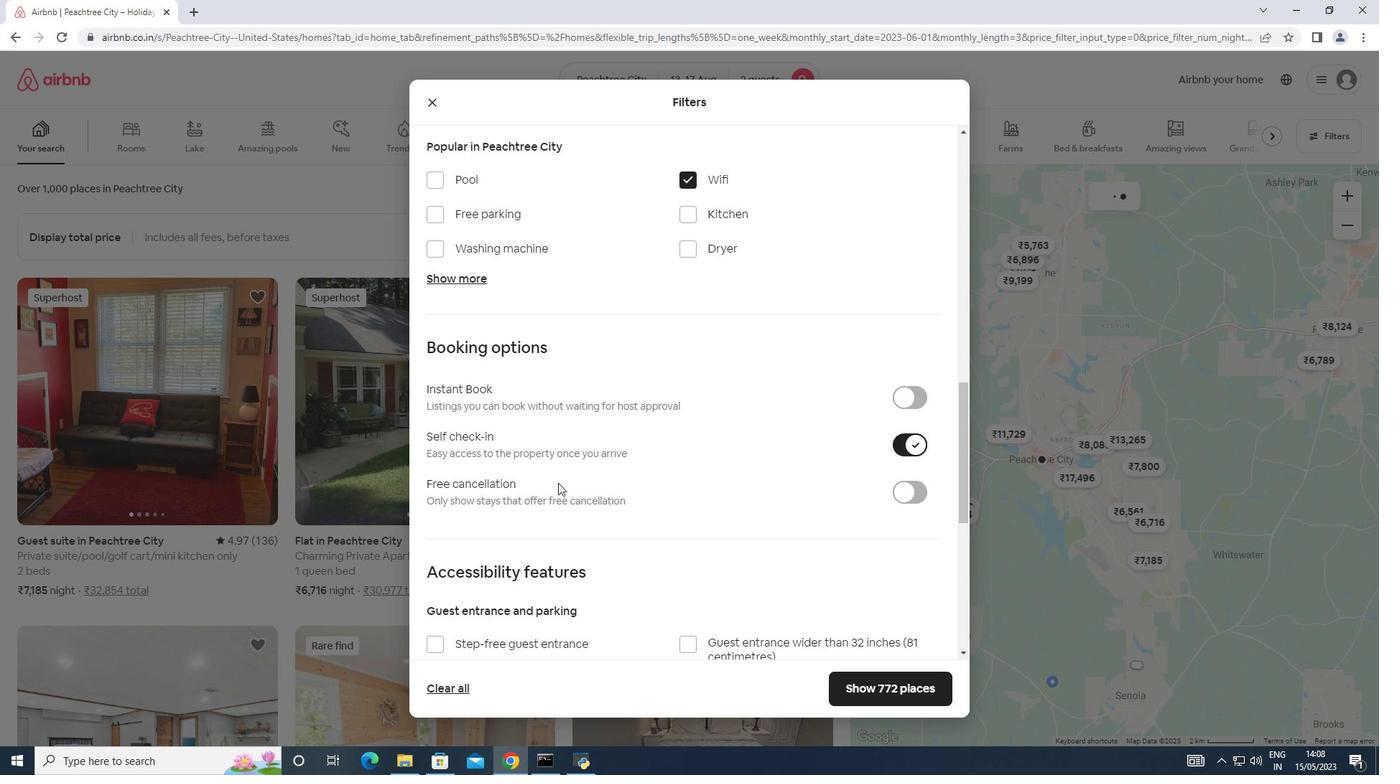 
Action: Mouse scrolled (558, 482) with delta (0, 0)
Screenshot: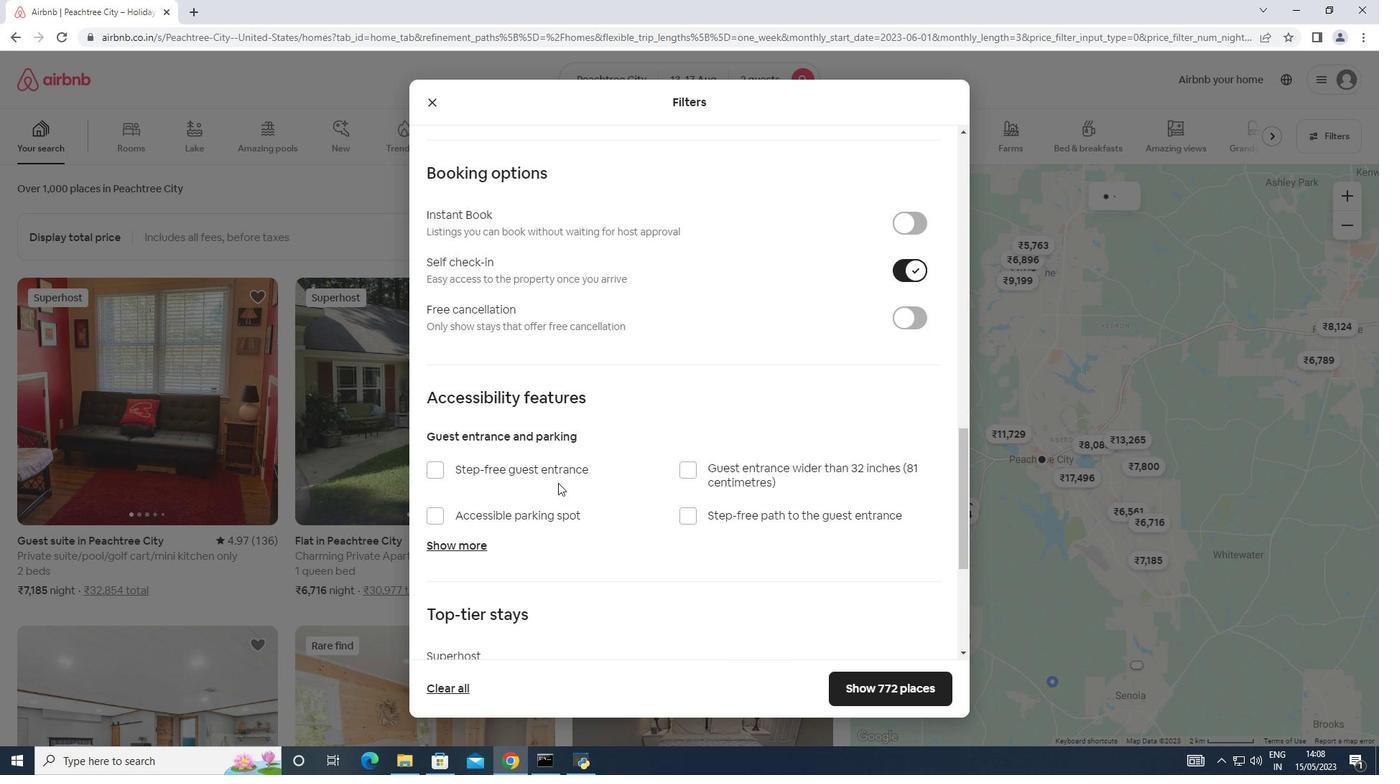 
Action: Mouse scrolled (558, 482) with delta (0, 0)
Screenshot: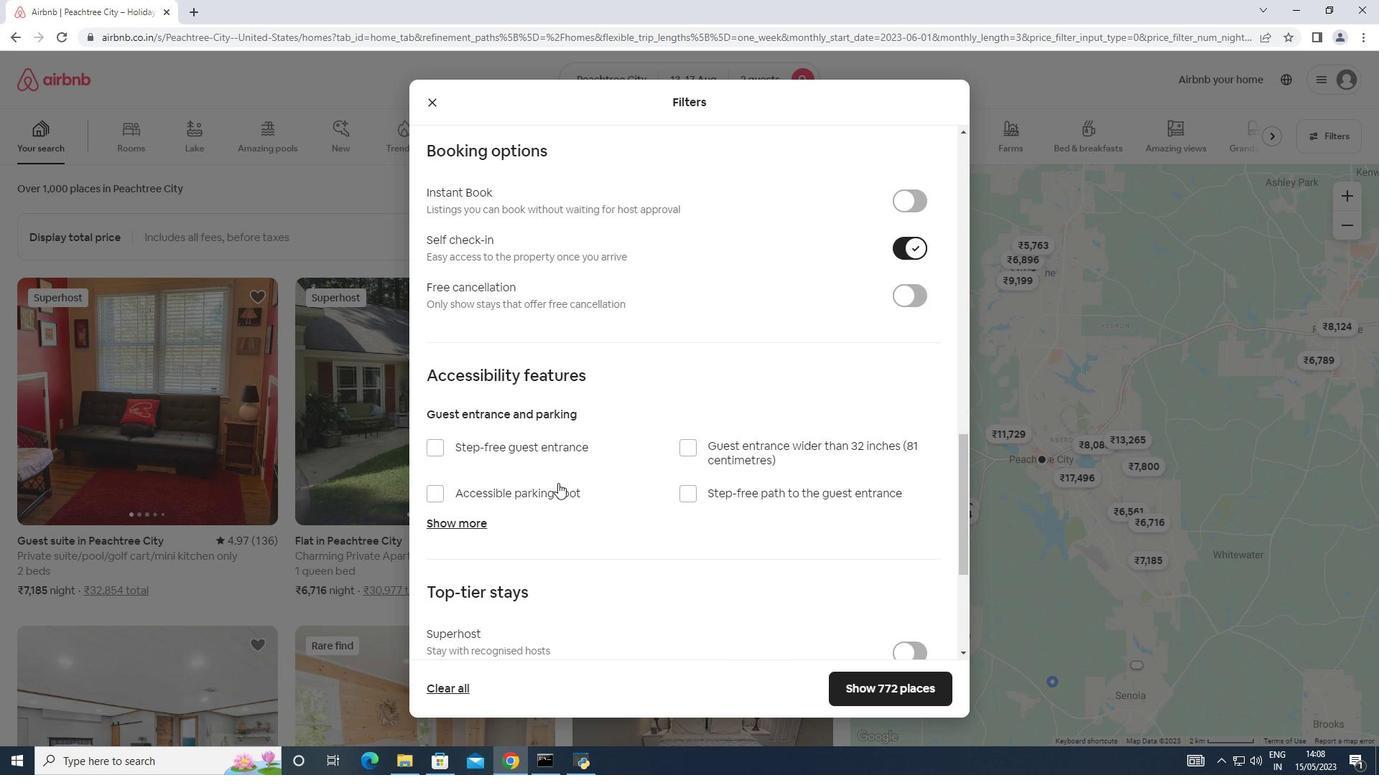
Action: Mouse scrolled (558, 482) with delta (0, 0)
Screenshot: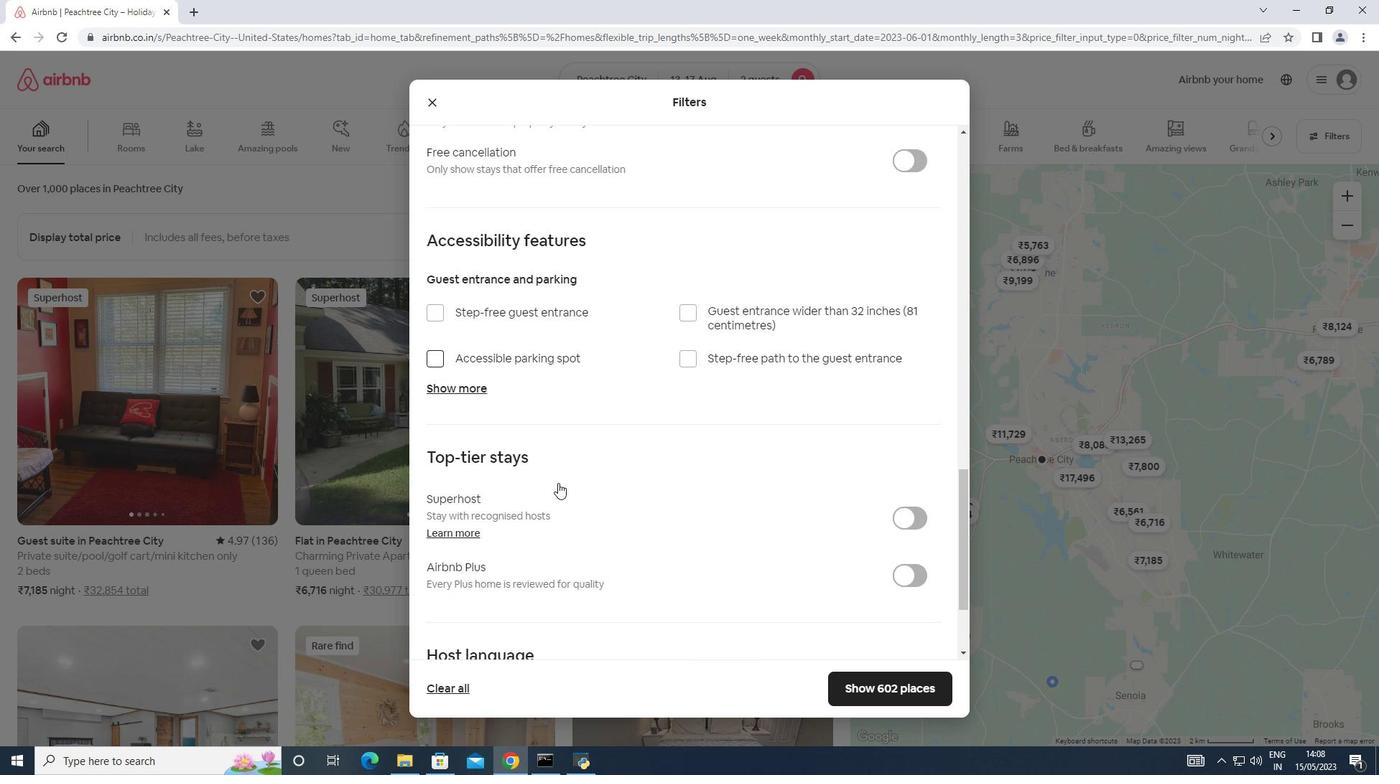 
Action: Mouse scrolled (558, 482) with delta (0, 0)
Screenshot: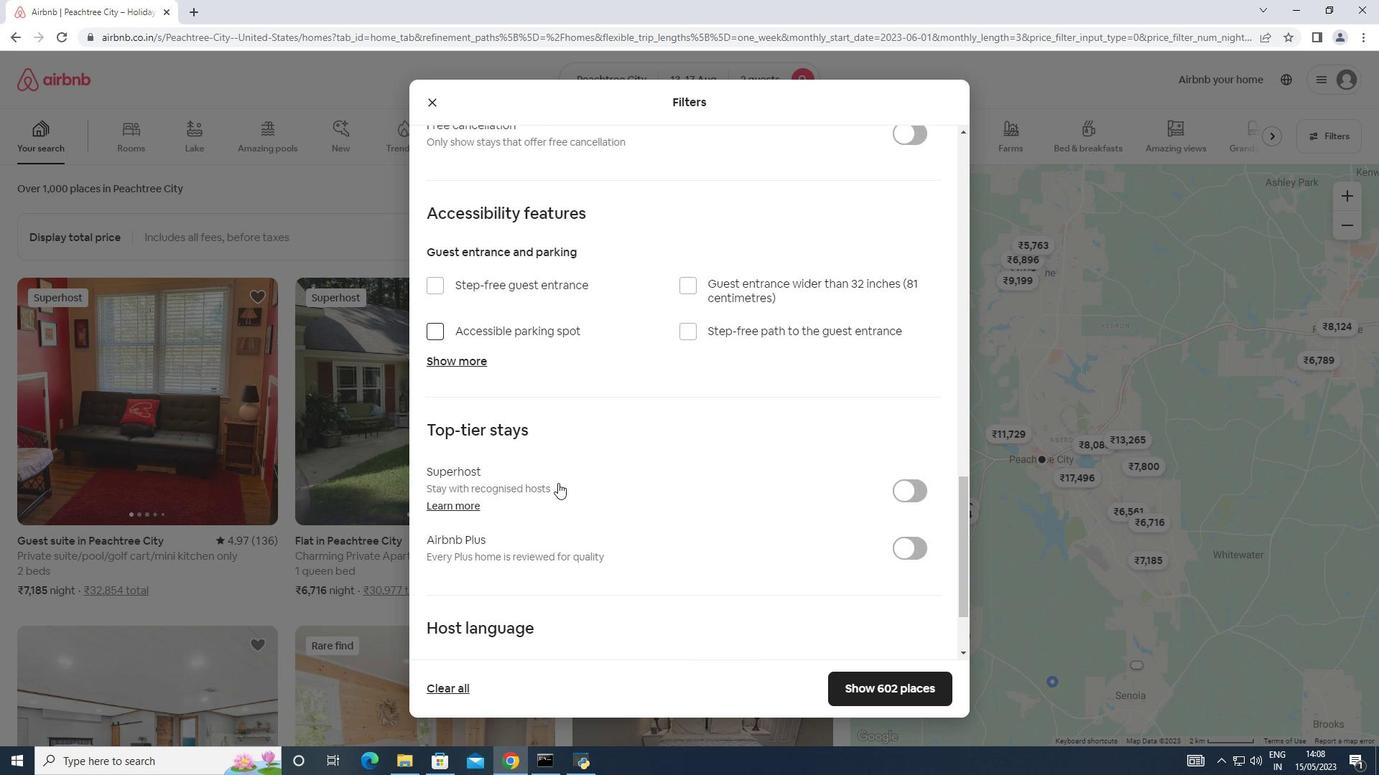 
Action: Mouse scrolled (558, 482) with delta (0, 0)
Screenshot: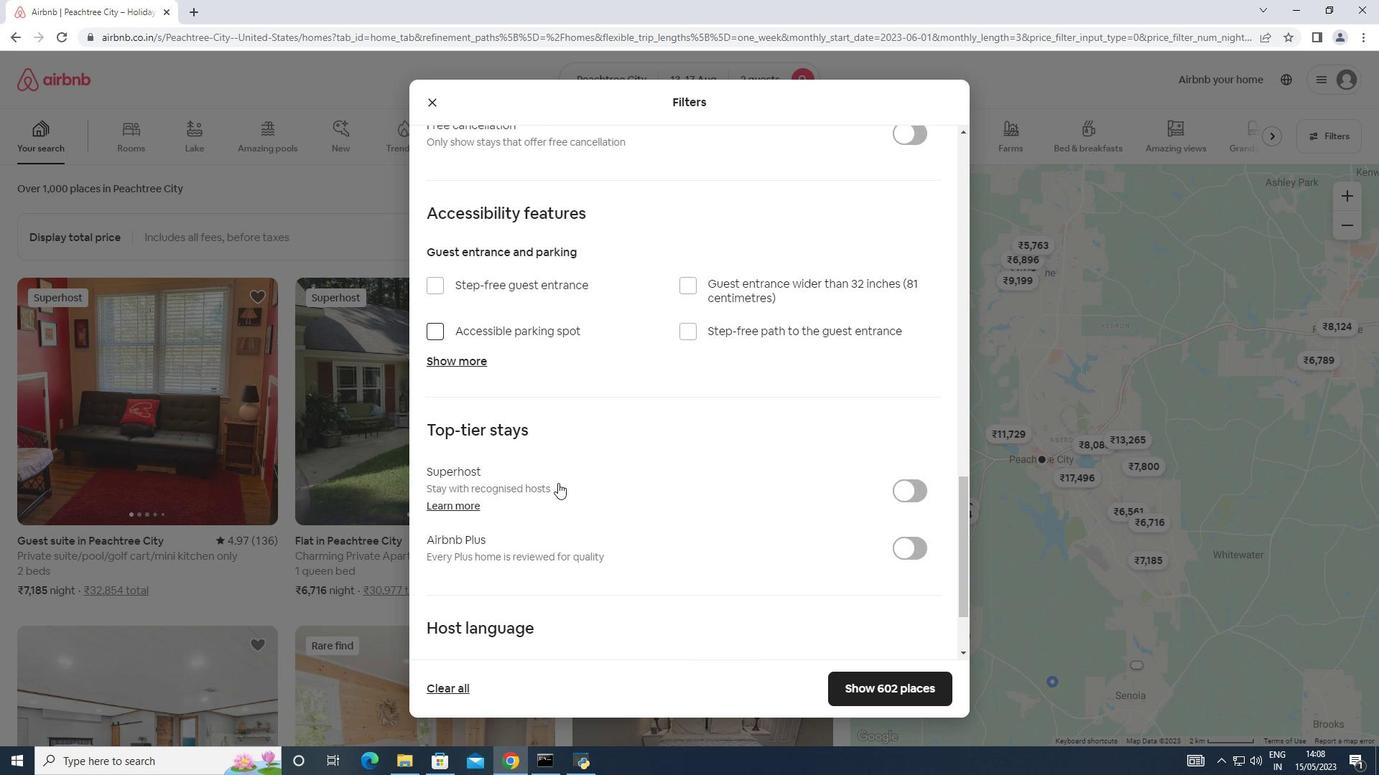 
Action: Mouse moved to (453, 550)
Screenshot: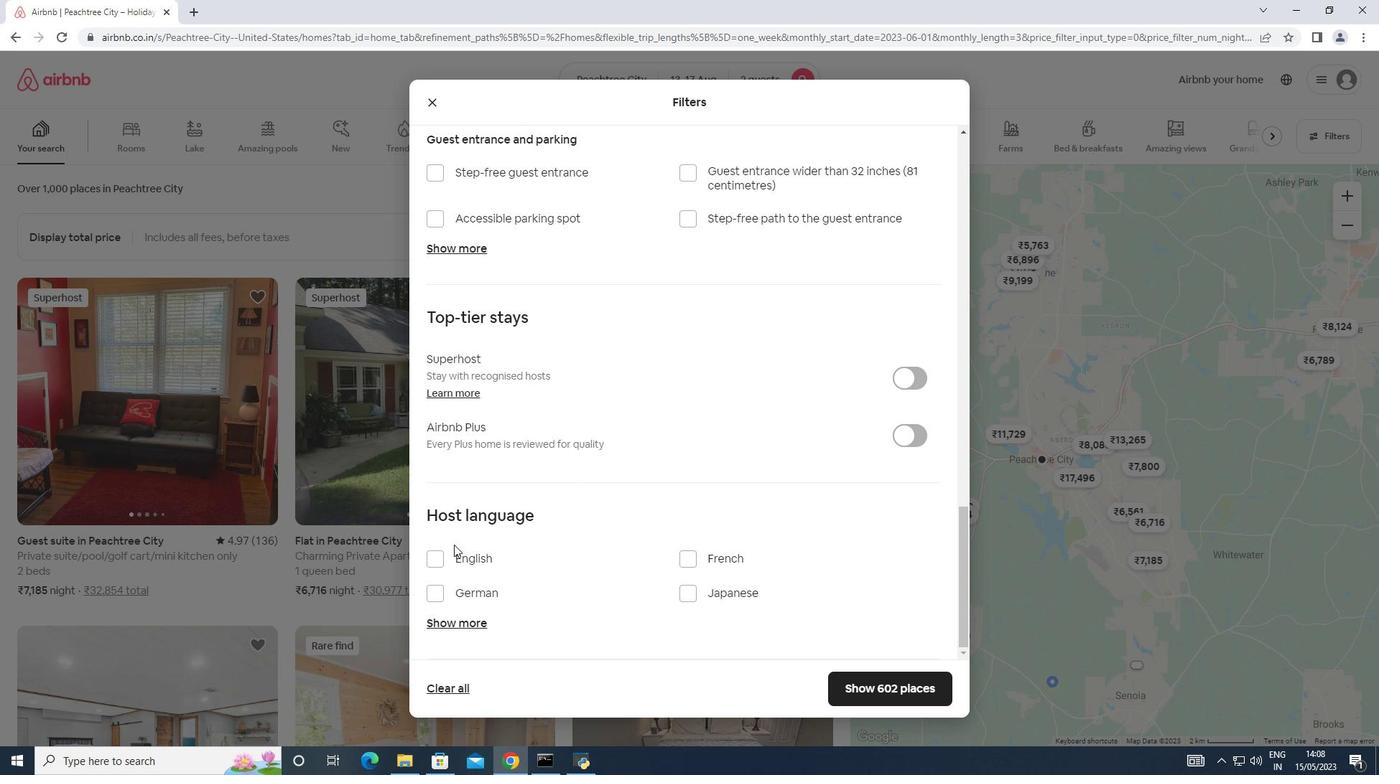 
Action: Mouse pressed left at (453, 550)
Screenshot: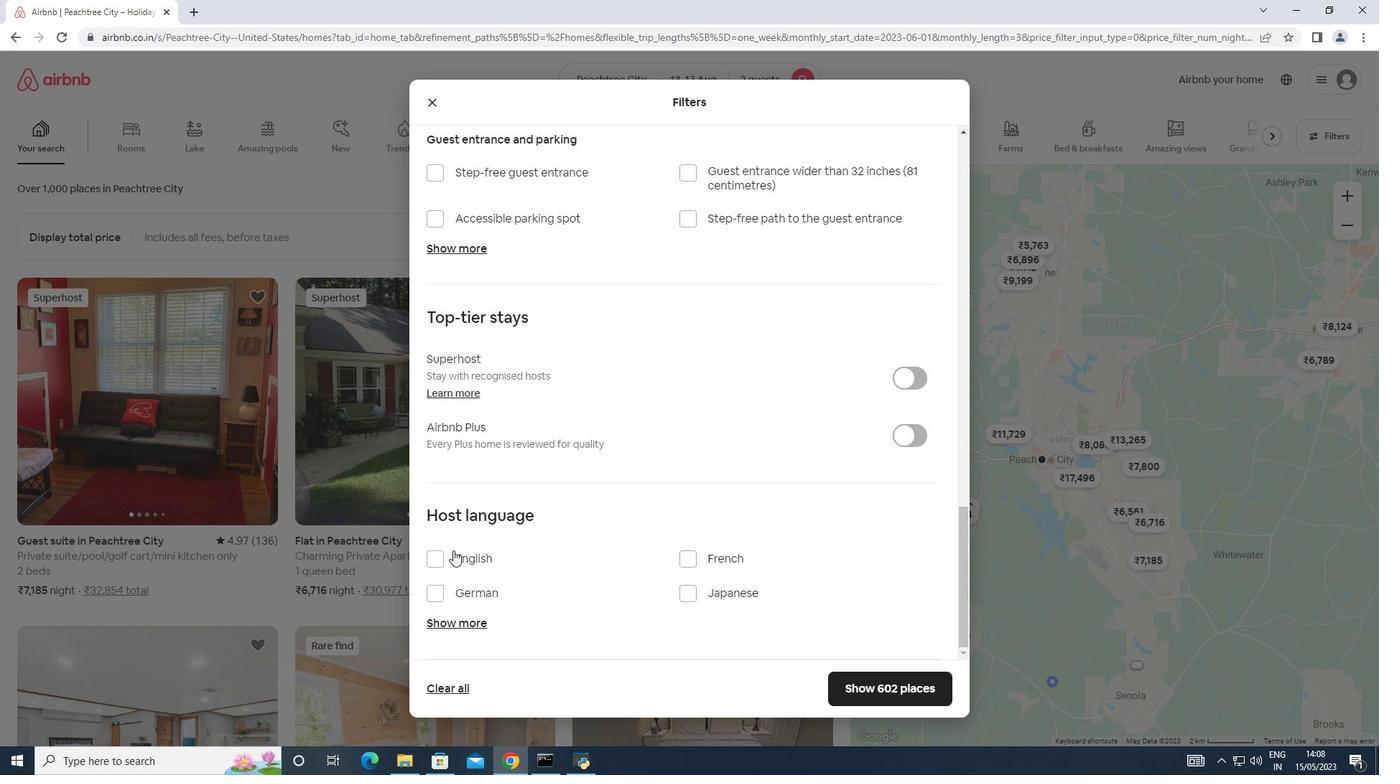 
Action: Mouse moved to (925, 689)
Screenshot: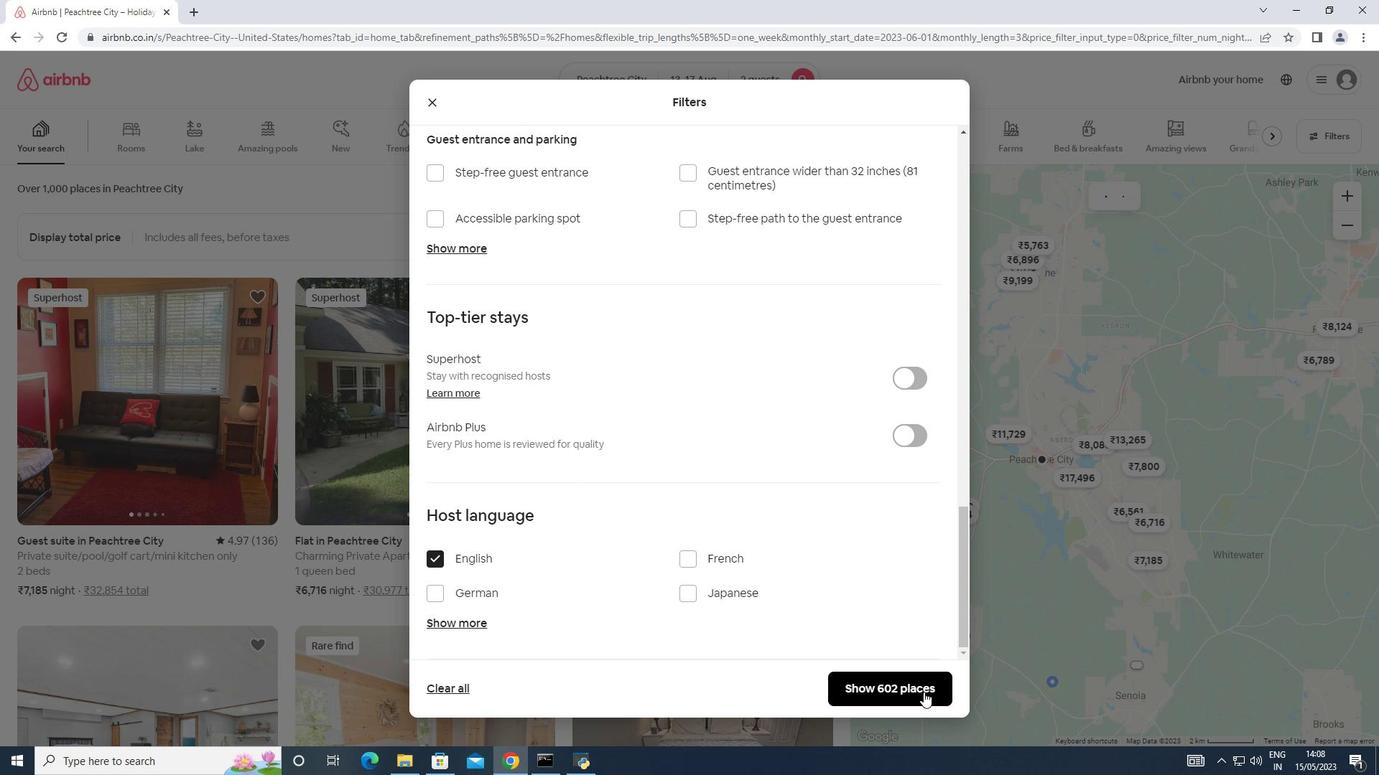 
Action: Mouse pressed left at (925, 689)
Screenshot: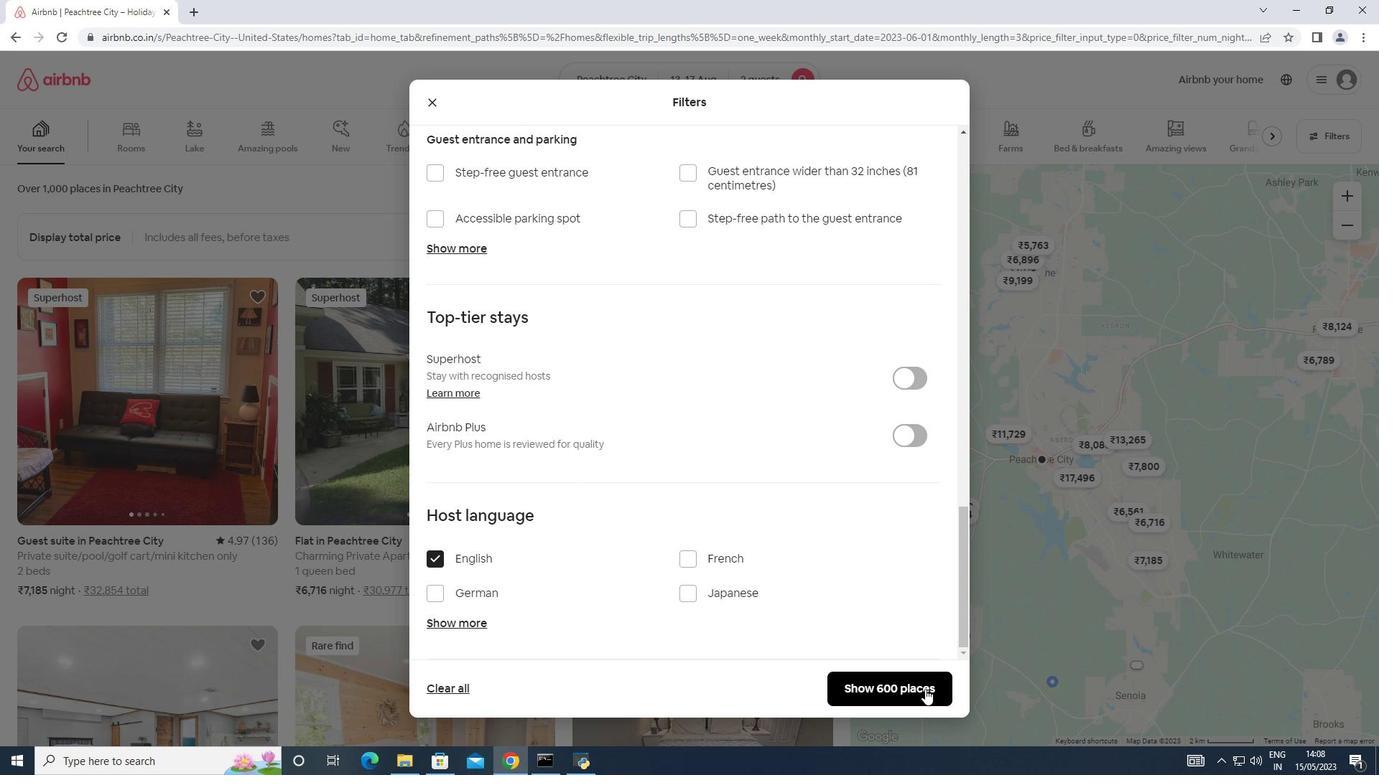 
Action: Key pressed <Key.f10>
Screenshot: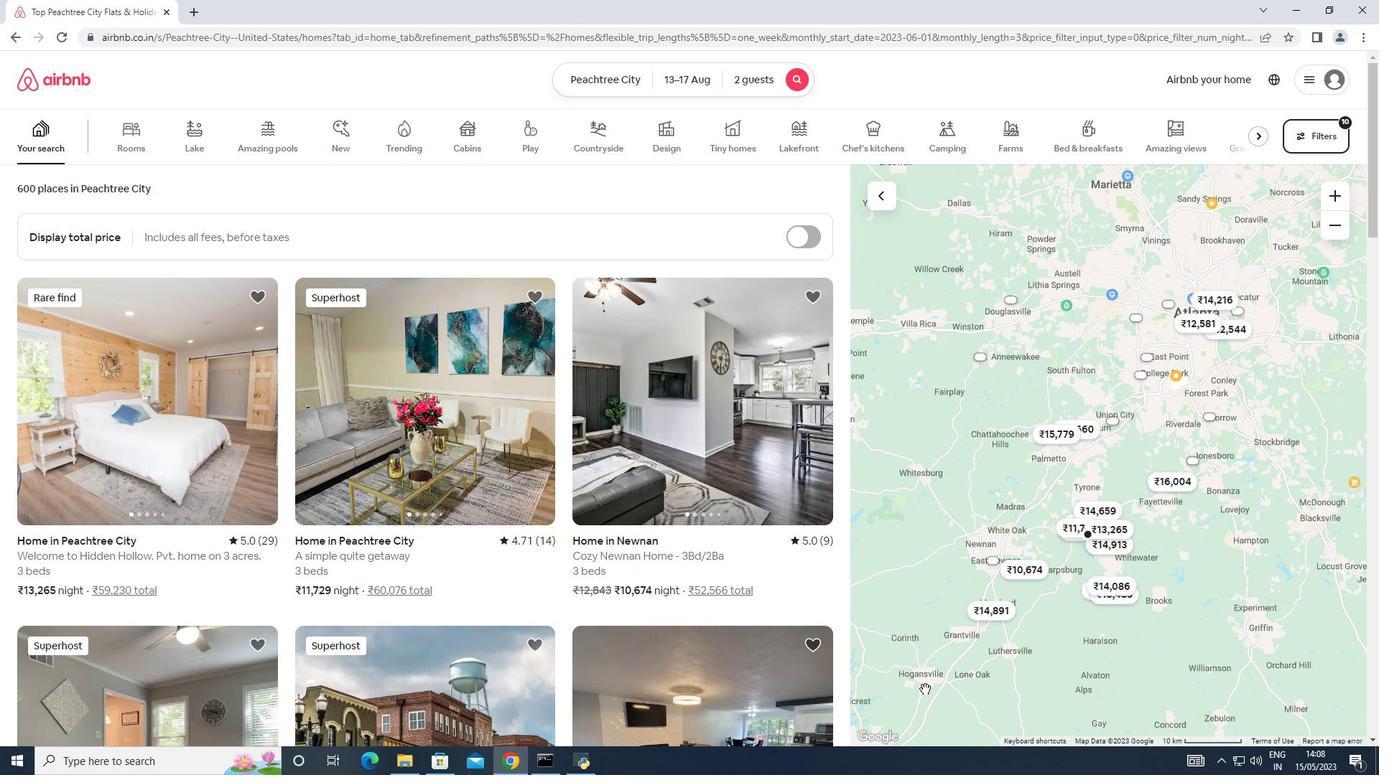 
